 Task: Submit your pick sheet for the "F1 Series".
Action: Mouse moved to (192, 410)
Screenshot: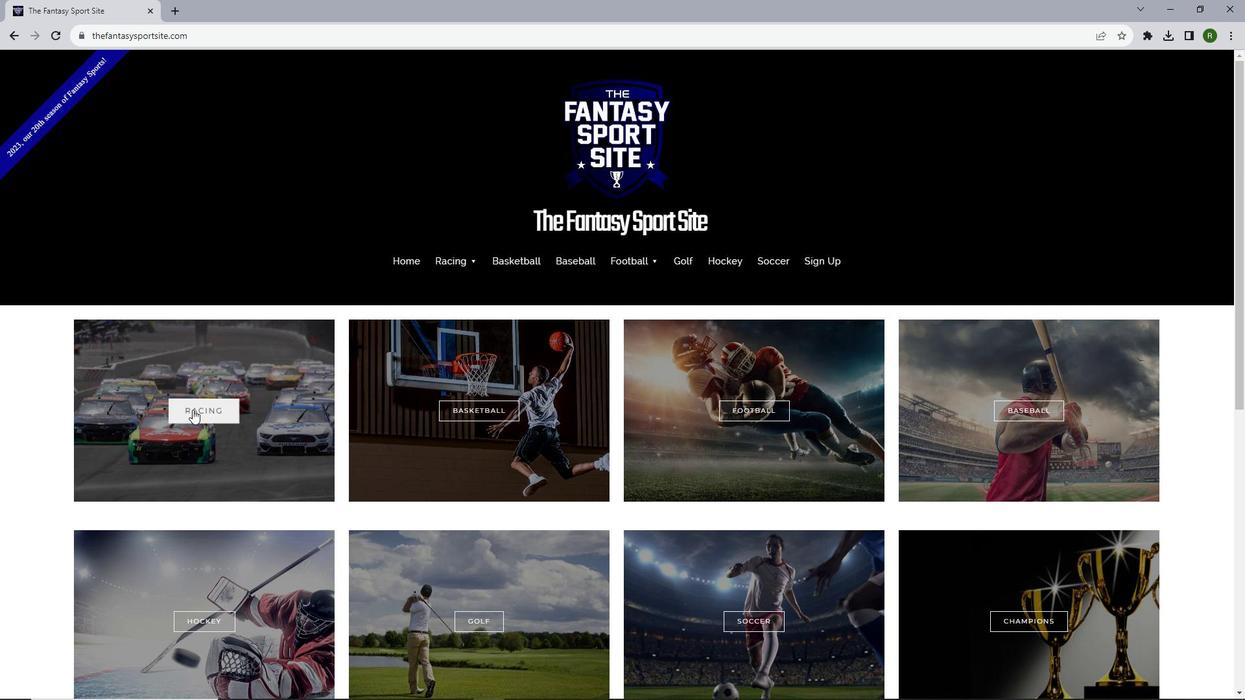 
Action: Mouse pressed left at (192, 410)
Screenshot: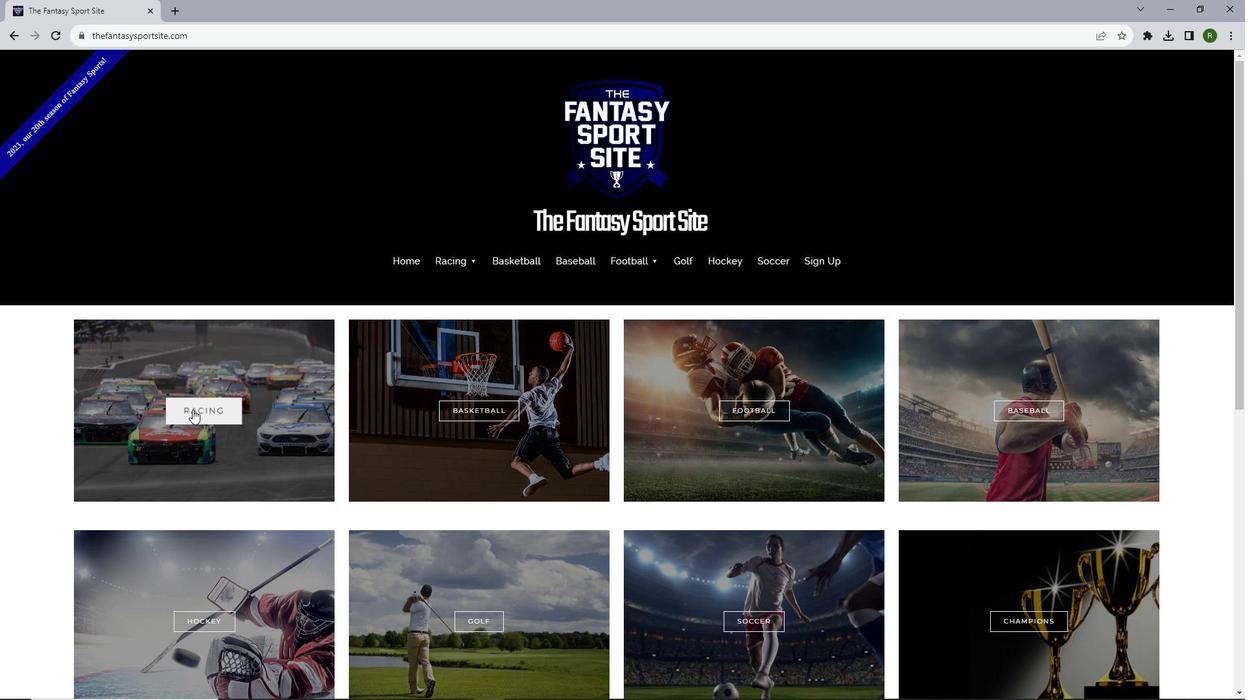 
Action: Mouse moved to (604, 412)
Screenshot: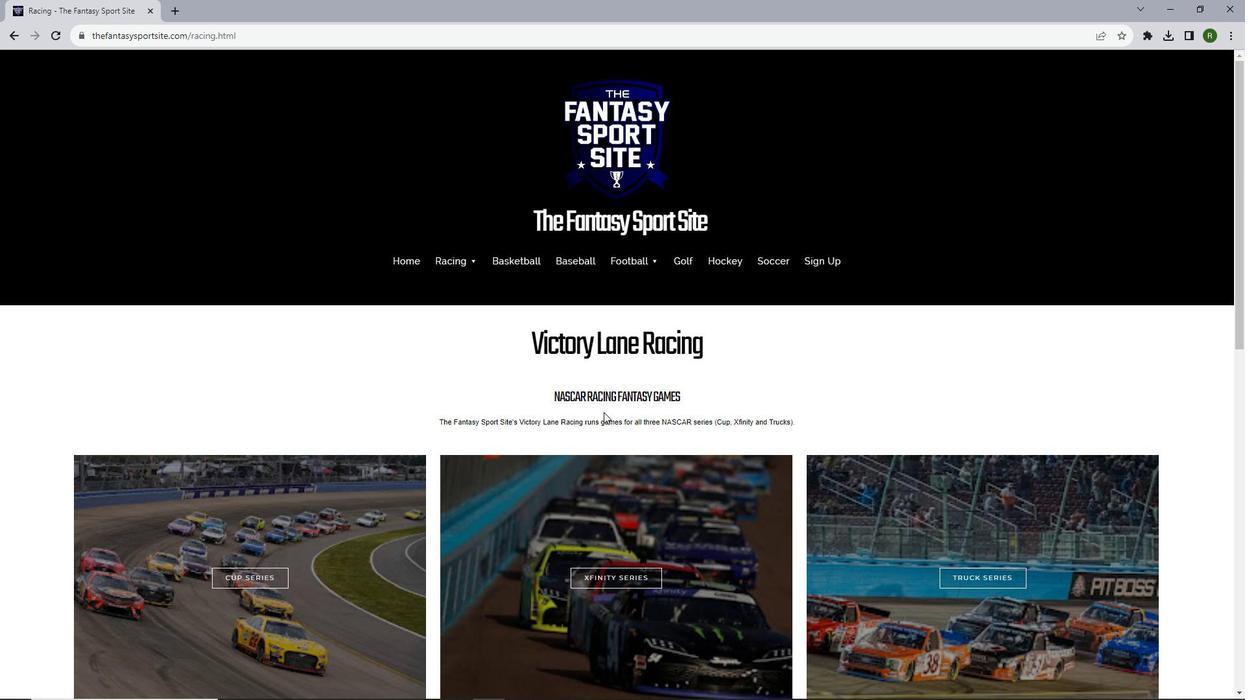 
Action: Mouse scrolled (604, 412) with delta (0, 0)
Screenshot: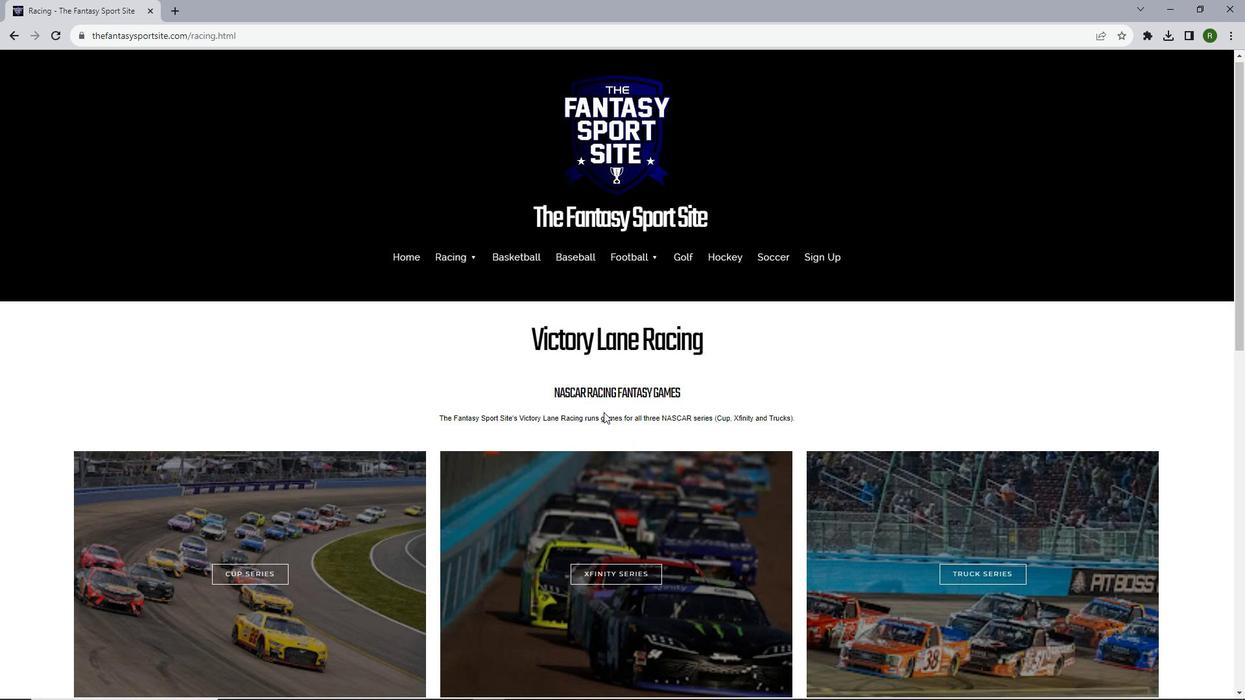 
Action: Mouse scrolled (604, 412) with delta (0, 0)
Screenshot: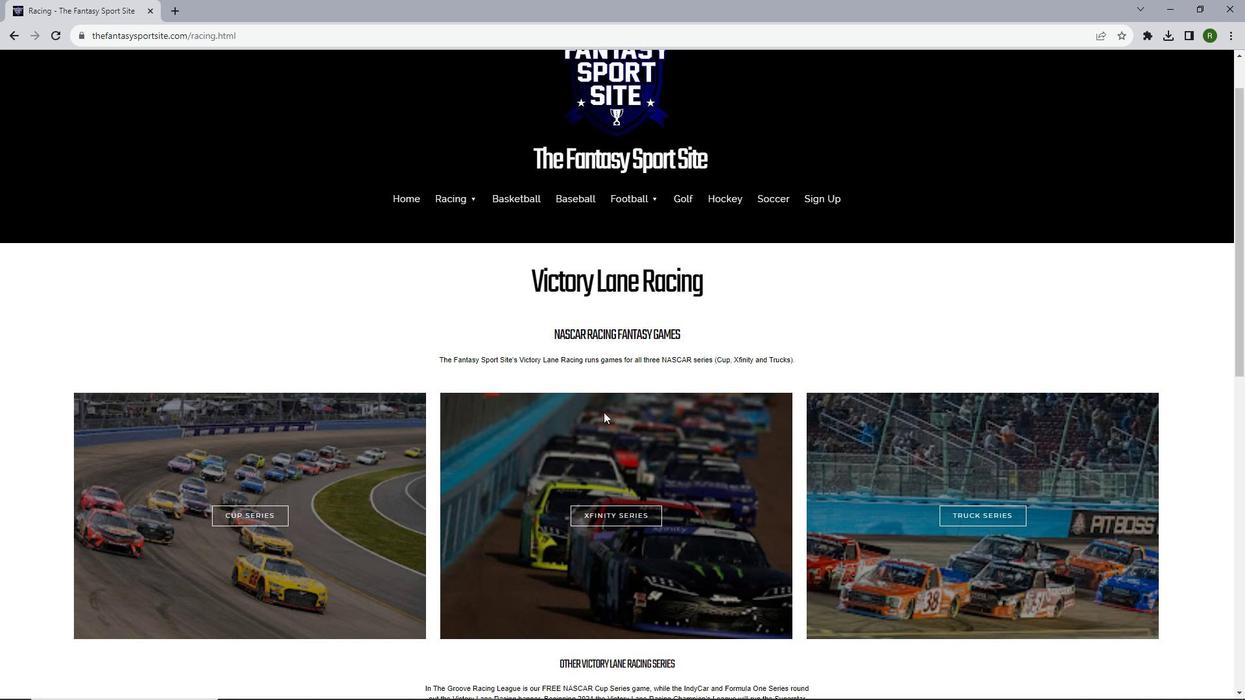 
Action: Mouse scrolled (604, 412) with delta (0, 0)
Screenshot: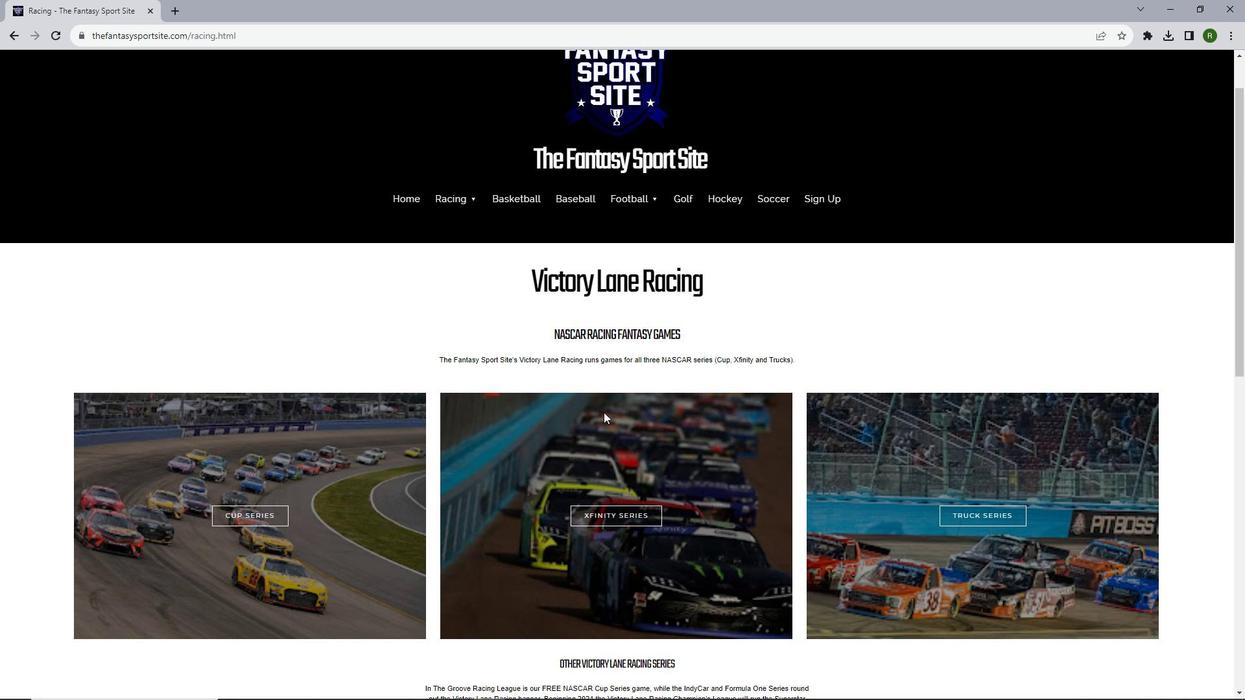 
Action: Mouse scrolled (604, 412) with delta (0, 0)
Screenshot: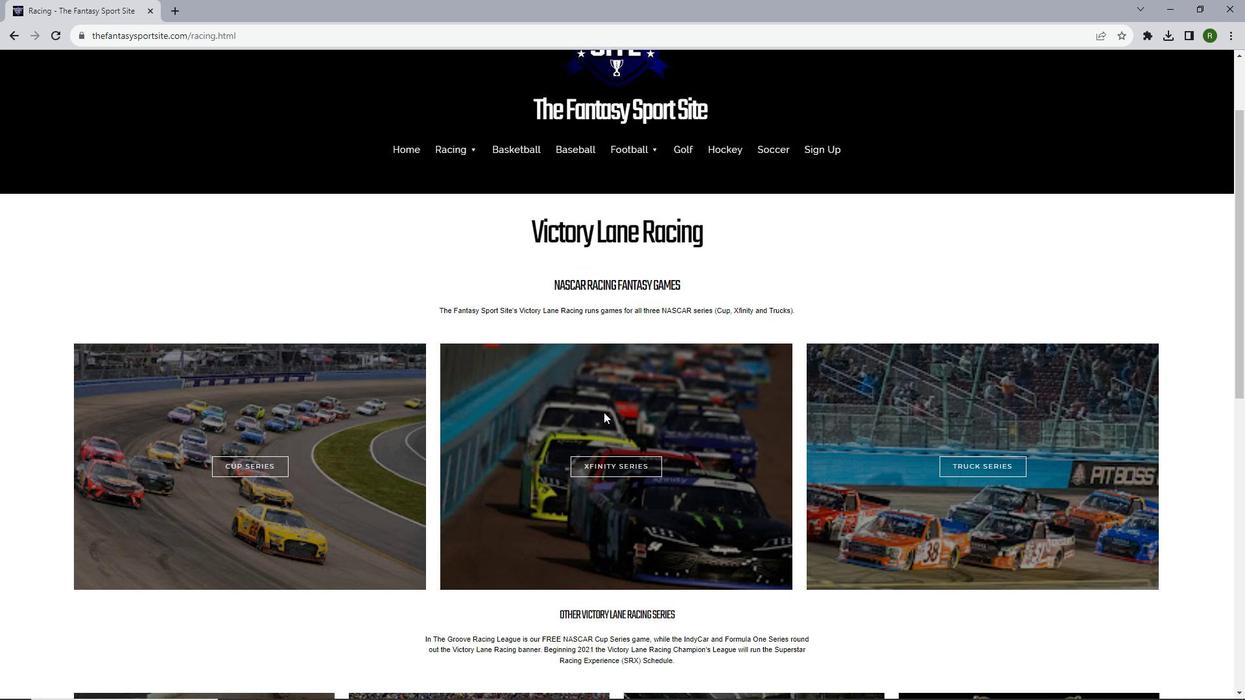 
Action: Mouse scrolled (604, 412) with delta (0, 0)
Screenshot: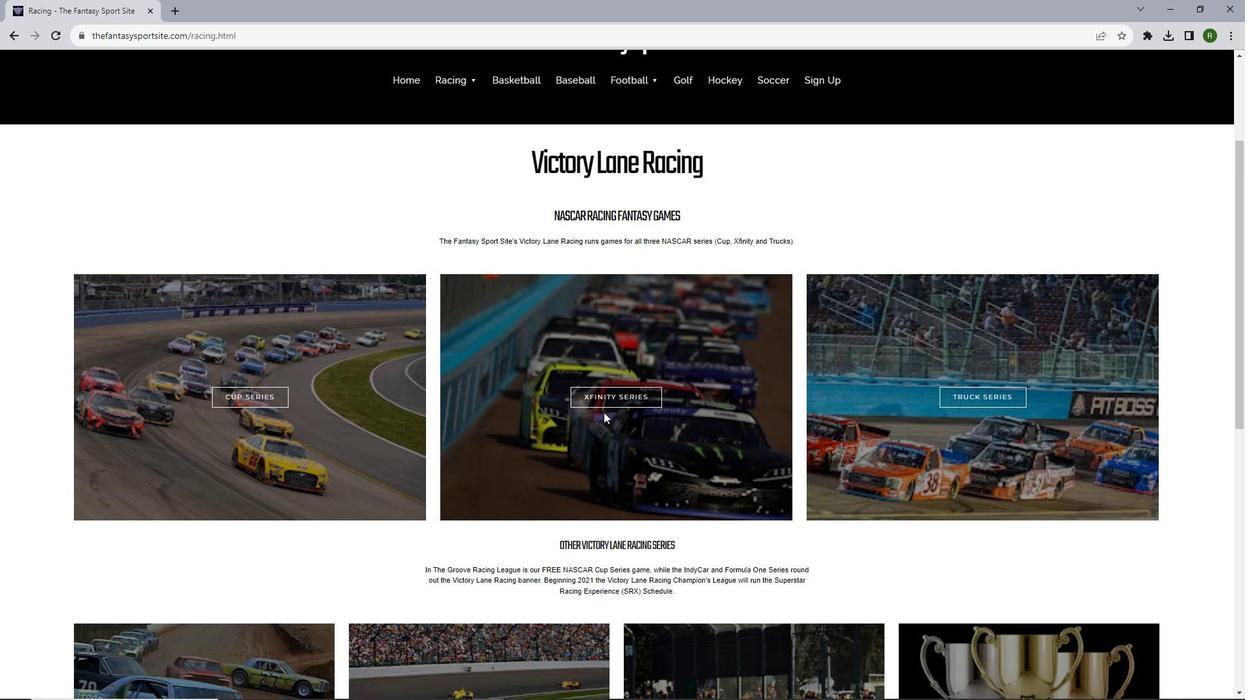 
Action: Mouse scrolled (604, 412) with delta (0, 0)
Screenshot: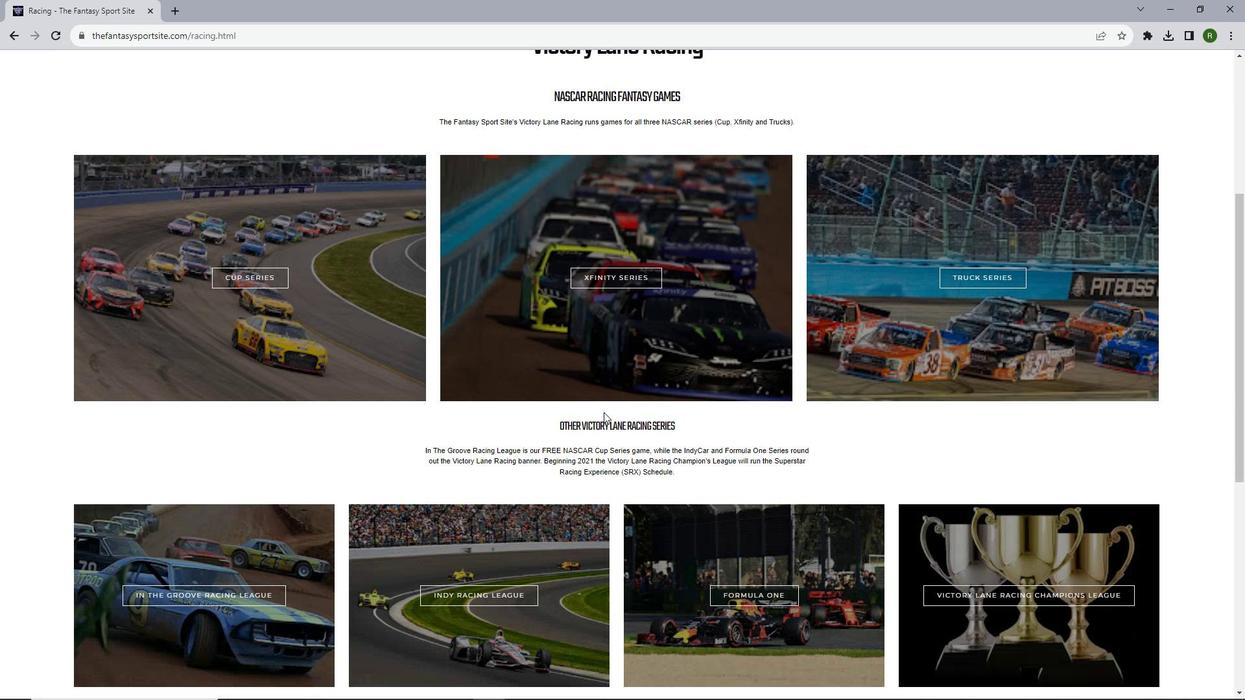 
Action: Mouse scrolled (604, 412) with delta (0, 0)
Screenshot: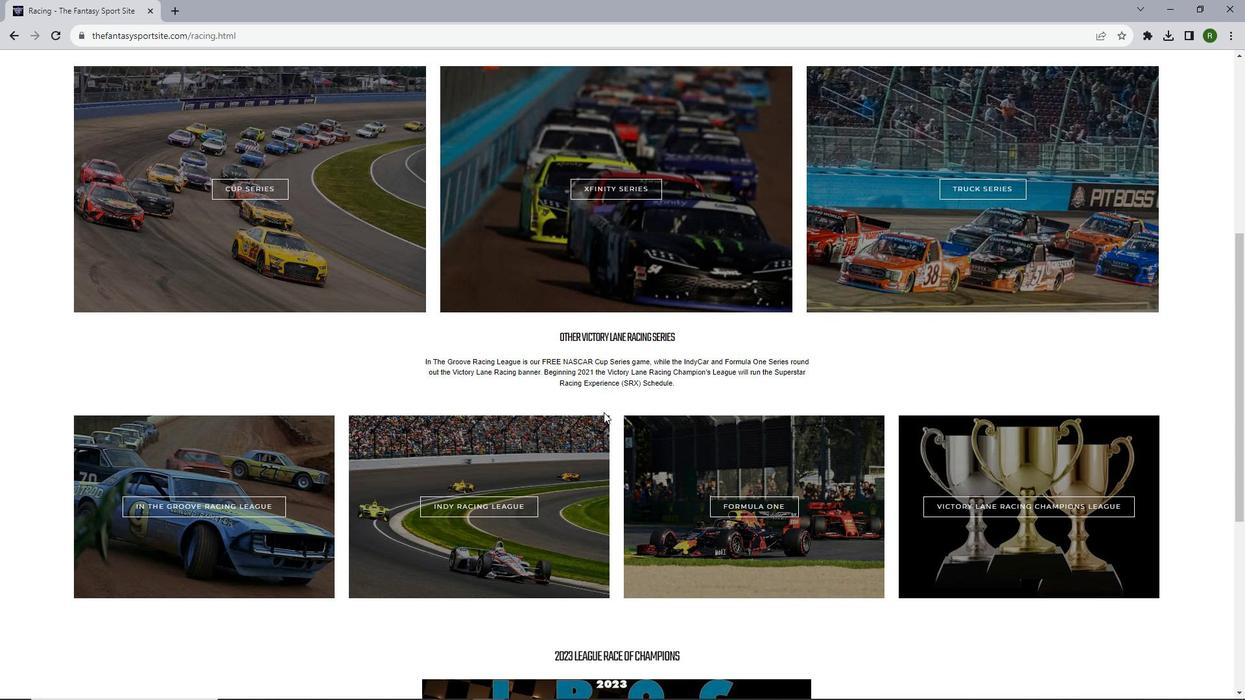 
Action: Mouse moved to (749, 432)
Screenshot: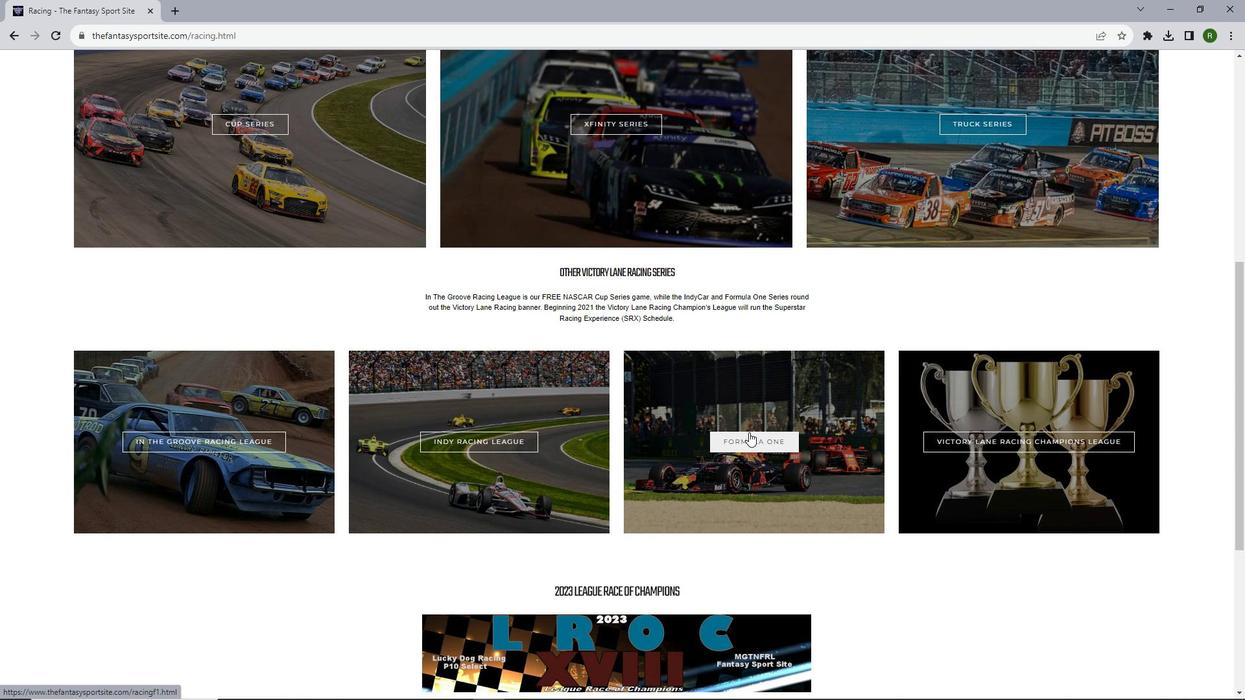 
Action: Mouse pressed left at (749, 432)
Screenshot: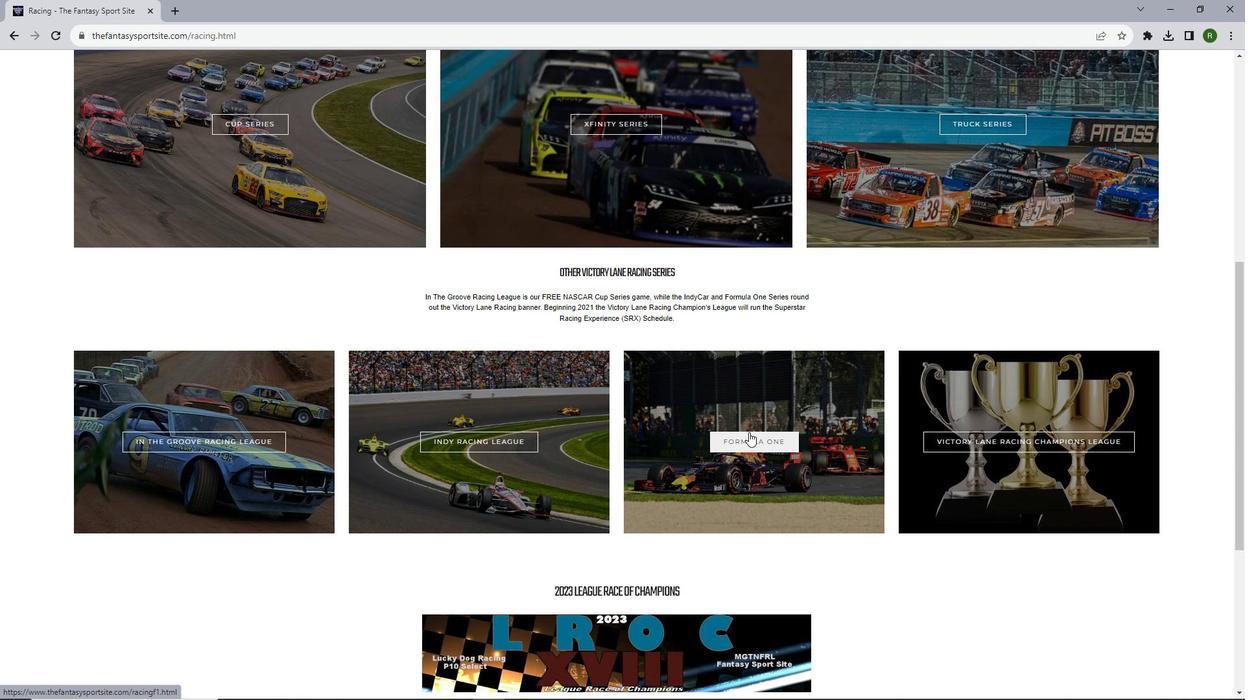 
Action: Mouse moved to (596, 348)
Screenshot: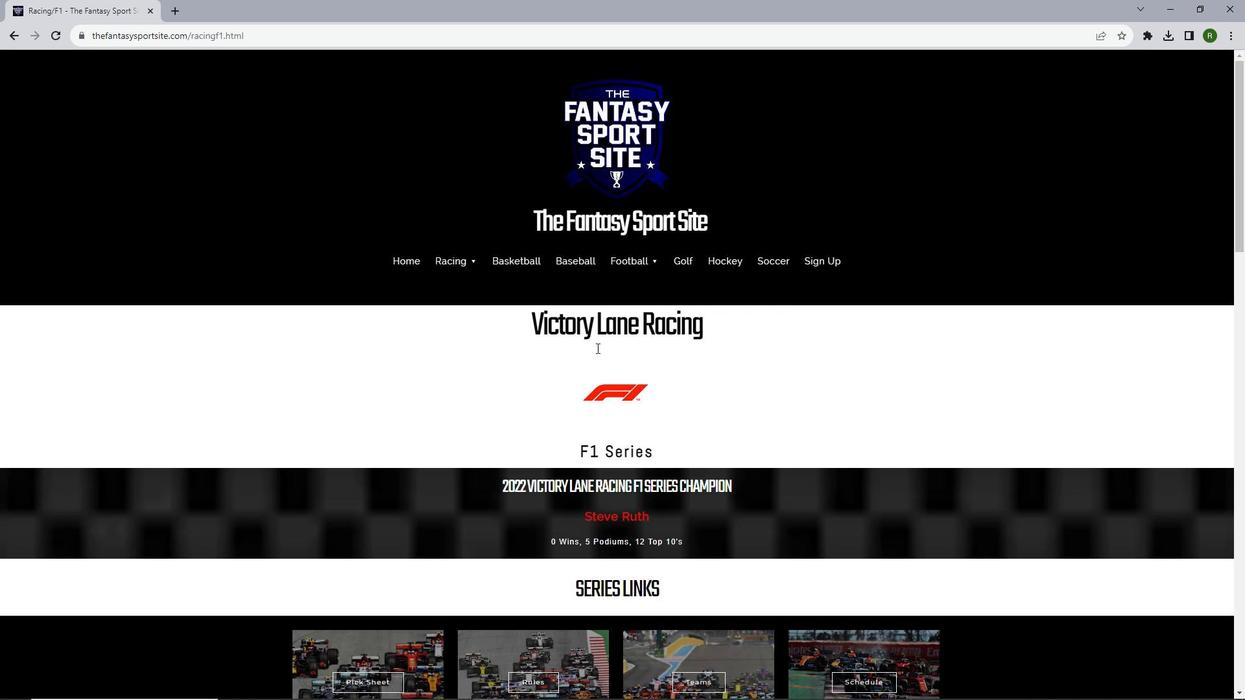 
Action: Mouse scrolled (596, 347) with delta (0, 0)
Screenshot: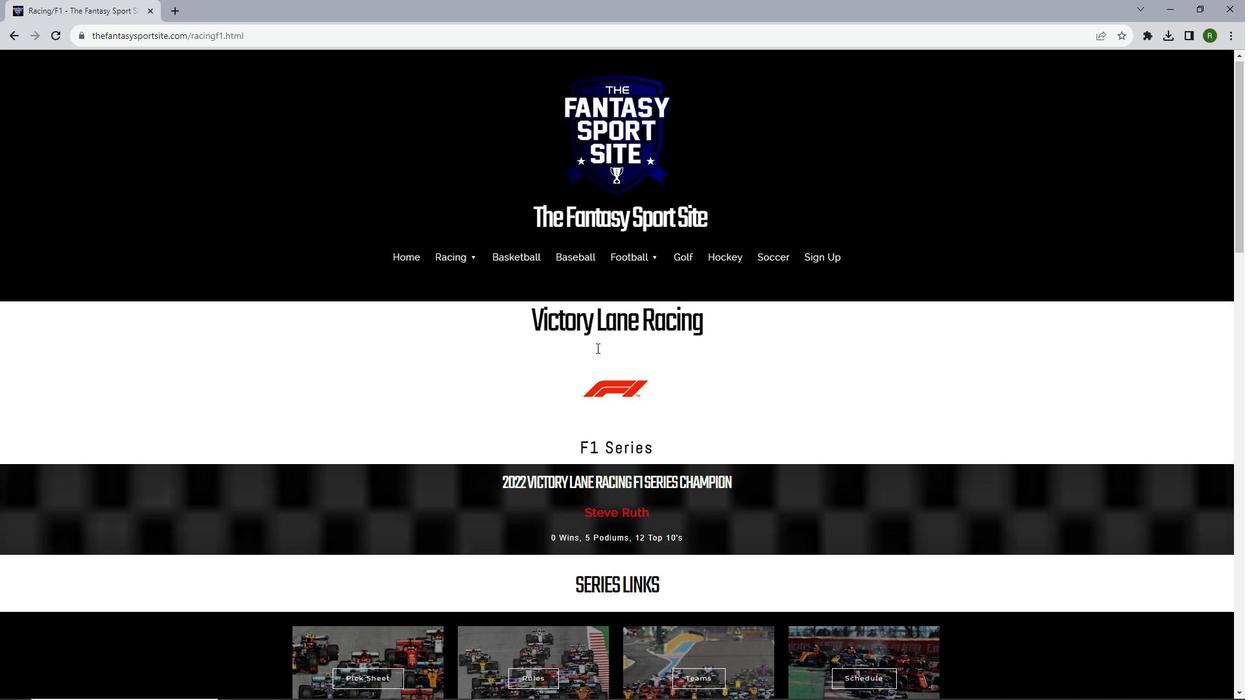 
Action: Mouse scrolled (596, 347) with delta (0, 0)
Screenshot: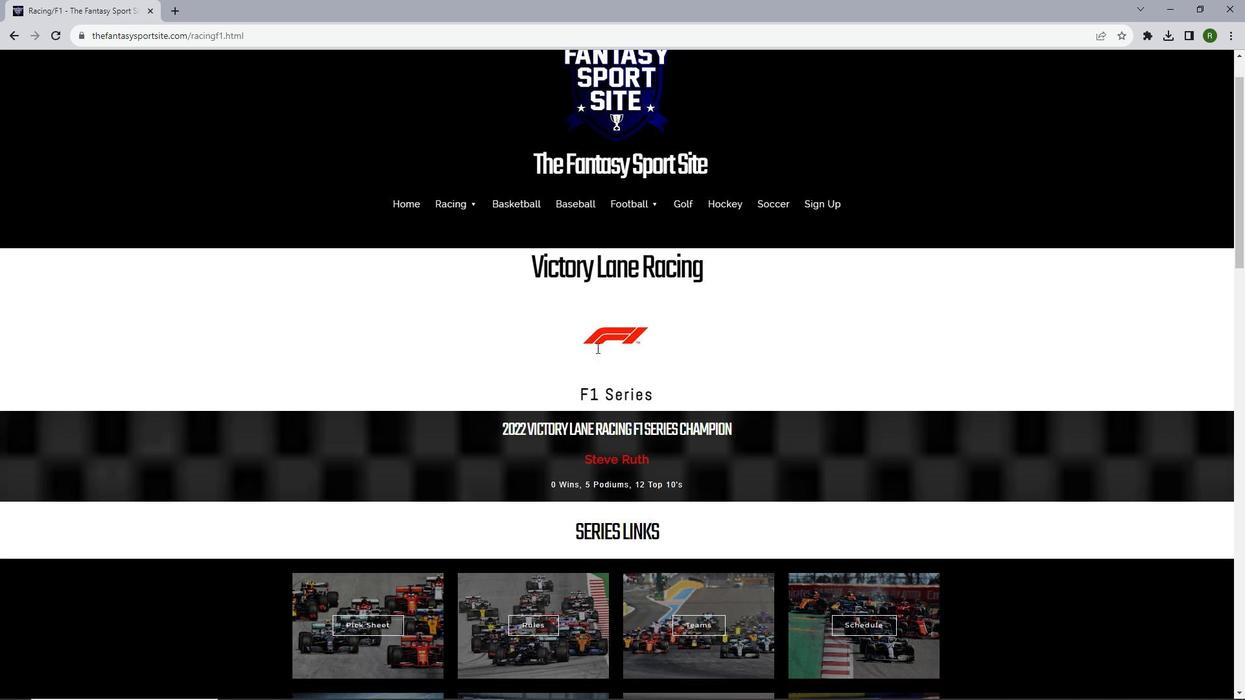 
Action: Mouse scrolled (596, 347) with delta (0, 0)
Screenshot: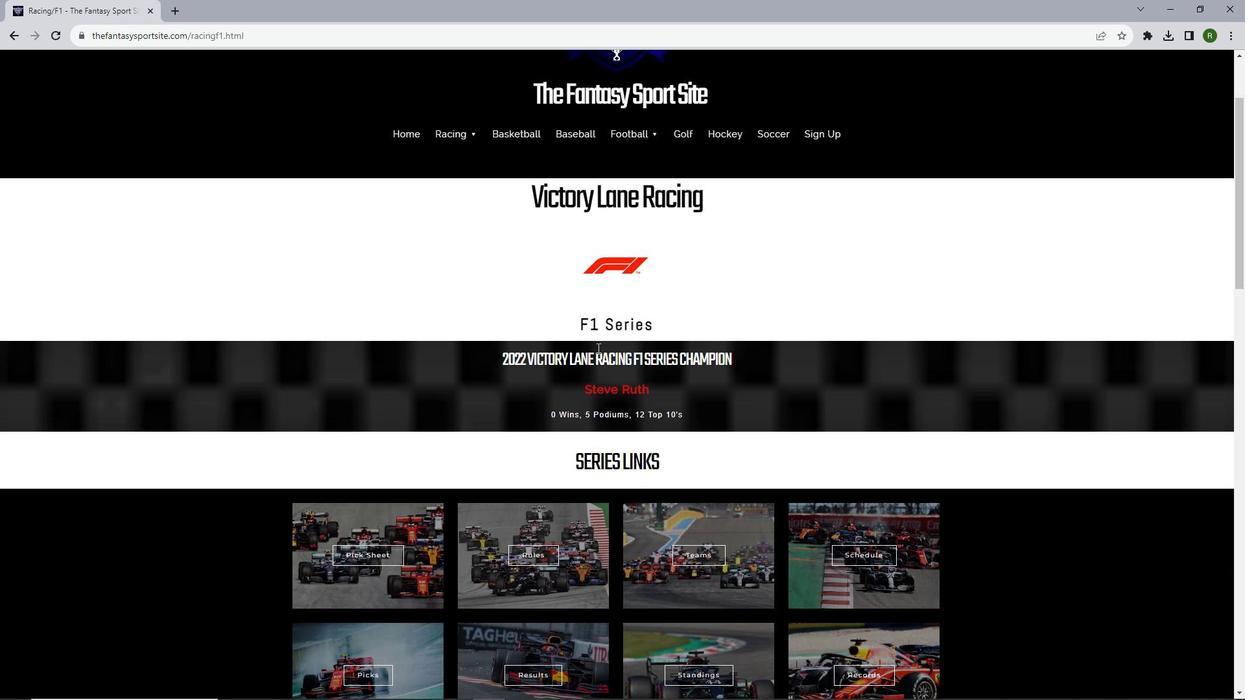 
Action: Mouse moved to (536, 487)
Screenshot: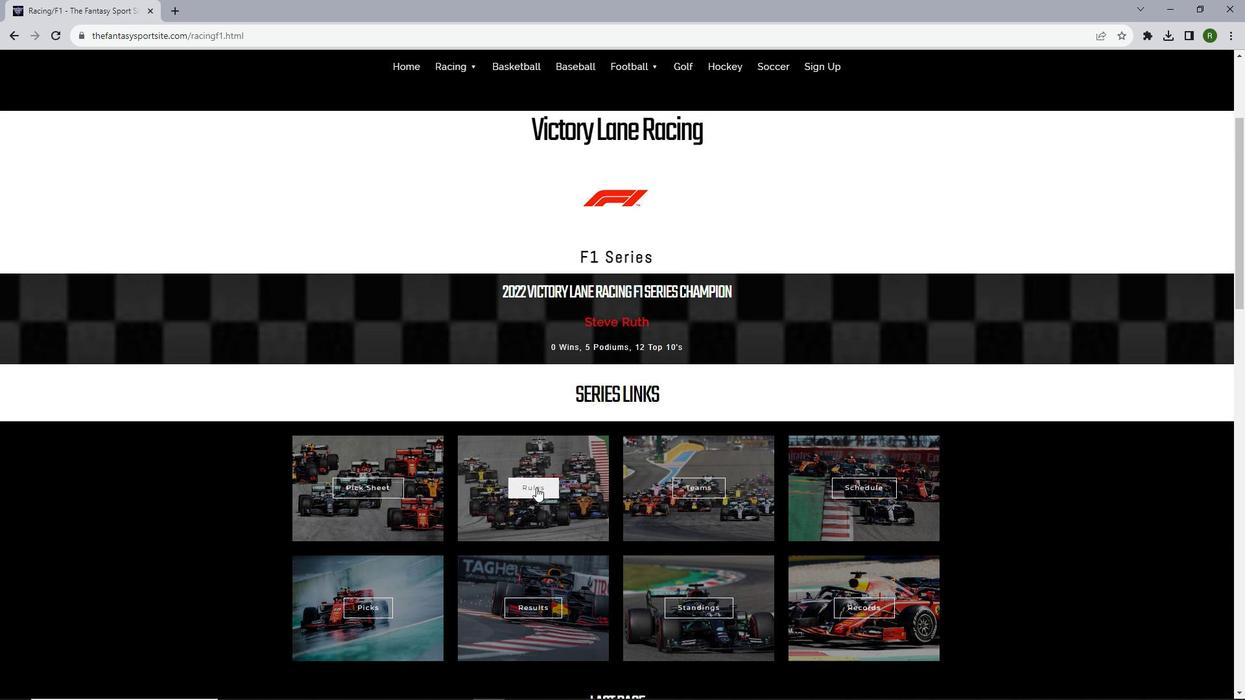 
Action: Mouse pressed left at (536, 487)
Screenshot: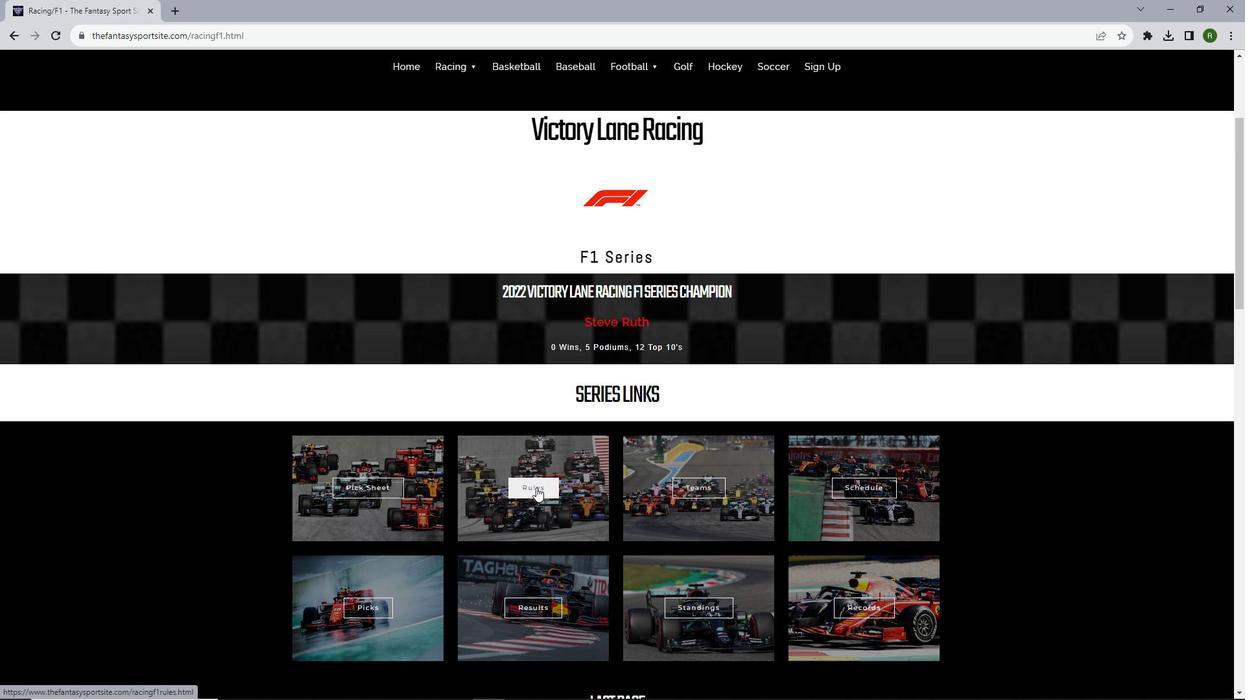 
Action: Mouse moved to (578, 403)
Screenshot: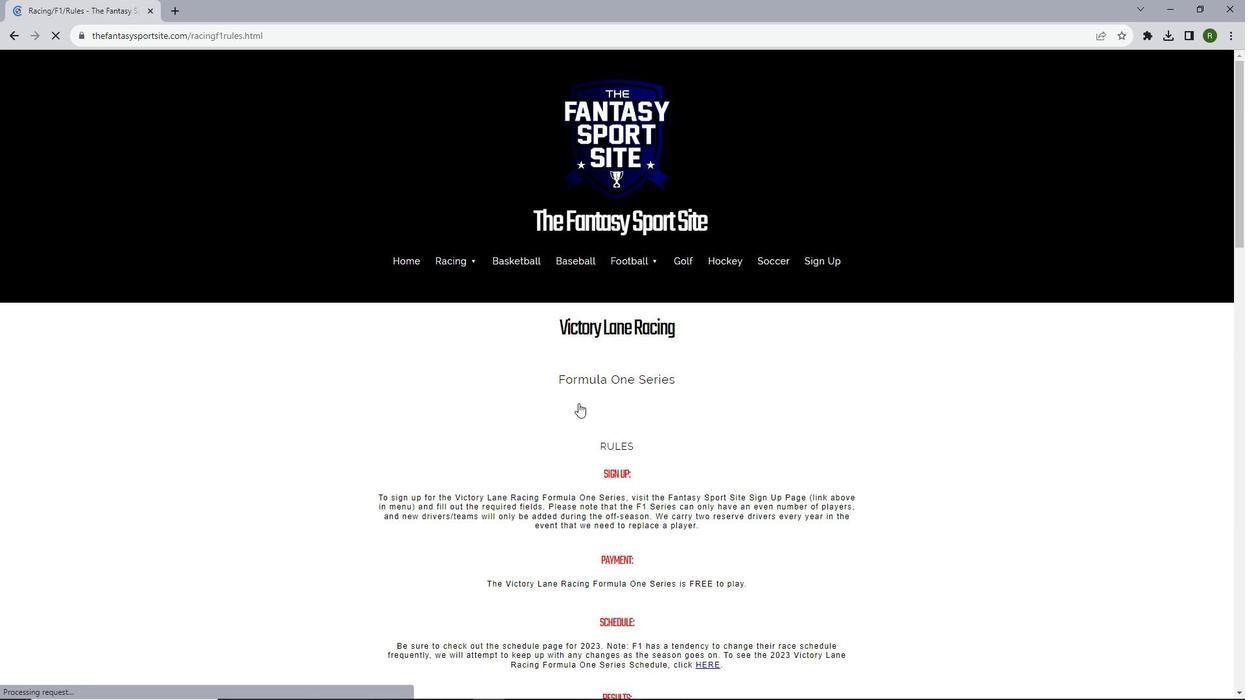 
Action: Mouse scrolled (578, 402) with delta (0, 0)
Screenshot: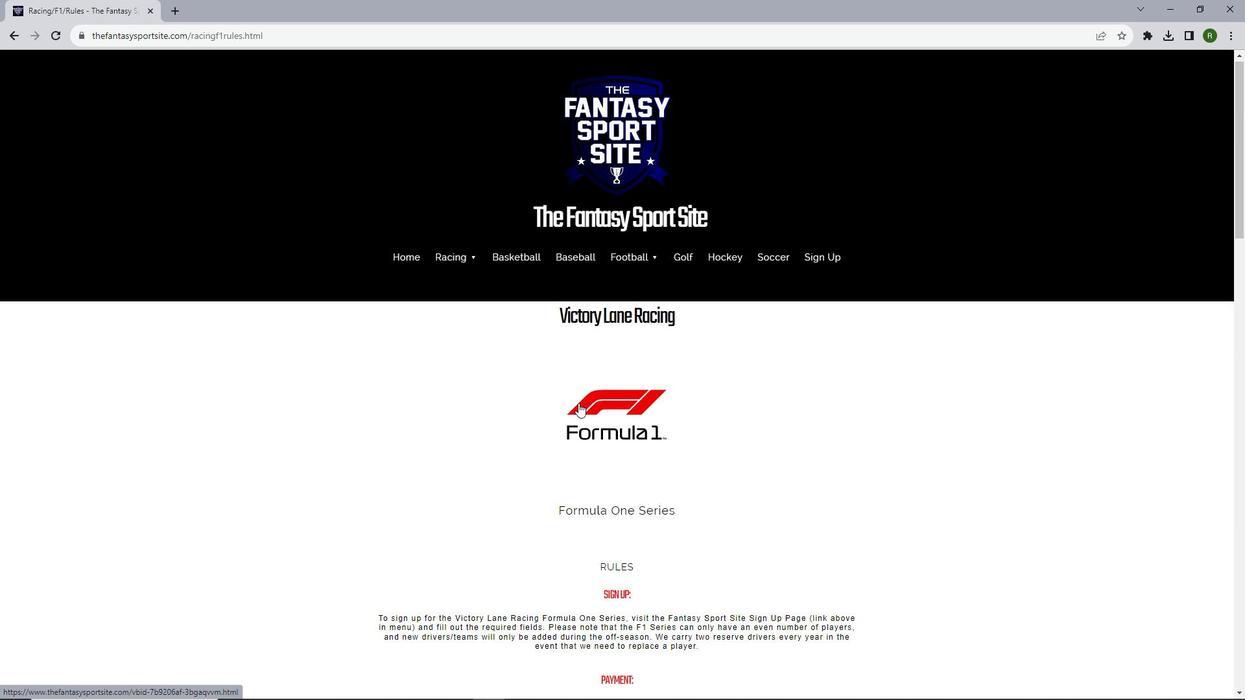 
Action: Mouse scrolled (578, 402) with delta (0, 0)
Screenshot: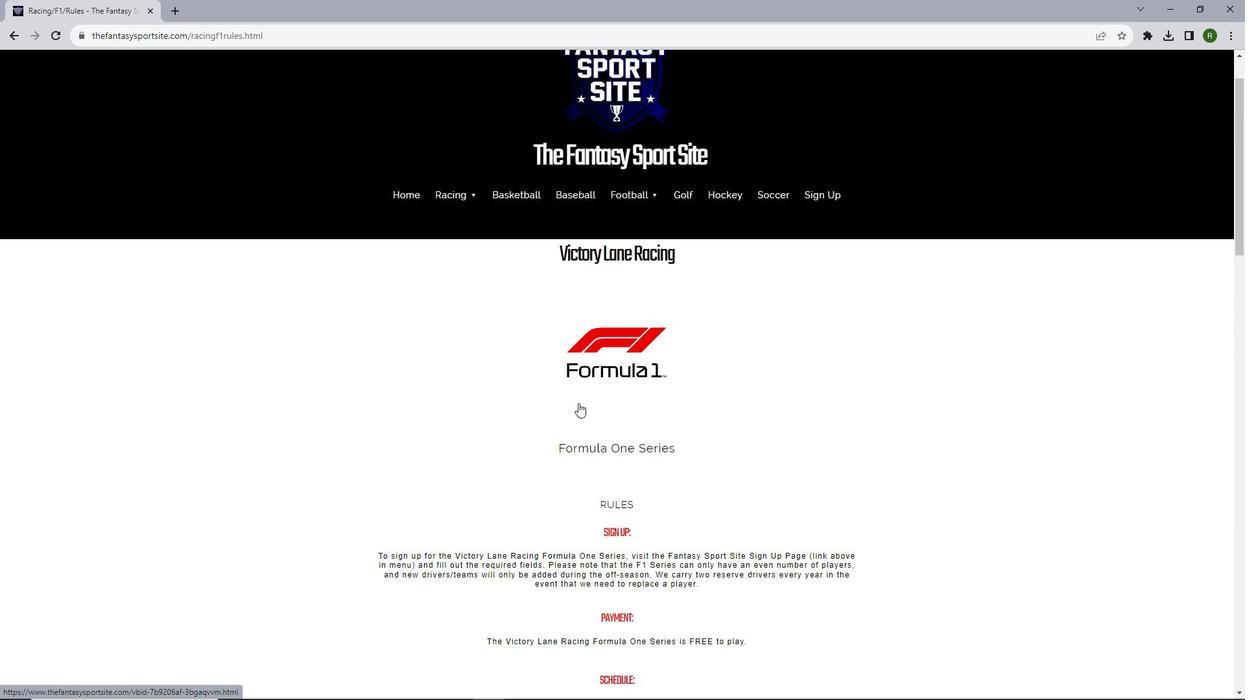 
Action: Mouse scrolled (578, 402) with delta (0, 0)
Screenshot: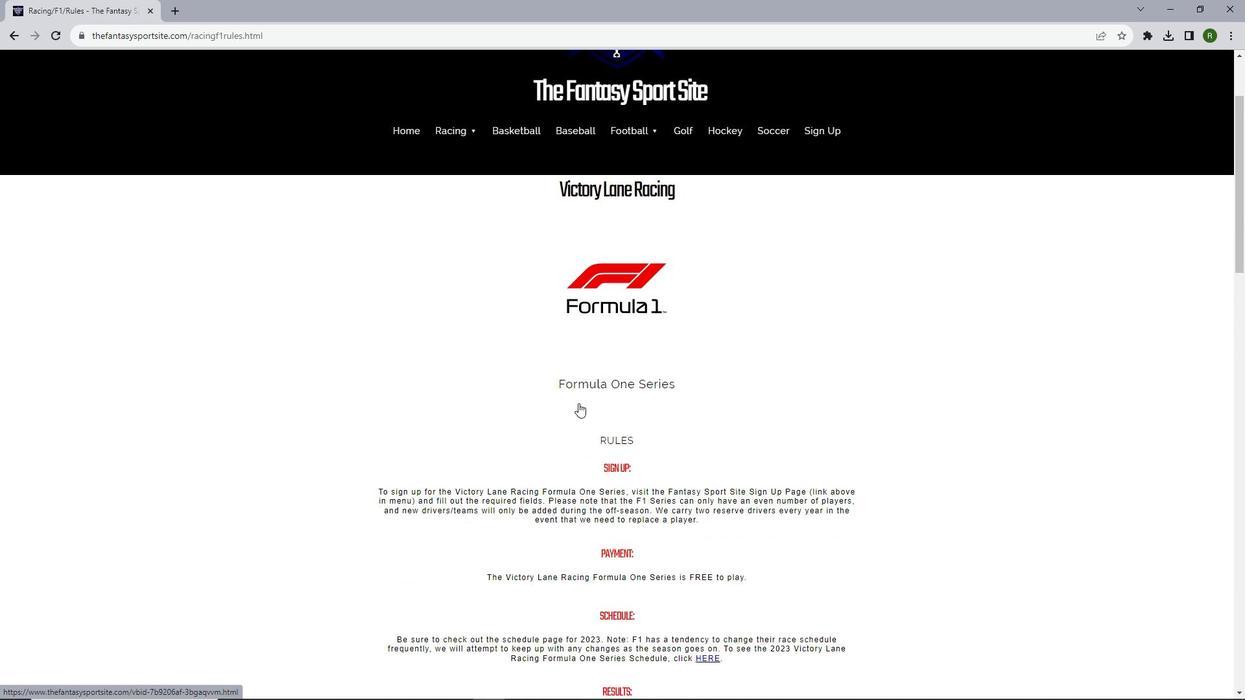 
Action: Mouse scrolled (578, 402) with delta (0, 0)
Screenshot: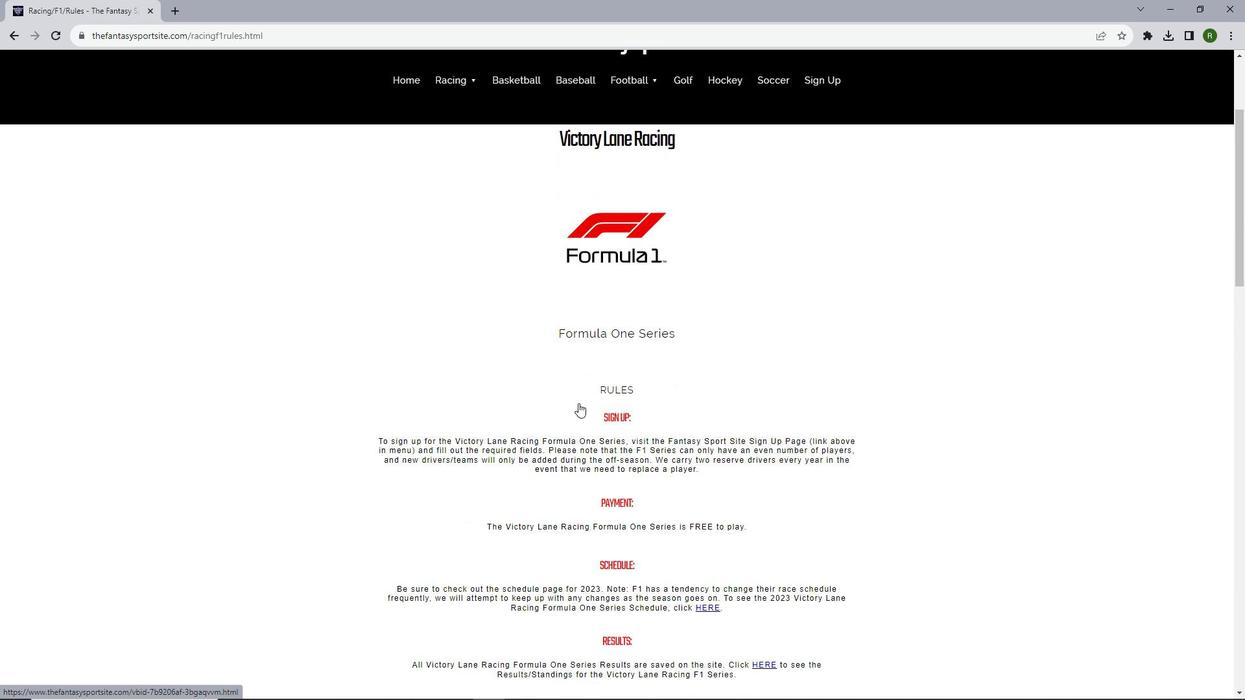 
Action: Mouse scrolled (578, 402) with delta (0, 0)
Screenshot: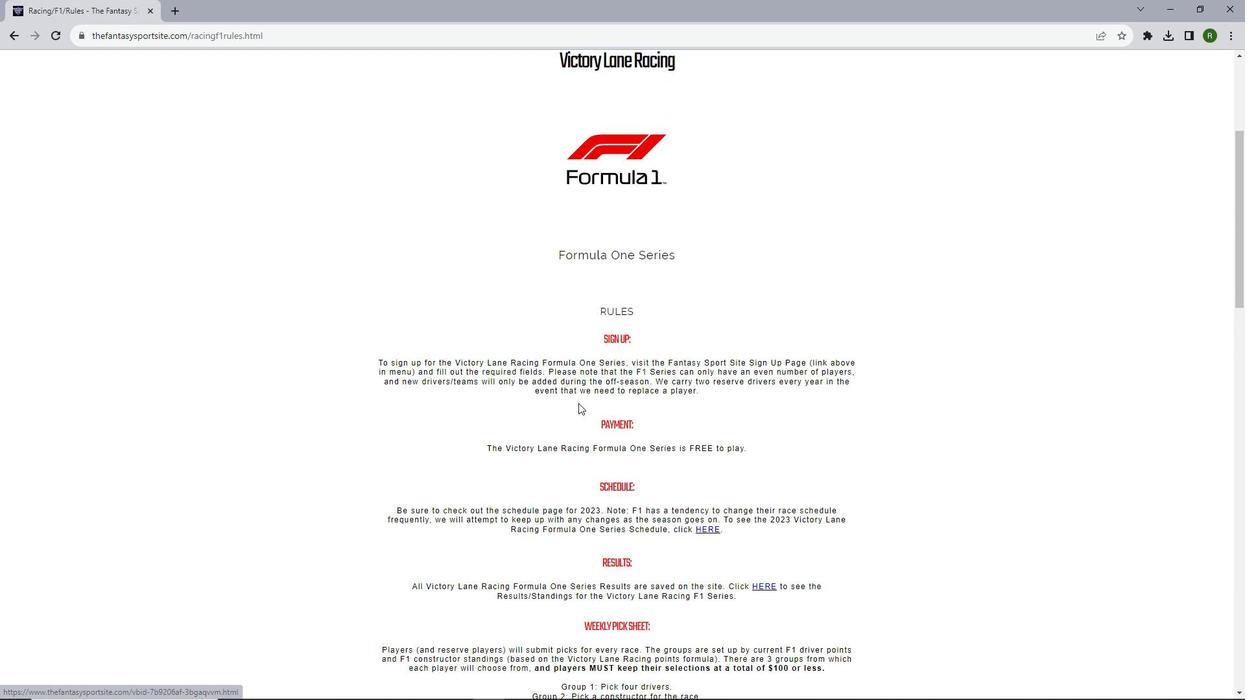 
Action: Mouse scrolled (578, 402) with delta (0, 0)
Screenshot: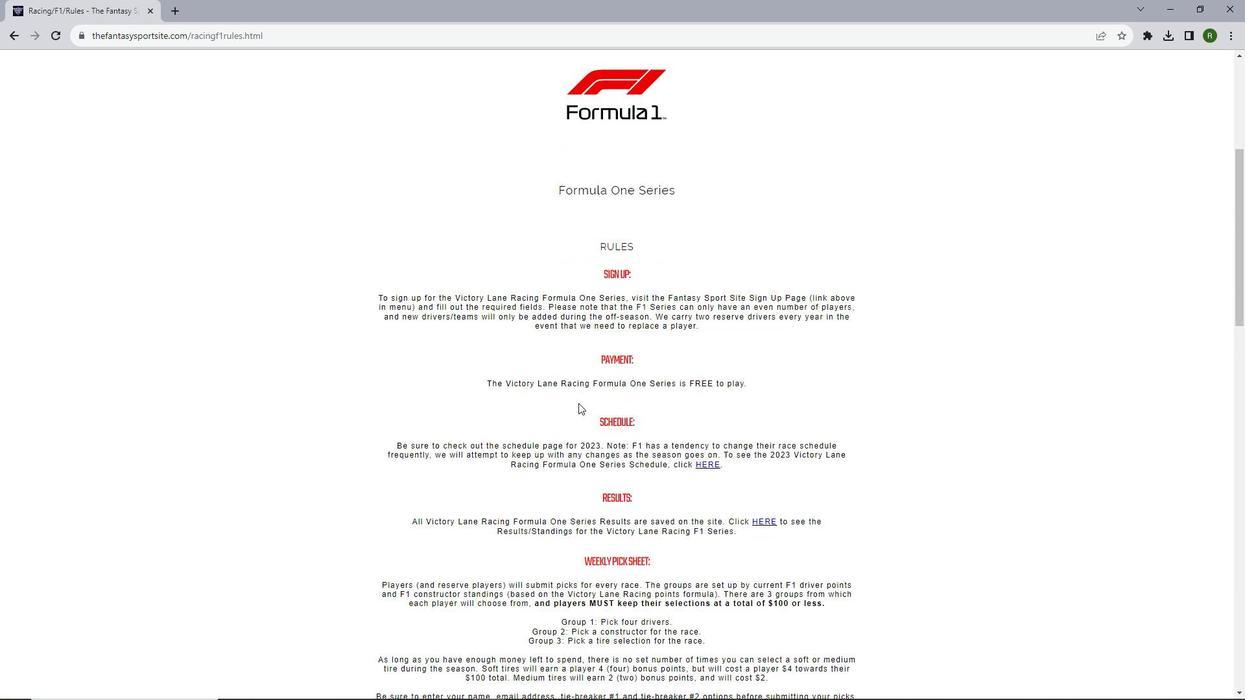 
Action: Mouse scrolled (578, 402) with delta (0, 0)
Screenshot: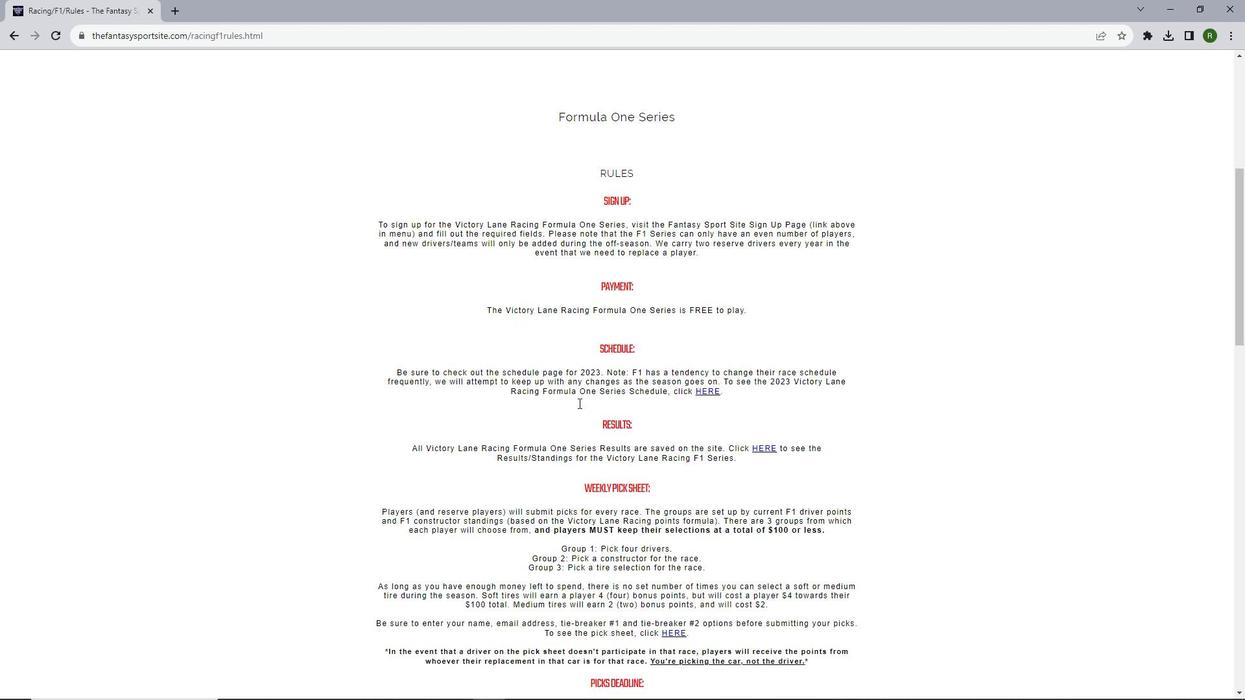 
Action: Mouse moved to (479, 483)
Screenshot: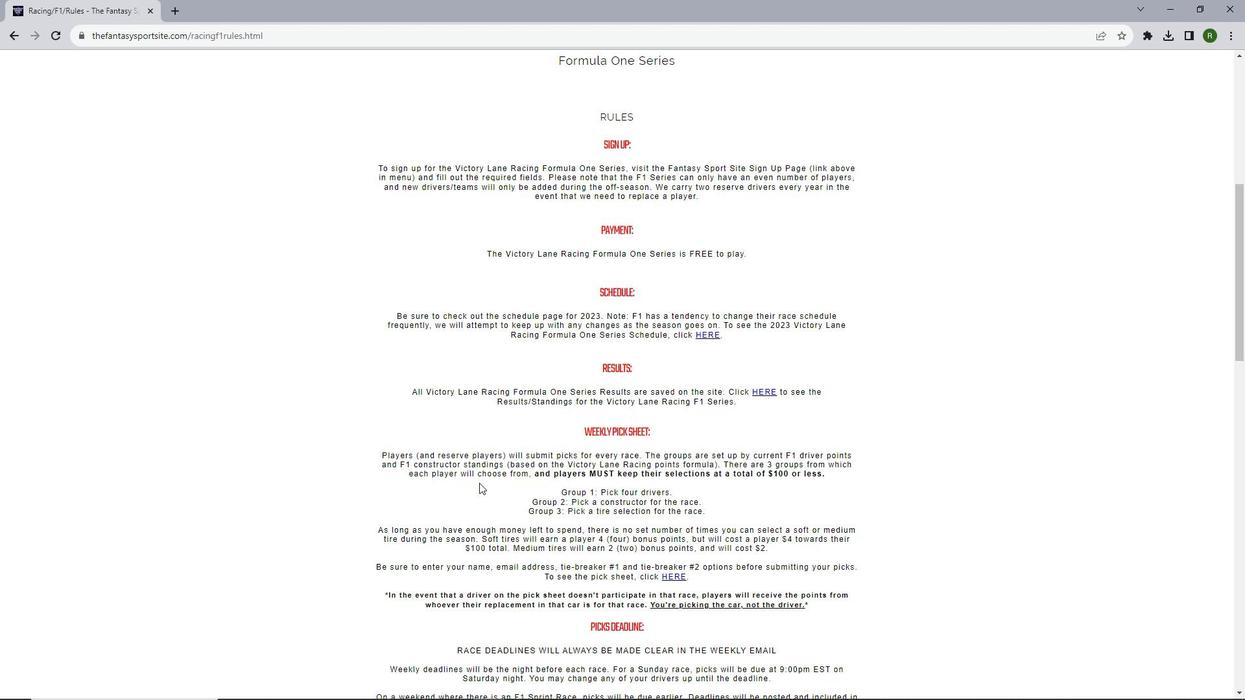 
Action: Mouse scrolled (479, 482) with delta (0, 0)
Screenshot: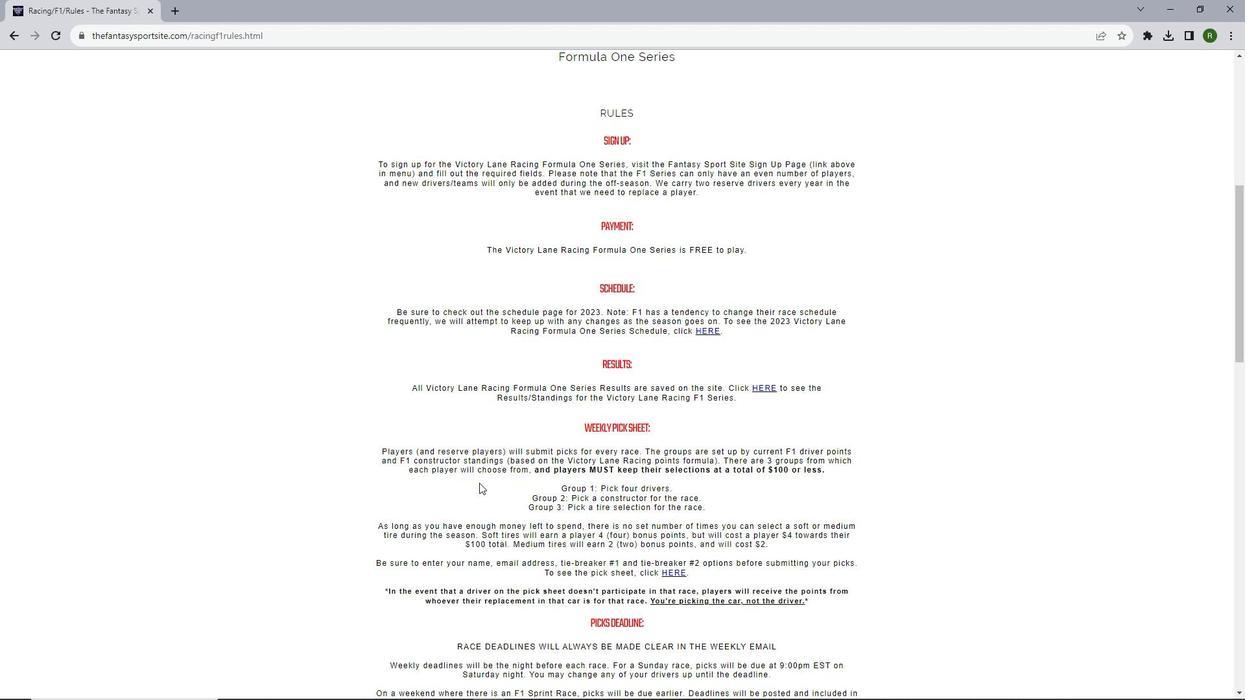 
Action: Mouse moved to (480, 483)
Screenshot: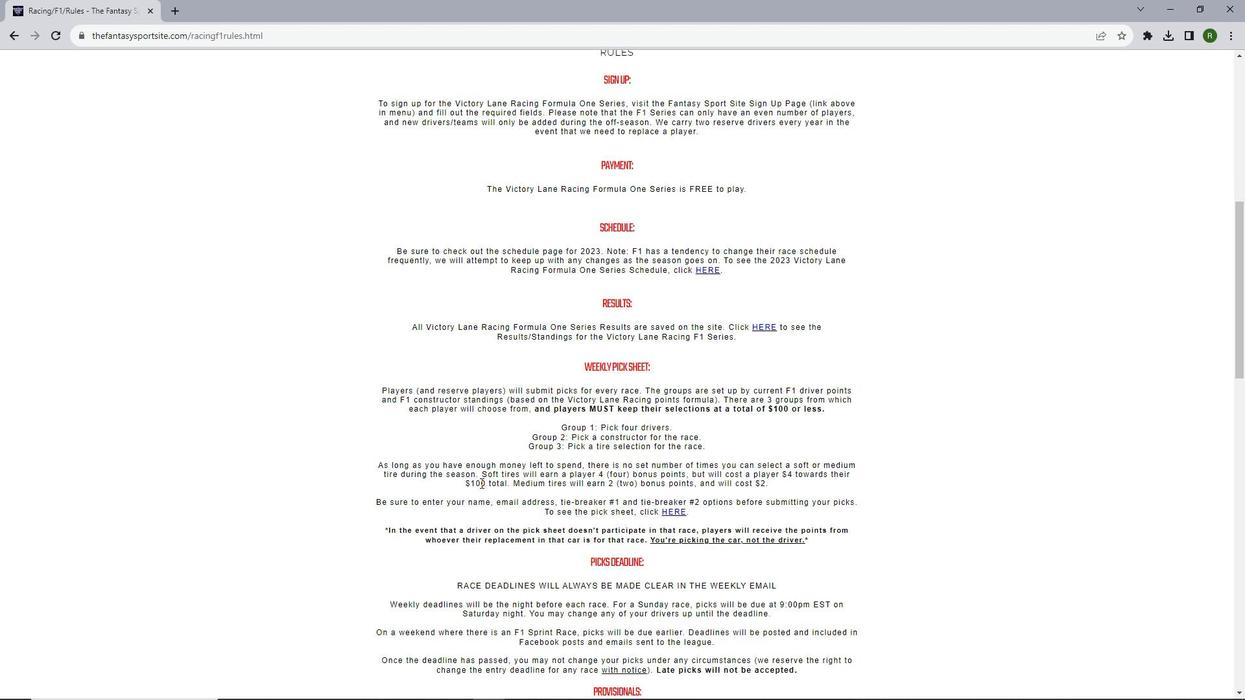 
Action: Mouse scrolled (480, 482) with delta (0, 0)
Screenshot: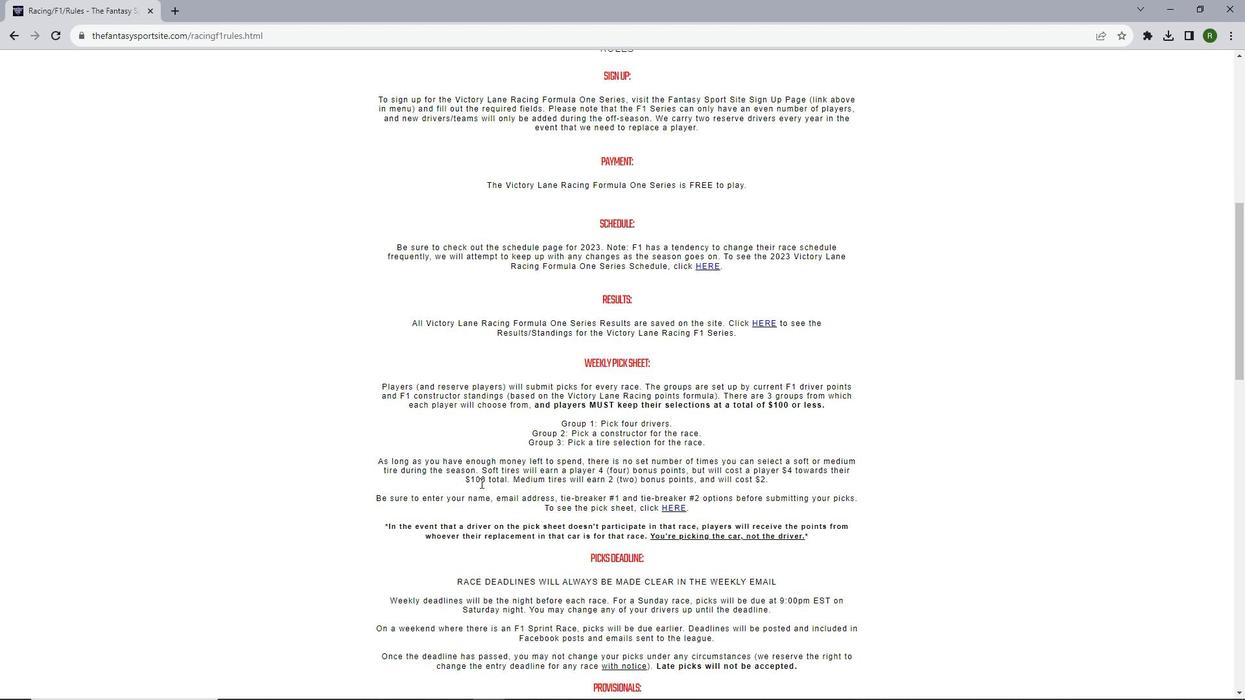 
Action: Mouse moved to (640, 382)
Screenshot: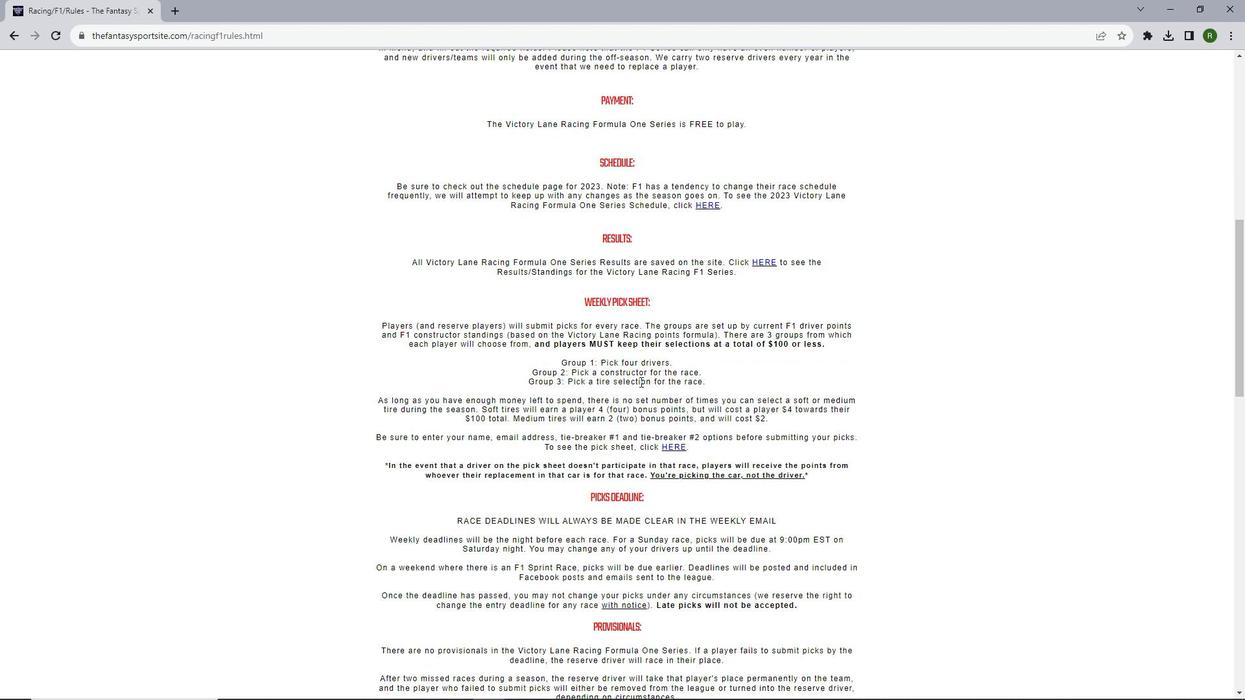 
Action: Mouse scrolled (640, 381) with delta (0, 0)
Screenshot: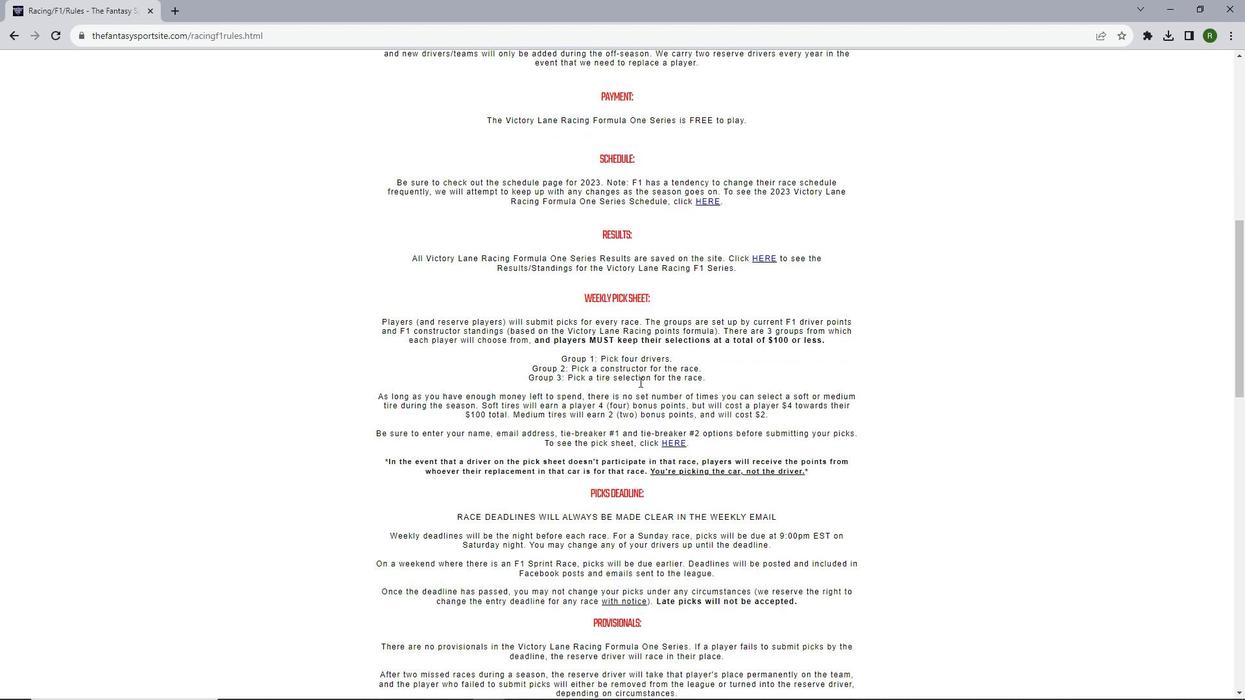 
Action: Mouse moved to (639, 382)
Screenshot: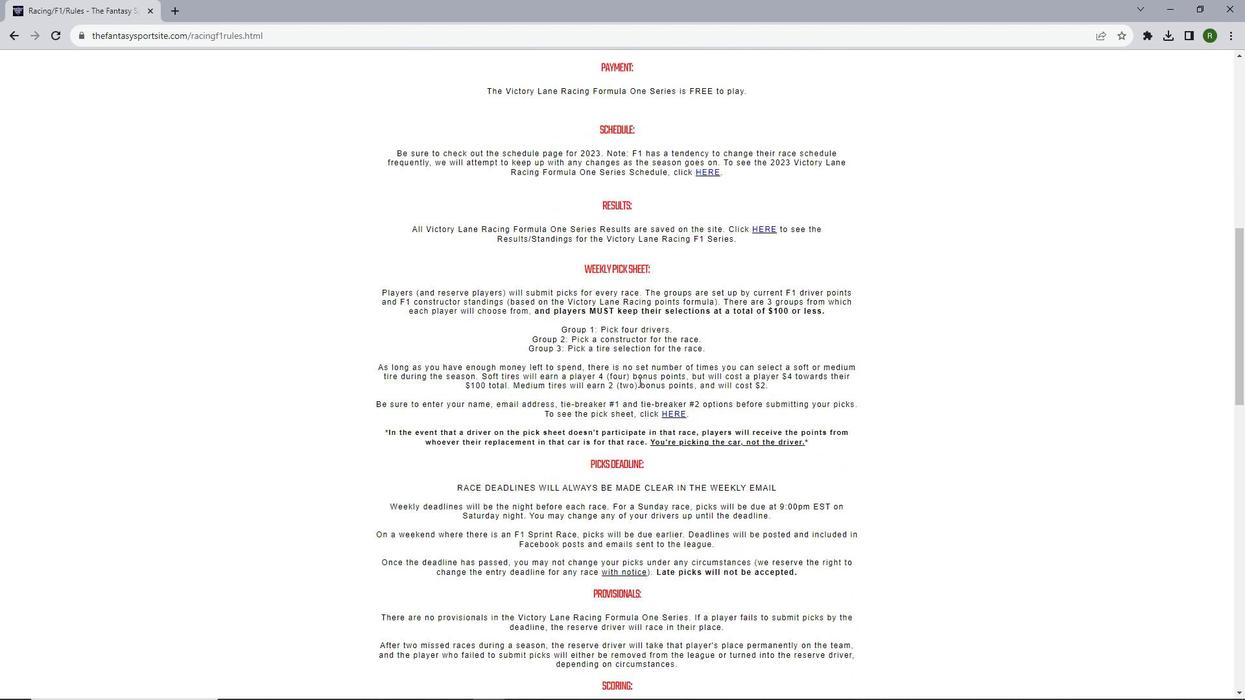 
Action: Mouse scrolled (639, 381) with delta (0, 0)
Screenshot: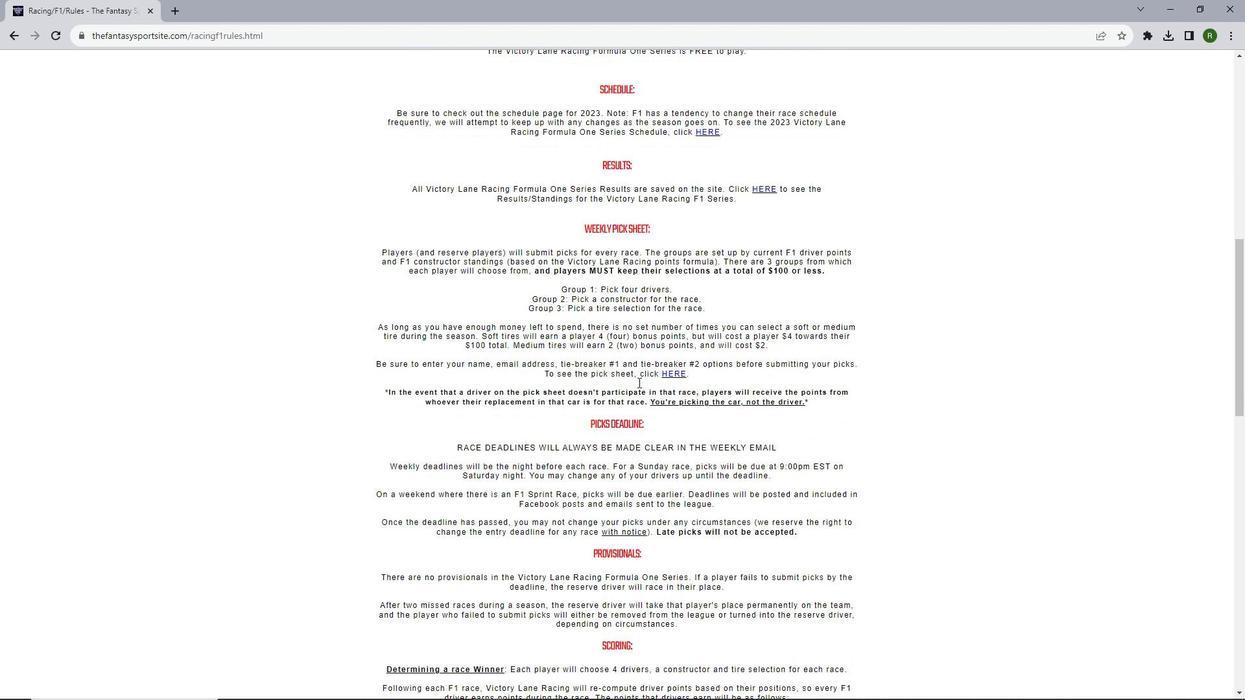 
Action: Mouse moved to (638, 382)
Screenshot: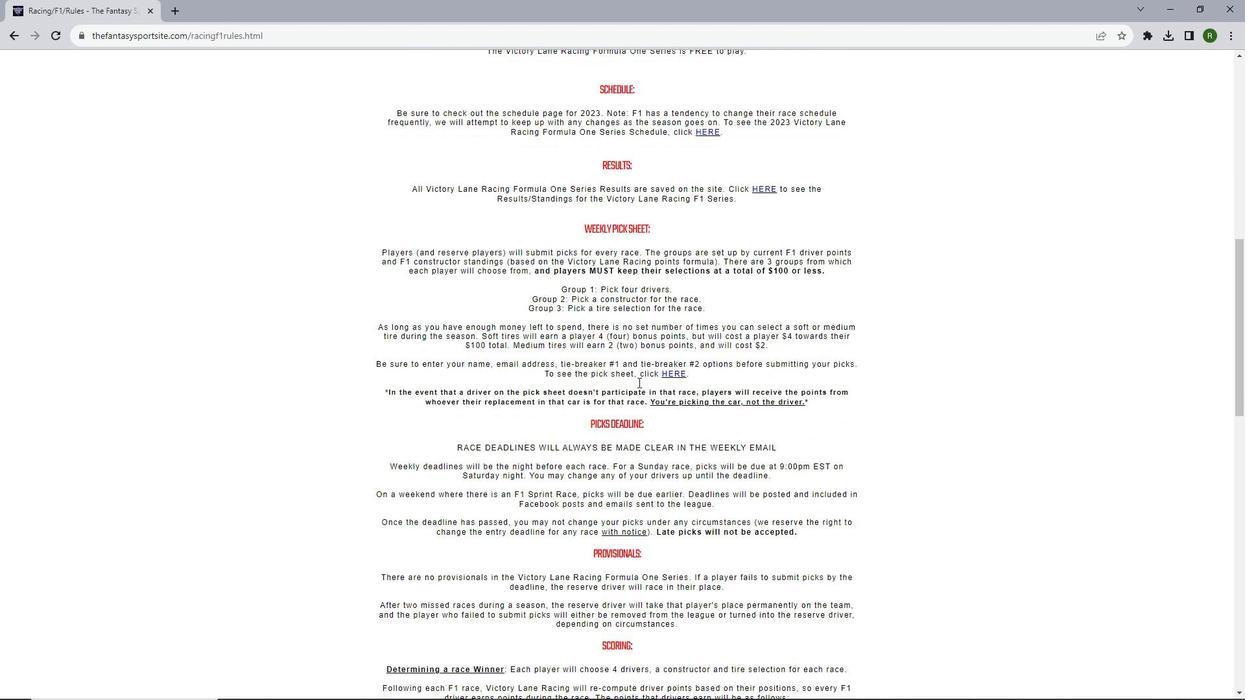 
Action: Mouse scrolled (638, 382) with delta (0, 0)
Screenshot: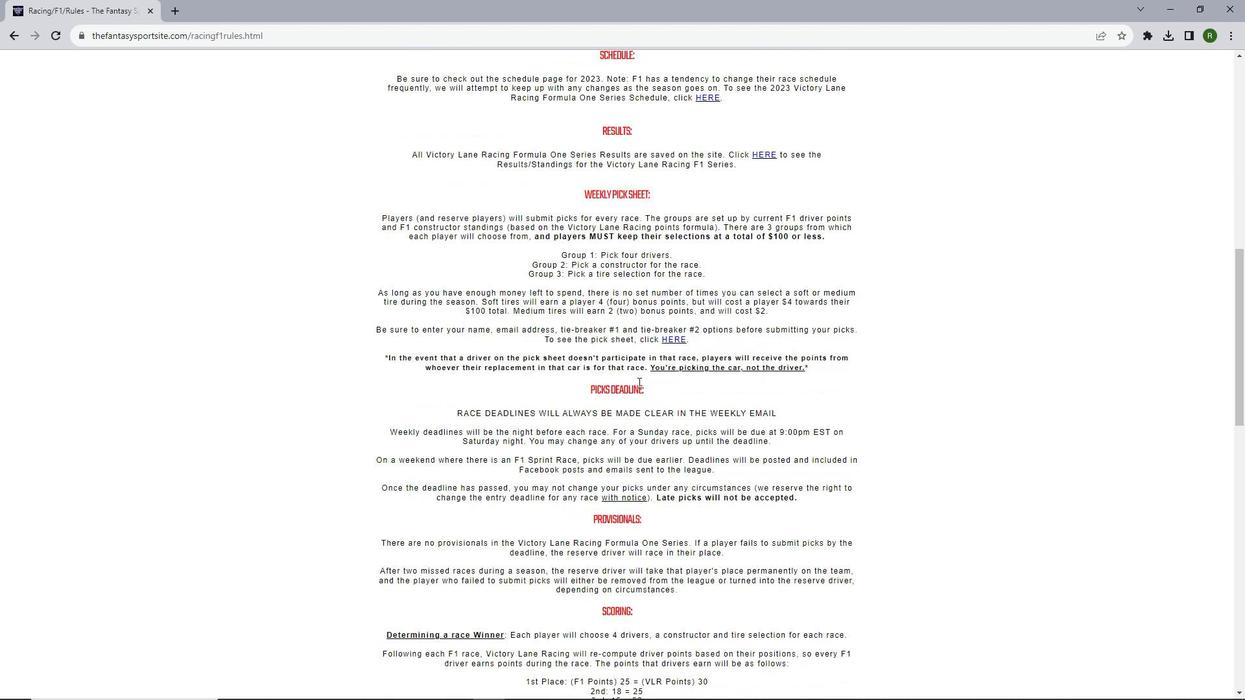 
Action: Mouse moved to (637, 383)
Screenshot: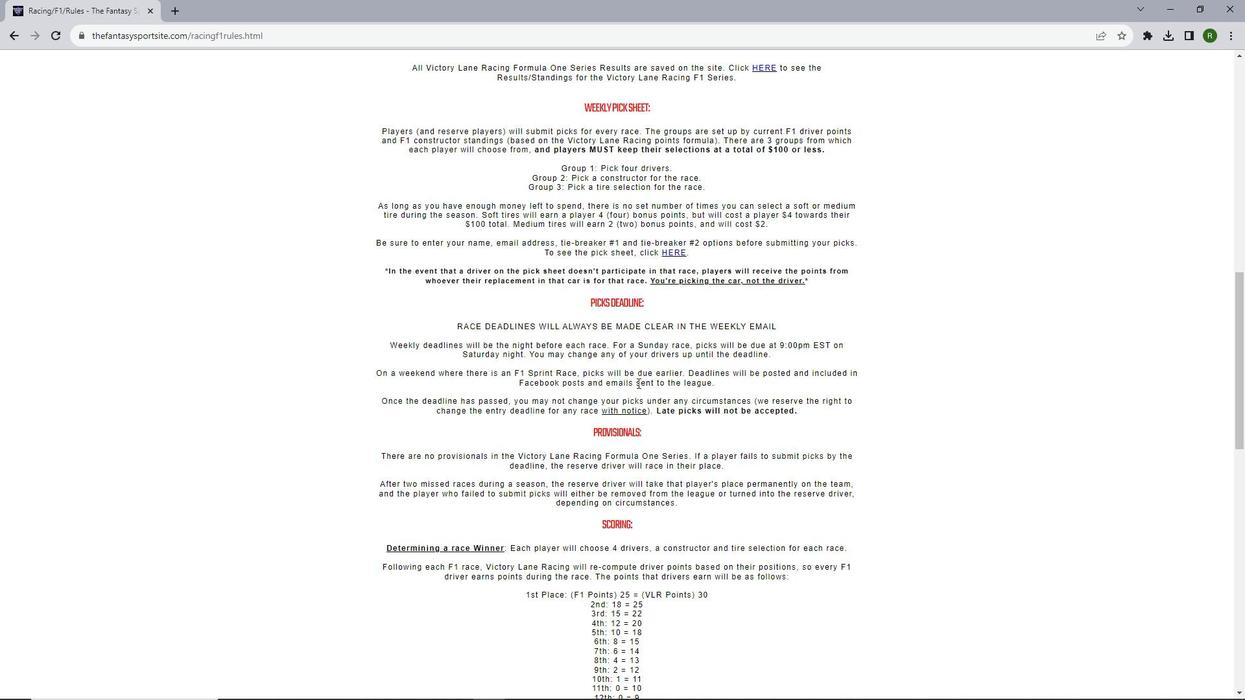 
Action: Mouse scrolled (637, 382) with delta (0, 0)
Screenshot: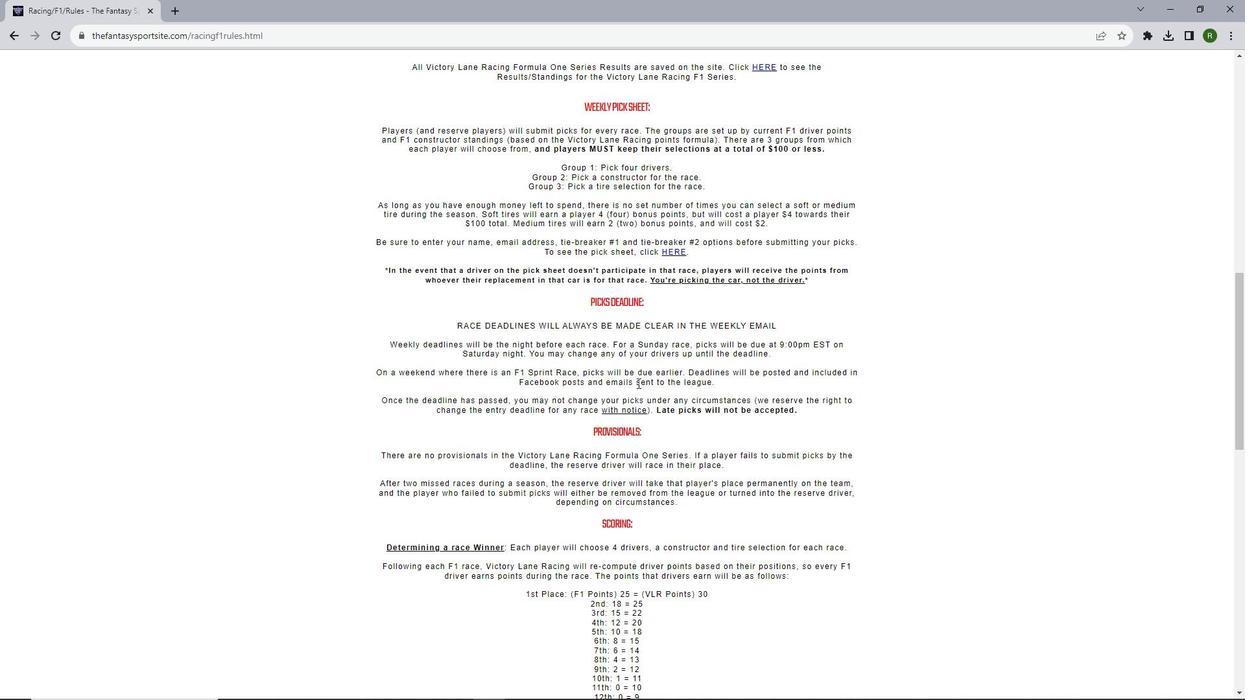 
Action: Mouse moved to (637, 383)
Screenshot: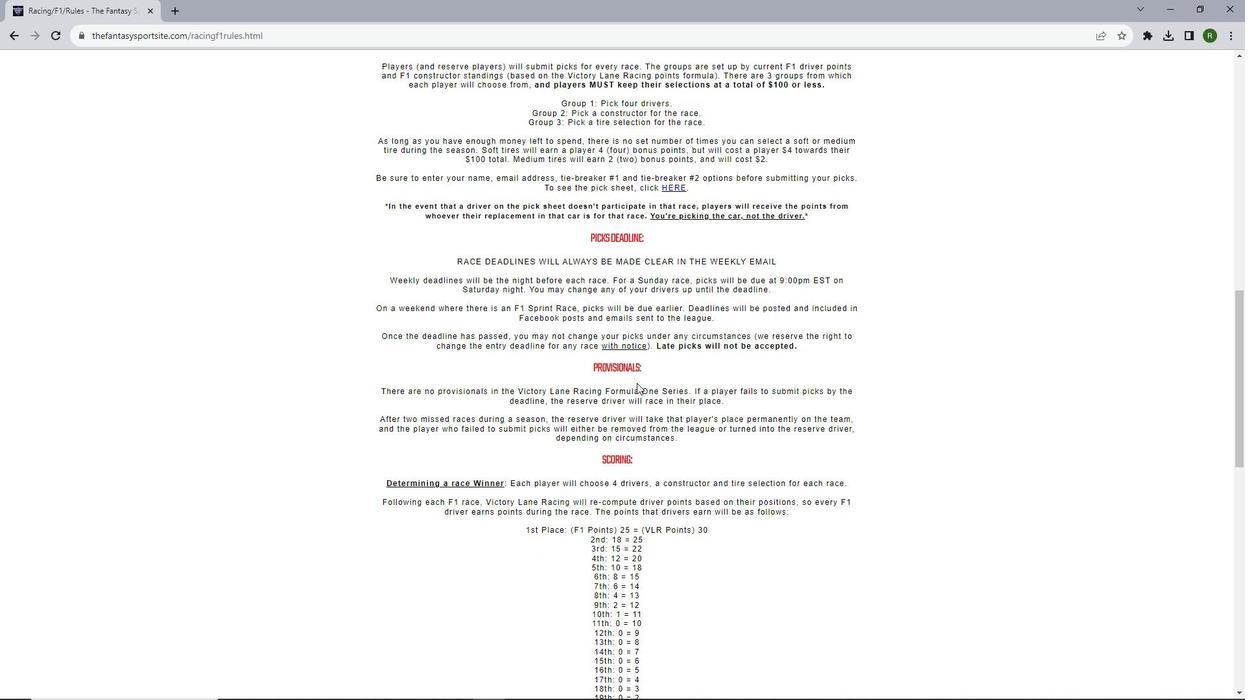 
Action: Mouse scrolled (637, 382) with delta (0, 0)
Screenshot: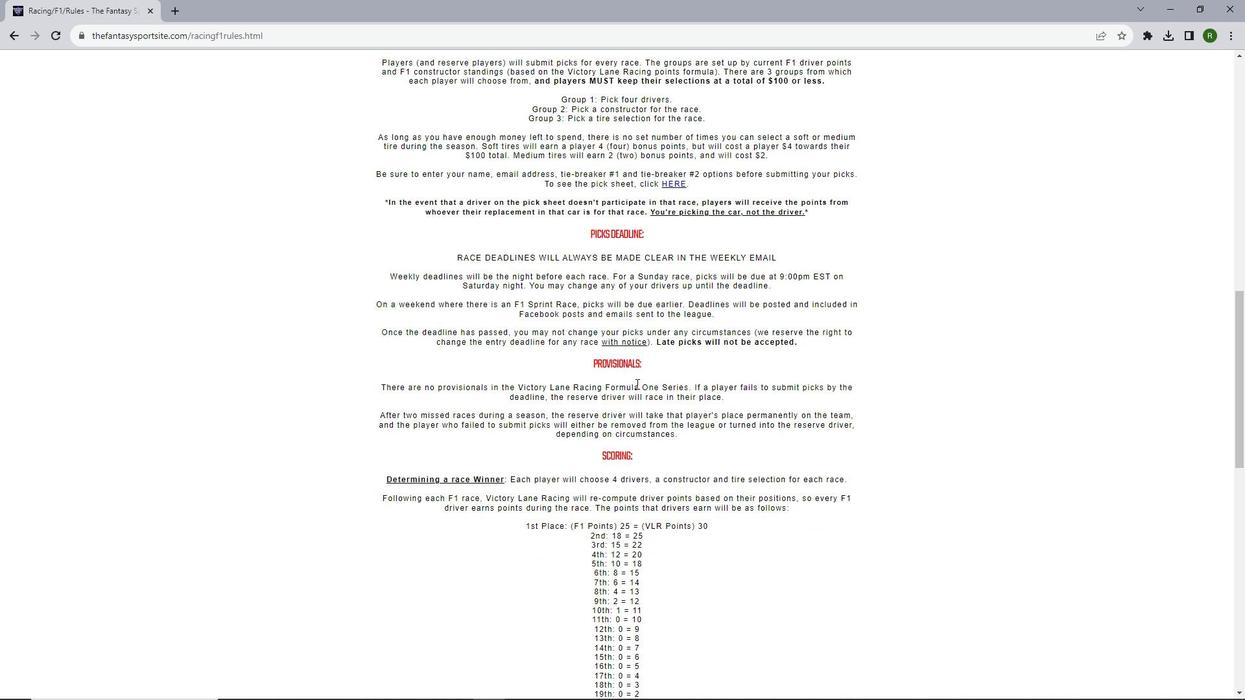 
Action: Mouse moved to (636, 384)
Screenshot: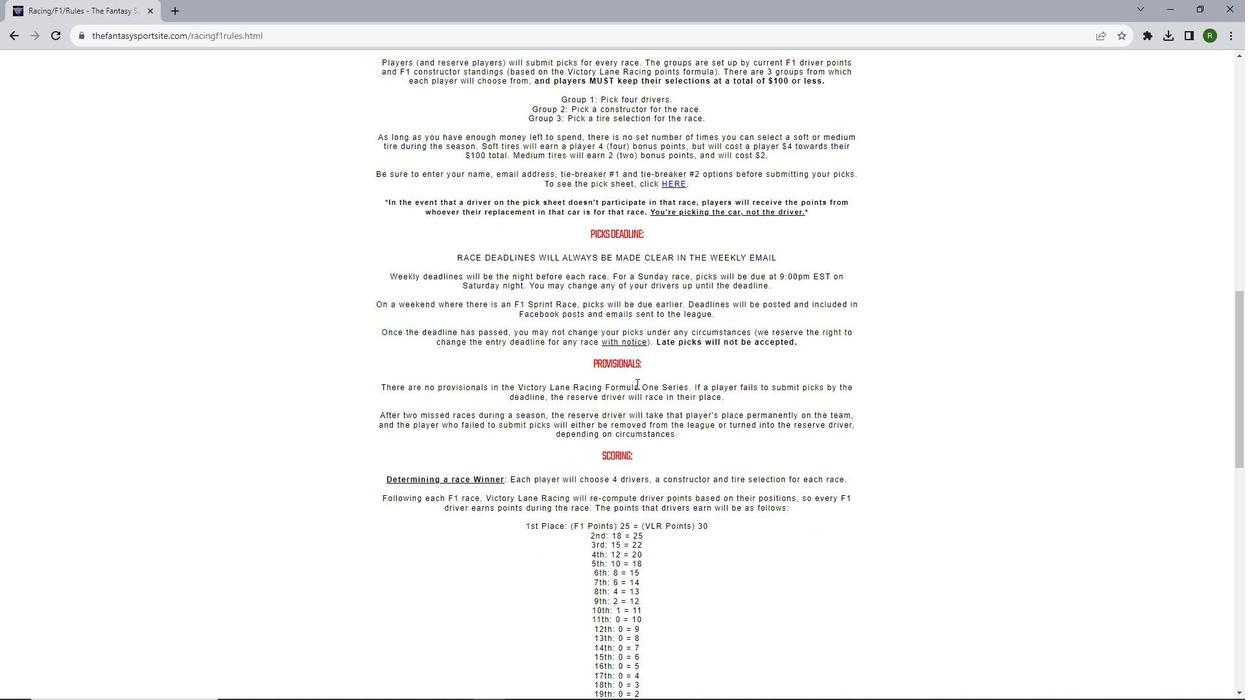 
Action: Mouse scrolled (636, 383) with delta (0, 0)
Screenshot: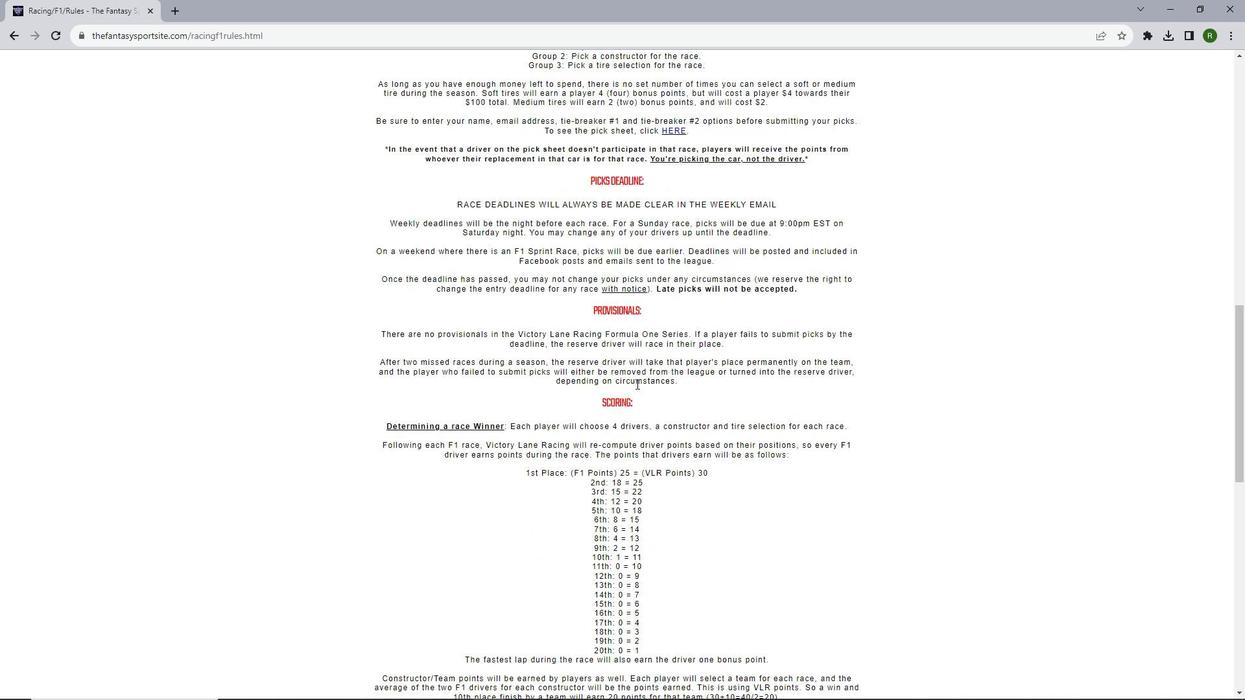 
Action: Mouse scrolled (636, 383) with delta (0, 0)
Screenshot: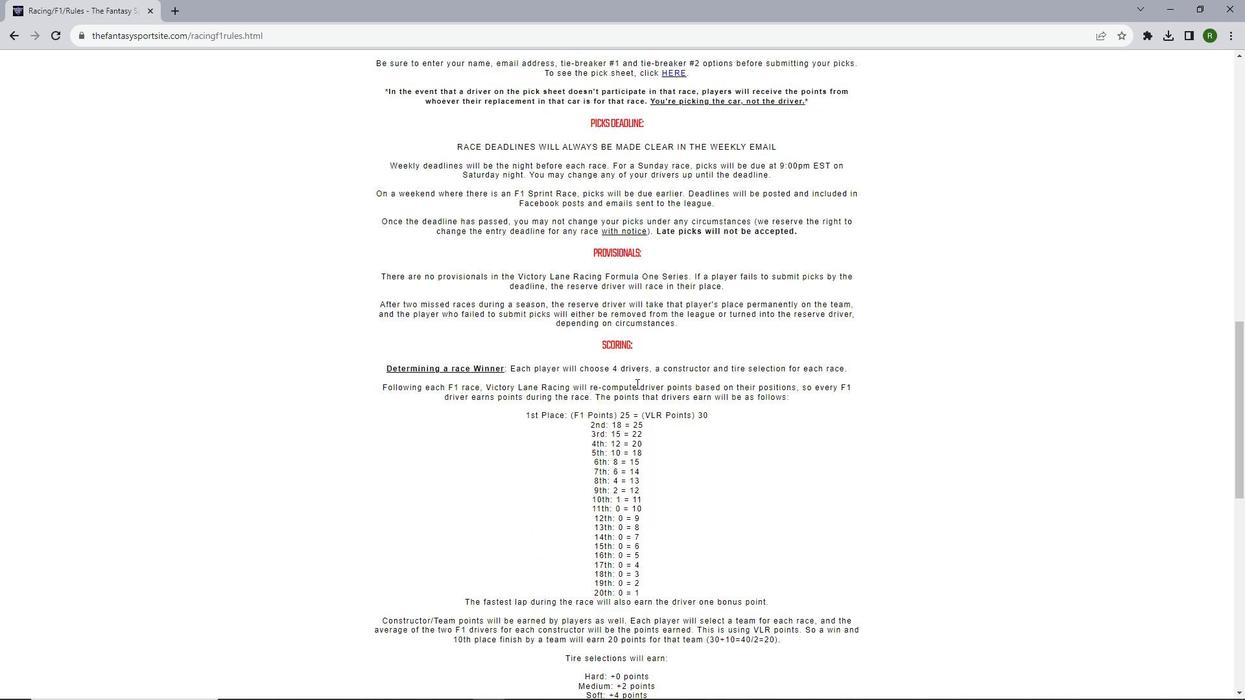 
Action: Mouse moved to (609, 380)
Screenshot: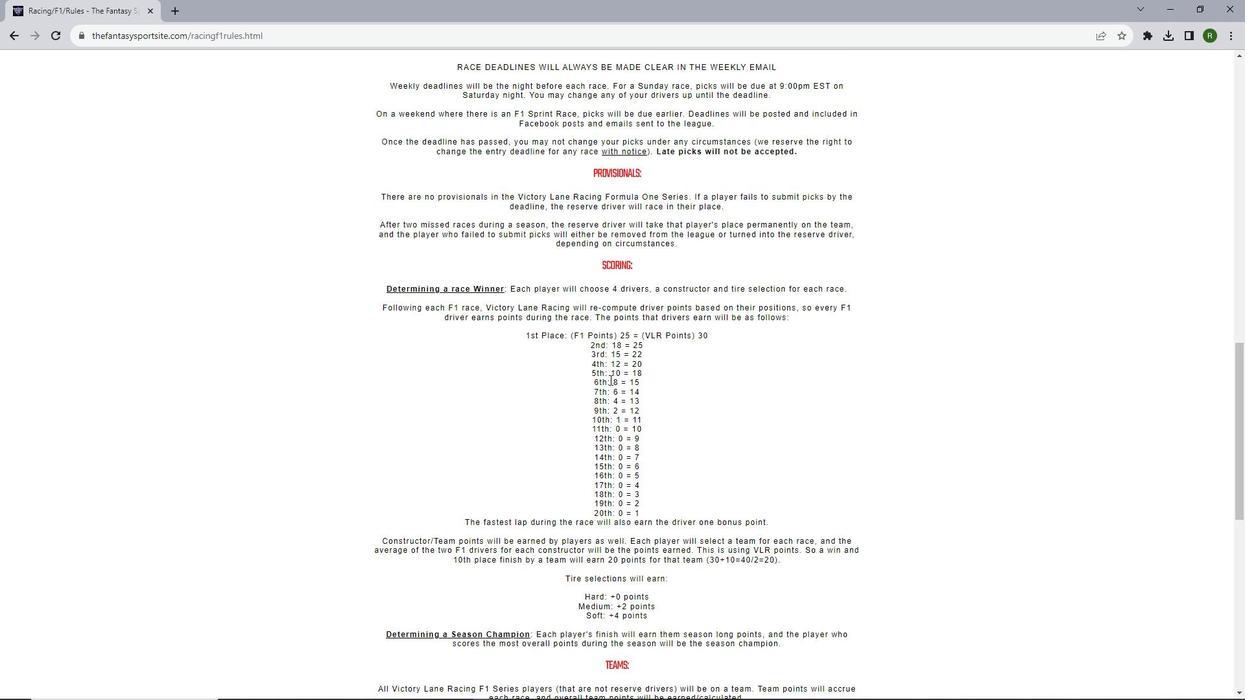 
Action: Mouse scrolled (609, 379) with delta (0, 0)
Screenshot: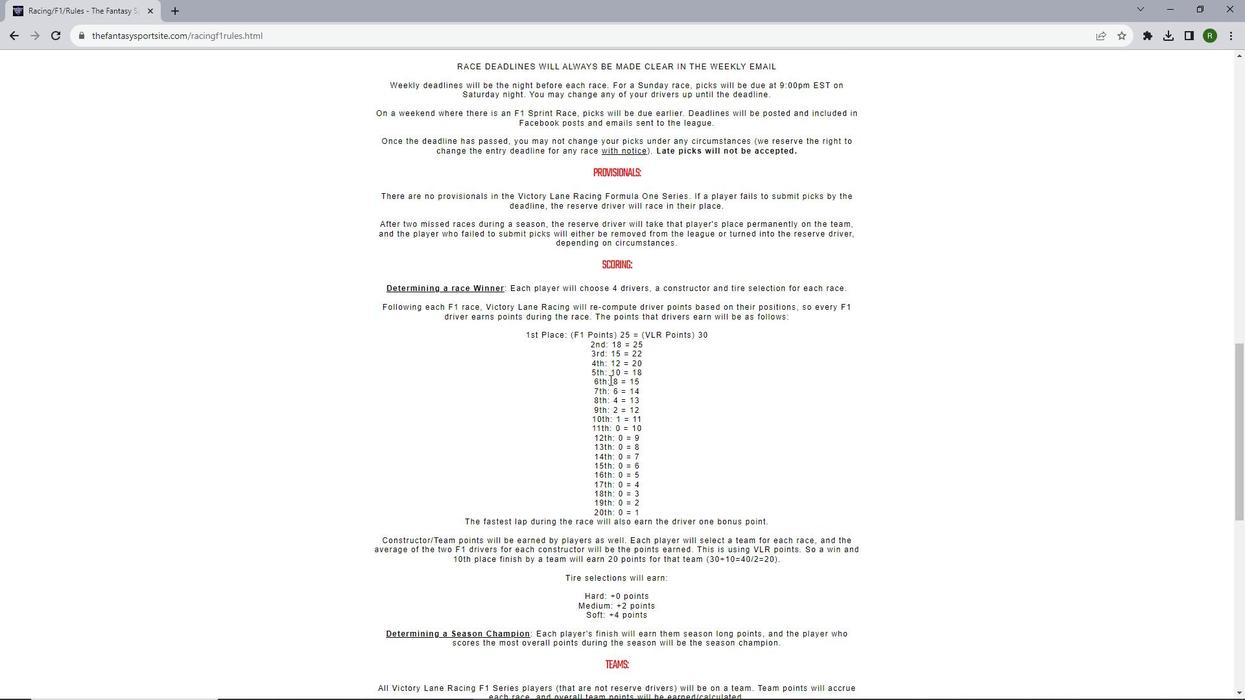 
Action: Mouse scrolled (609, 379) with delta (0, 0)
Screenshot: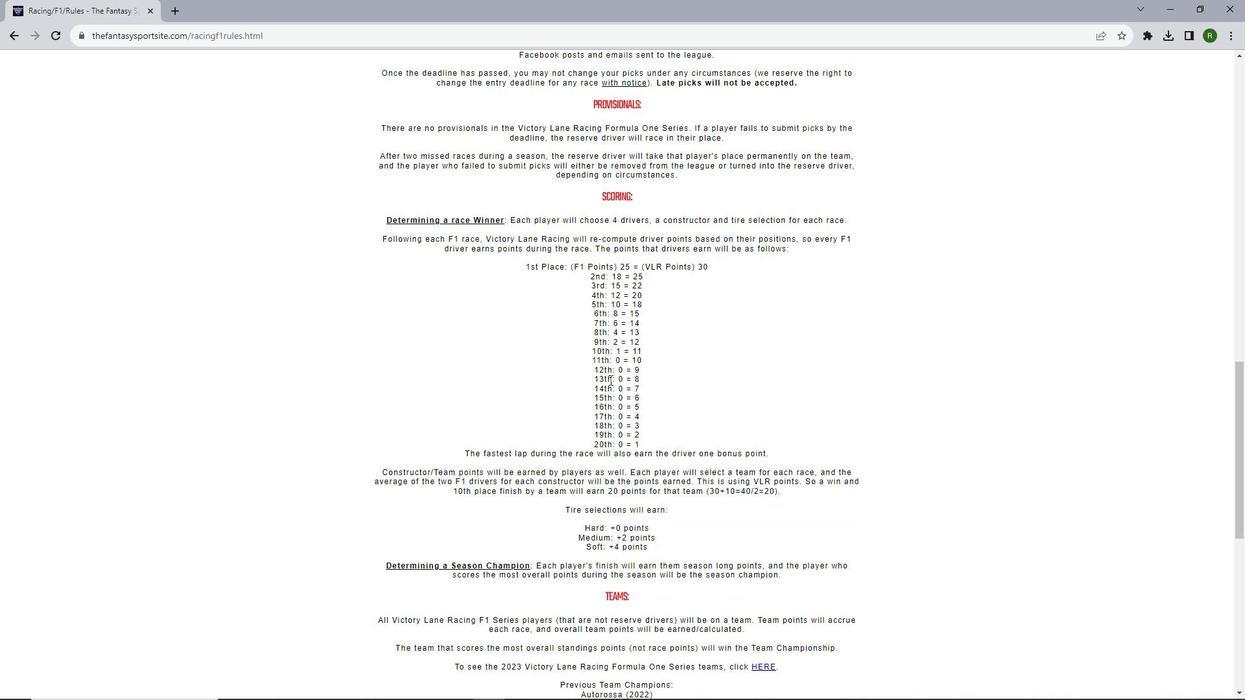 
Action: Mouse scrolled (609, 379) with delta (0, 0)
Screenshot: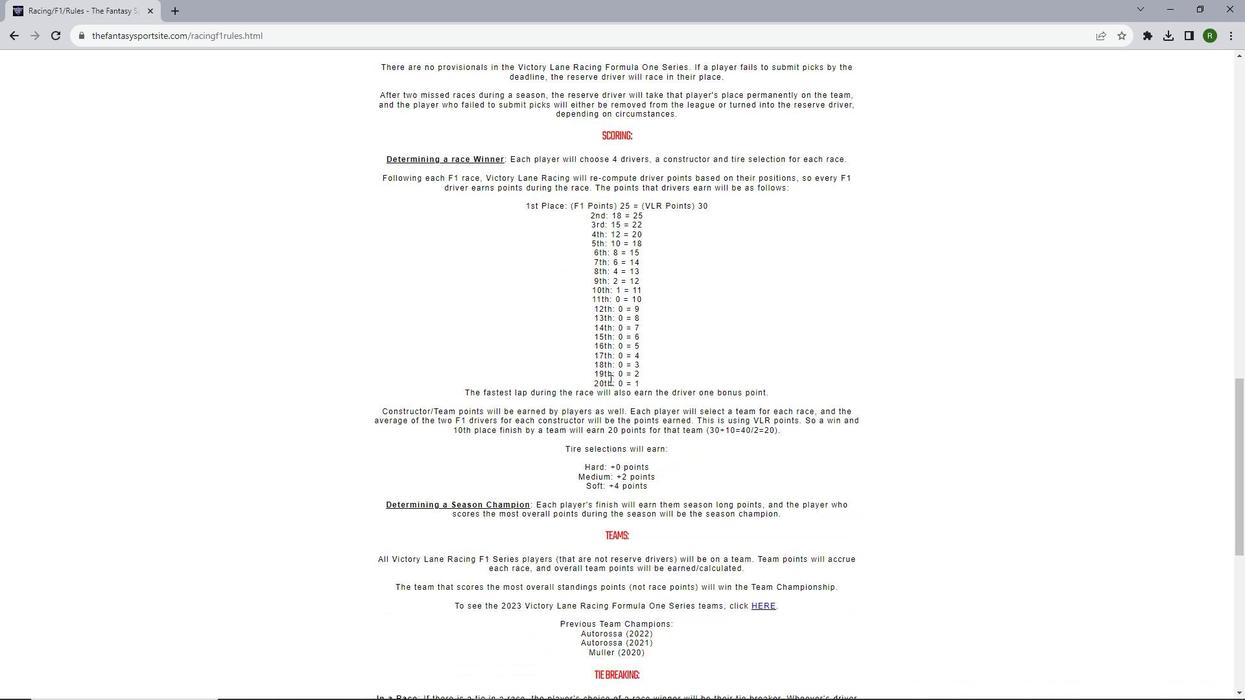 
Action: Mouse moved to (608, 381)
Screenshot: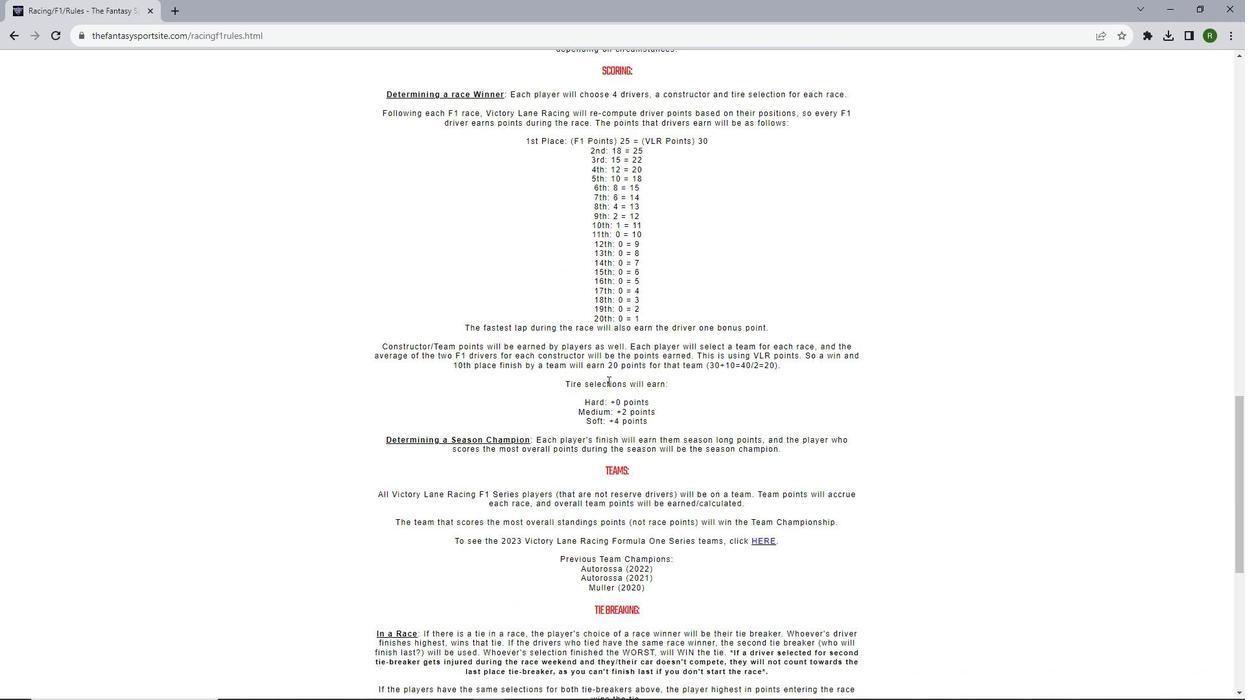 
Action: Mouse scrolled (608, 380) with delta (0, 0)
Screenshot: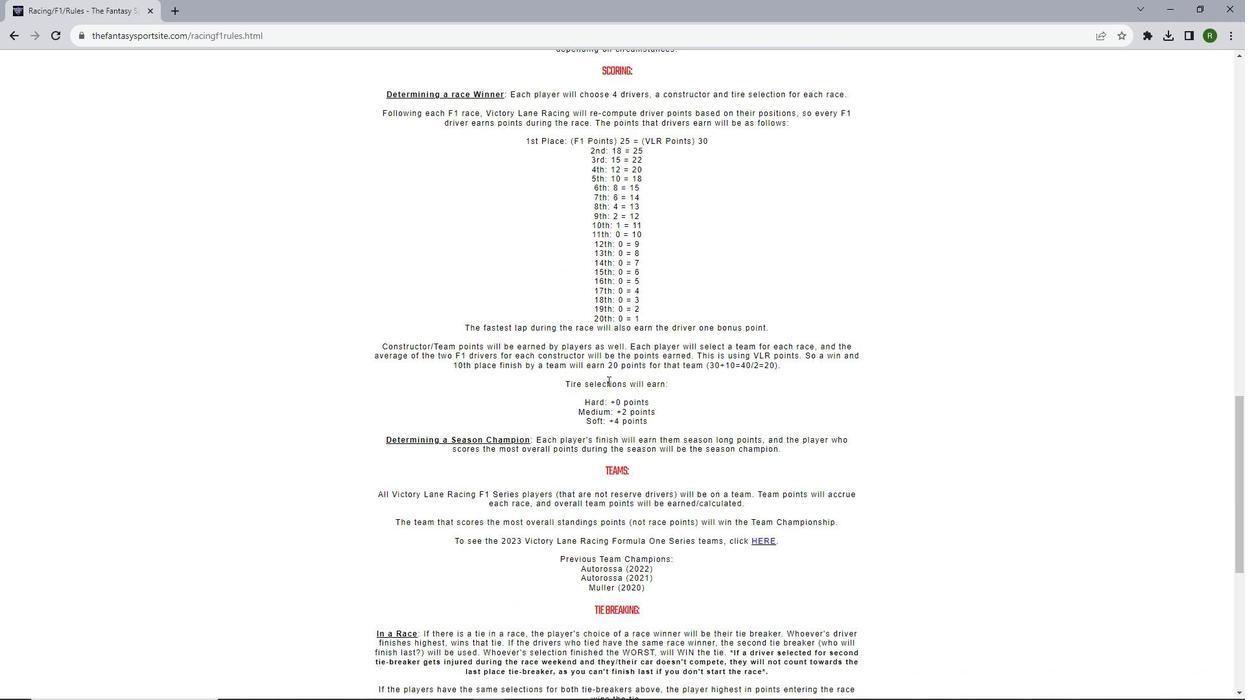 
Action: Mouse moved to (607, 381)
Screenshot: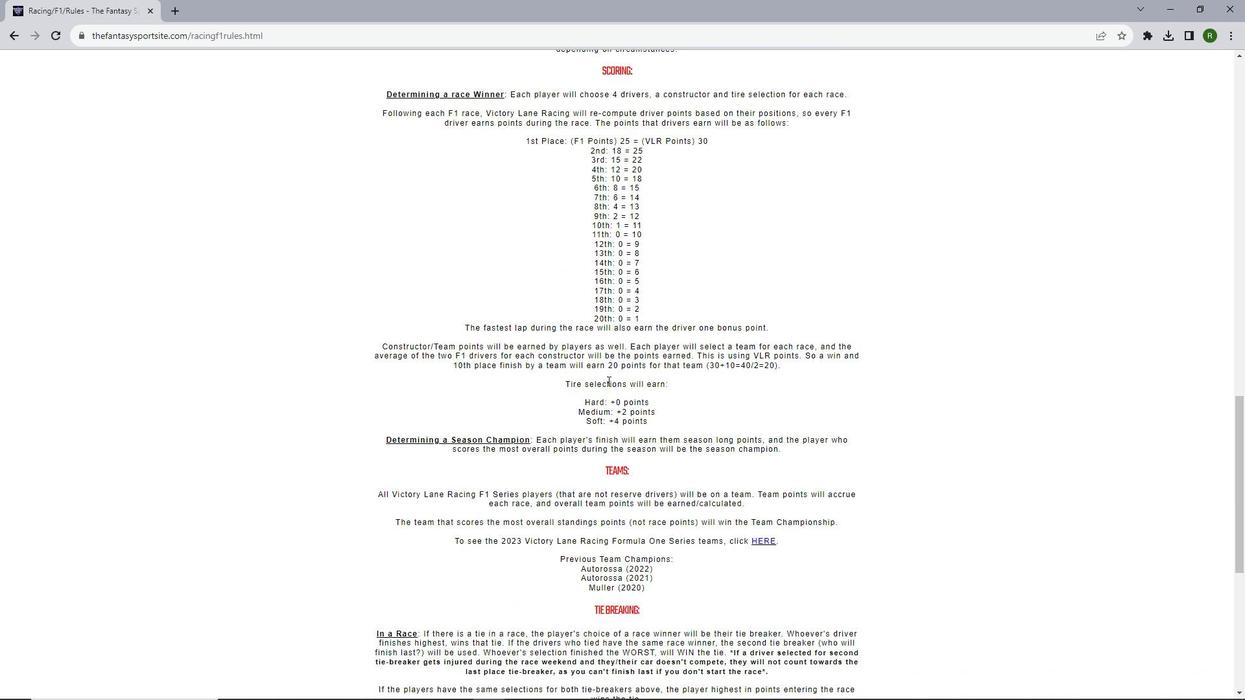 
Action: Mouse scrolled (607, 380) with delta (0, 0)
Screenshot: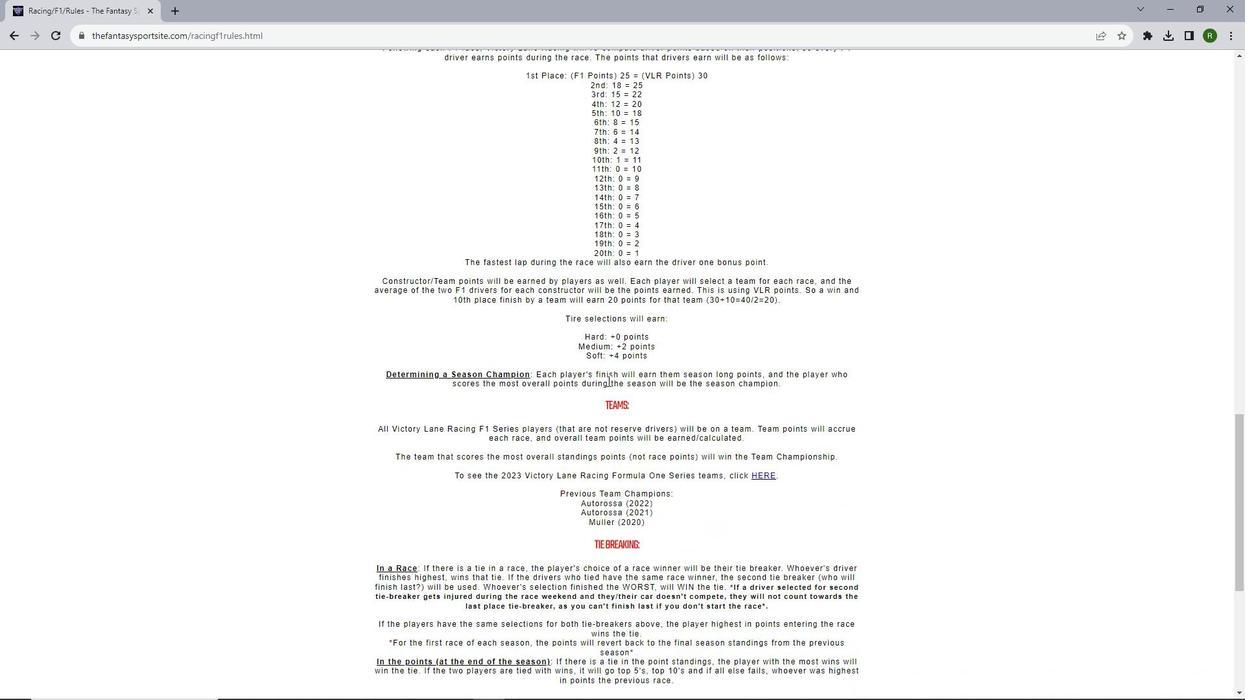 
Action: Mouse scrolled (607, 380) with delta (0, 0)
Screenshot: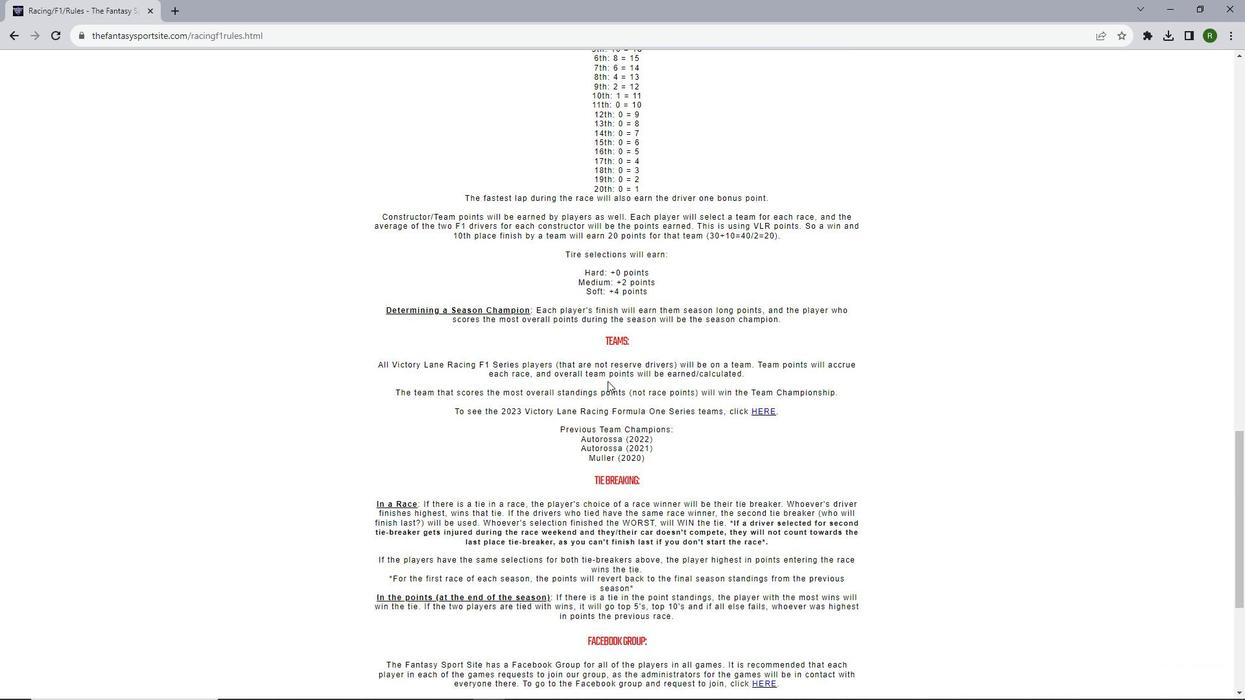 
Action: Mouse scrolled (607, 380) with delta (0, 0)
Screenshot: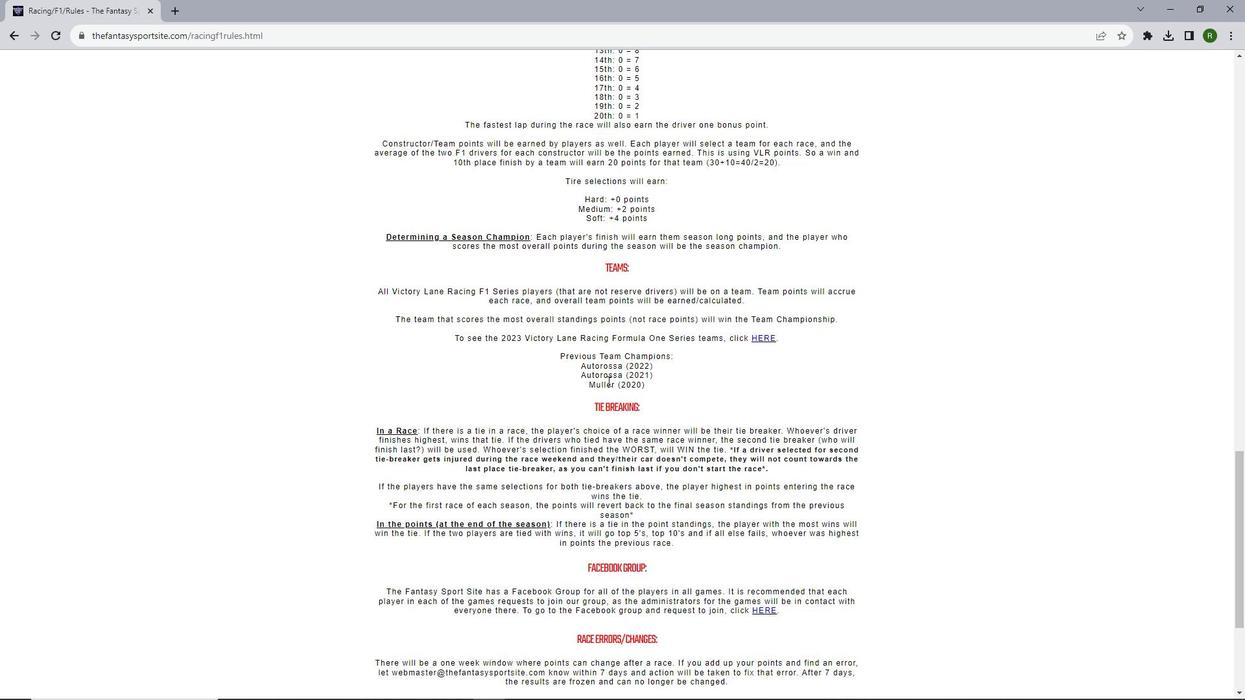
Action: Mouse scrolled (607, 380) with delta (0, 0)
Screenshot: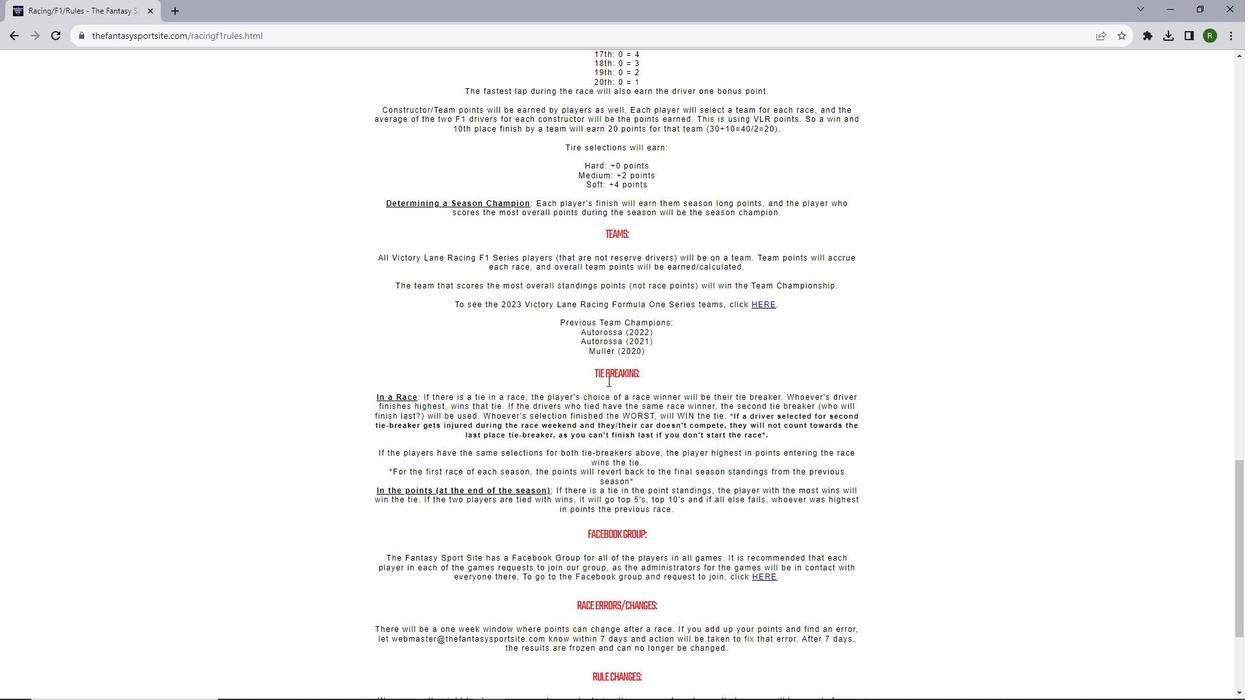 
Action: Mouse scrolled (607, 380) with delta (0, 0)
Screenshot: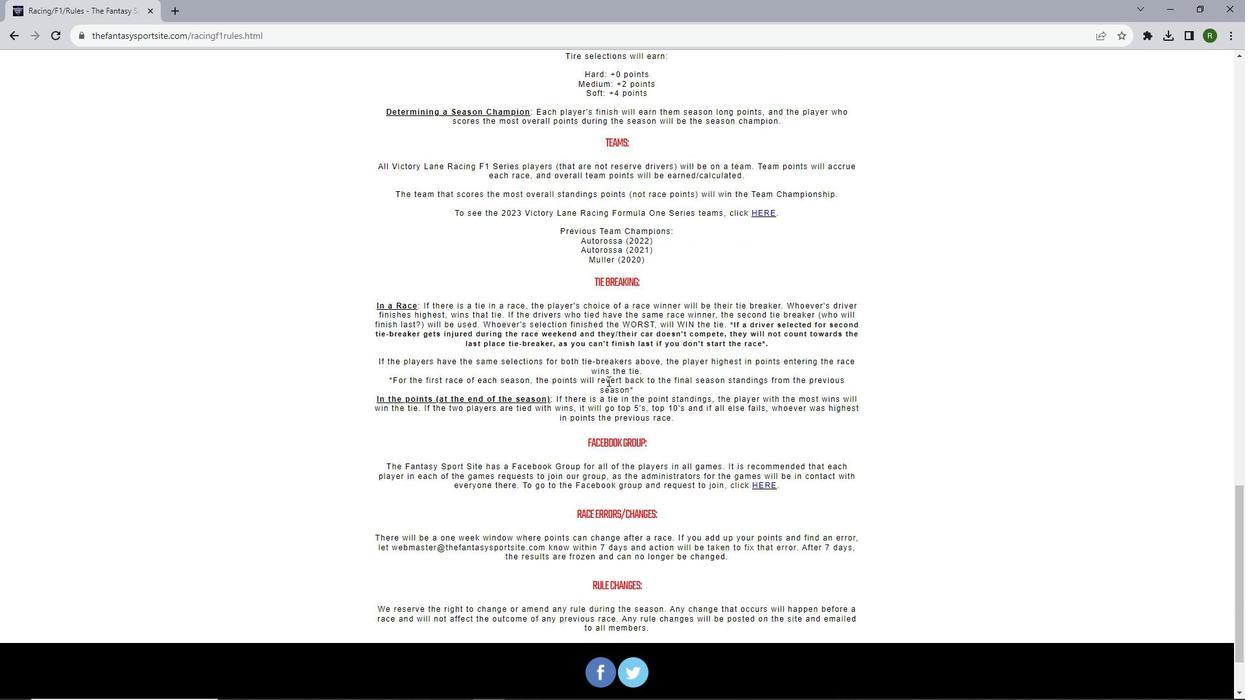
Action: Mouse moved to (9, 37)
Screenshot: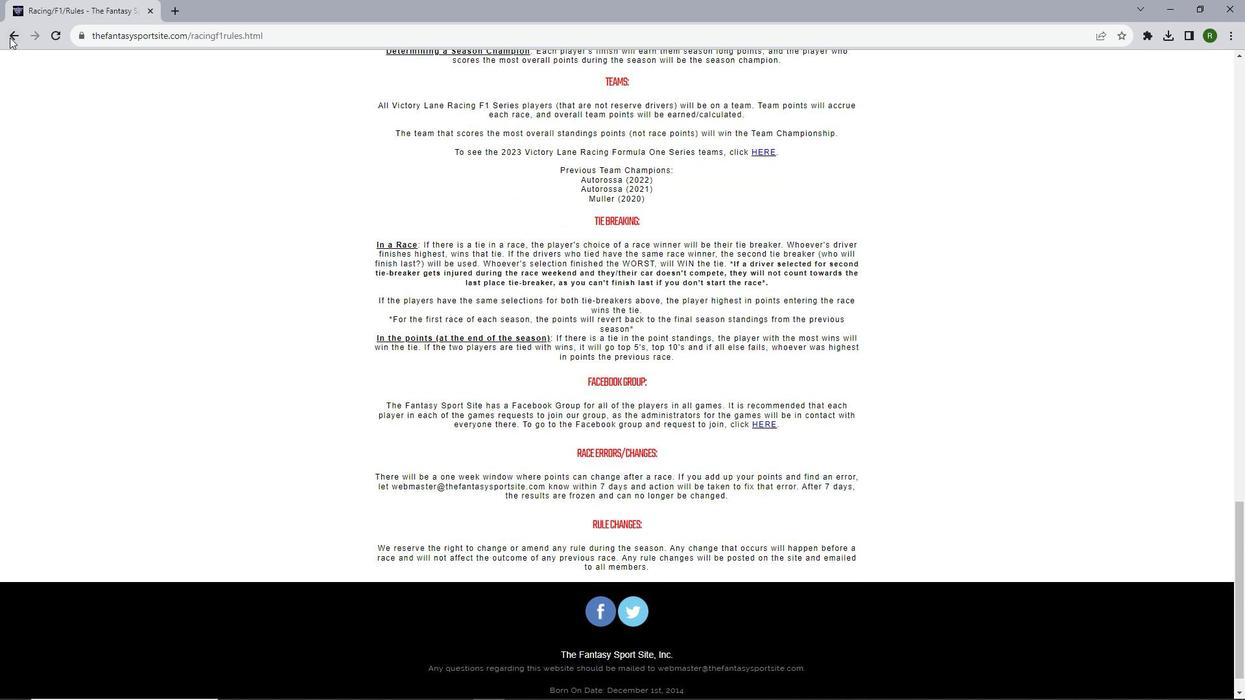 
Action: Mouse pressed left at (9, 37)
Screenshot: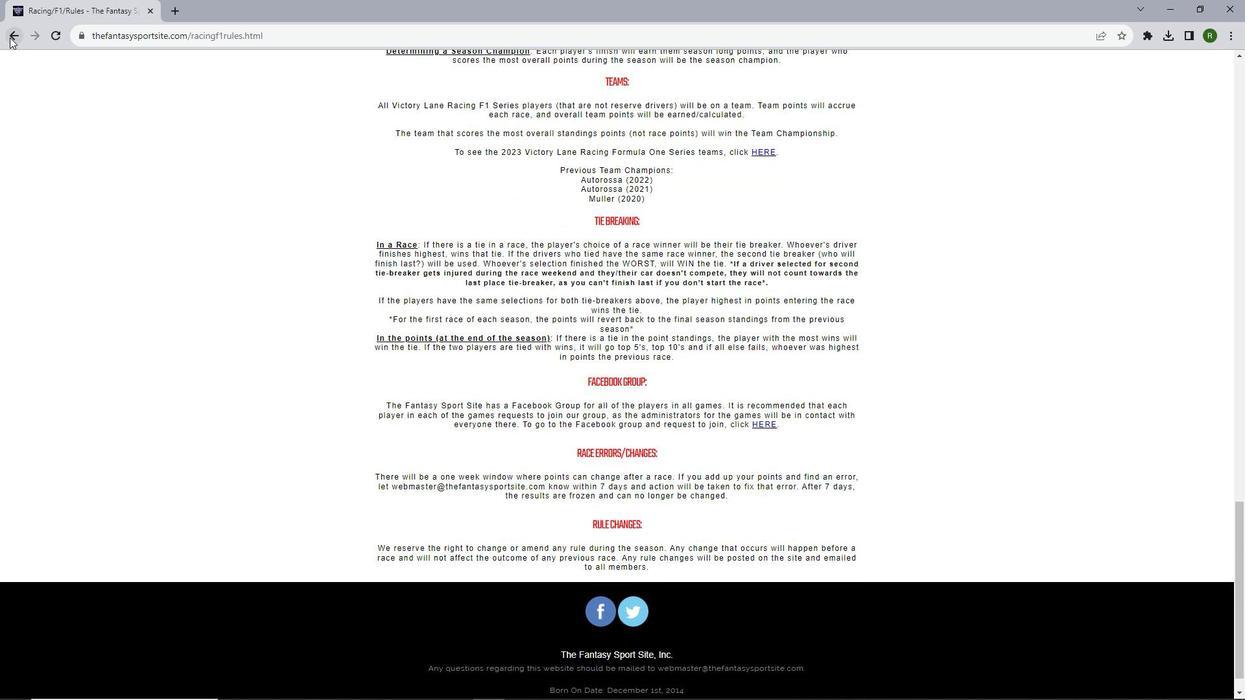 
Action: Mouse moved to (487, 338)
Screenshot: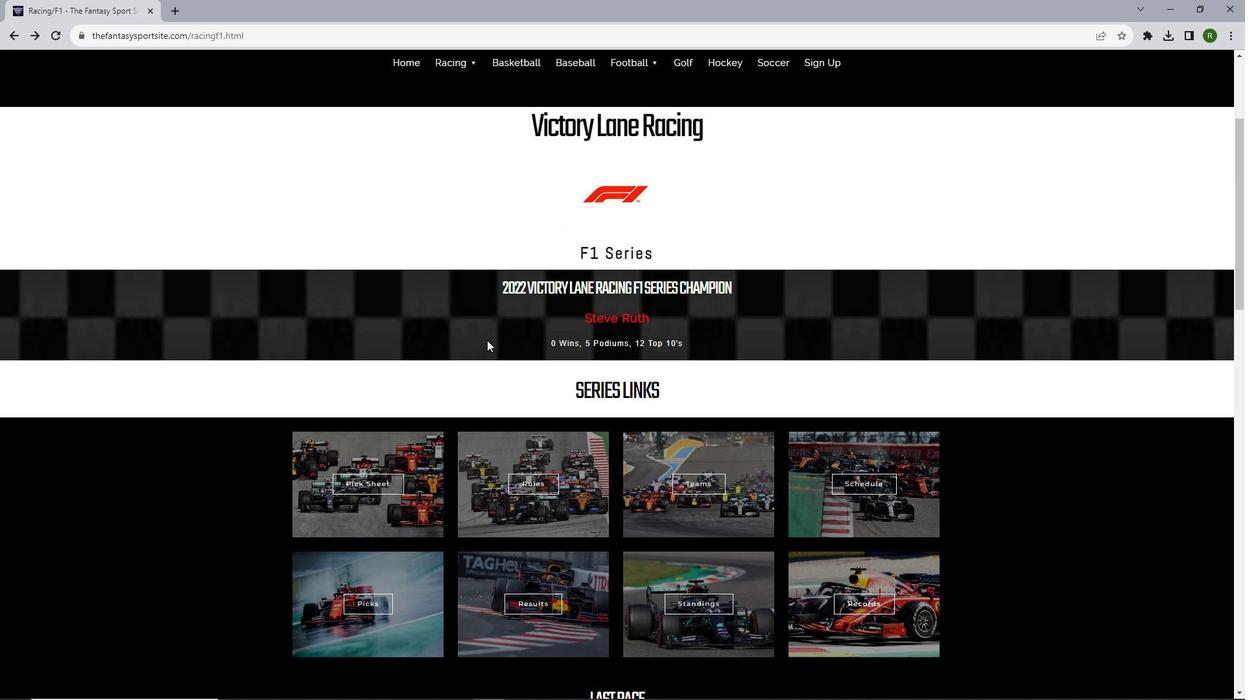 
Action: Mouse scrolled (487, 337) with delta (0, 0)
Screenshot: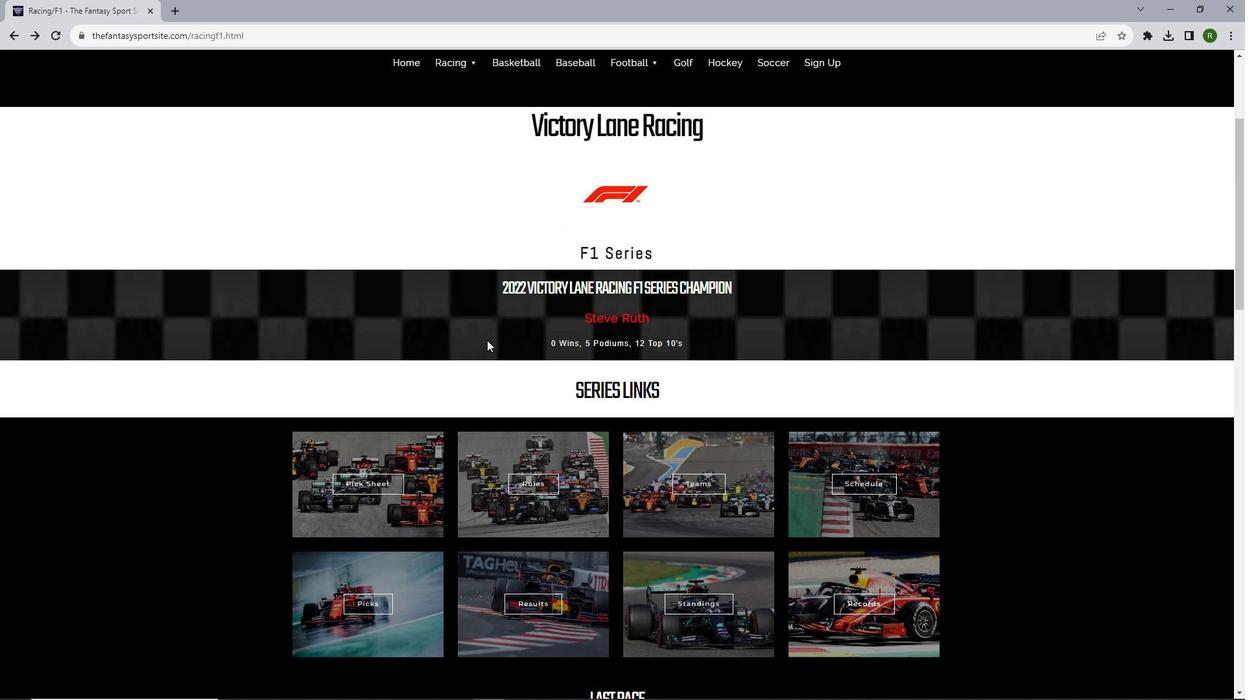 
Action: Mouse moved to (487, 349)
Screenshot: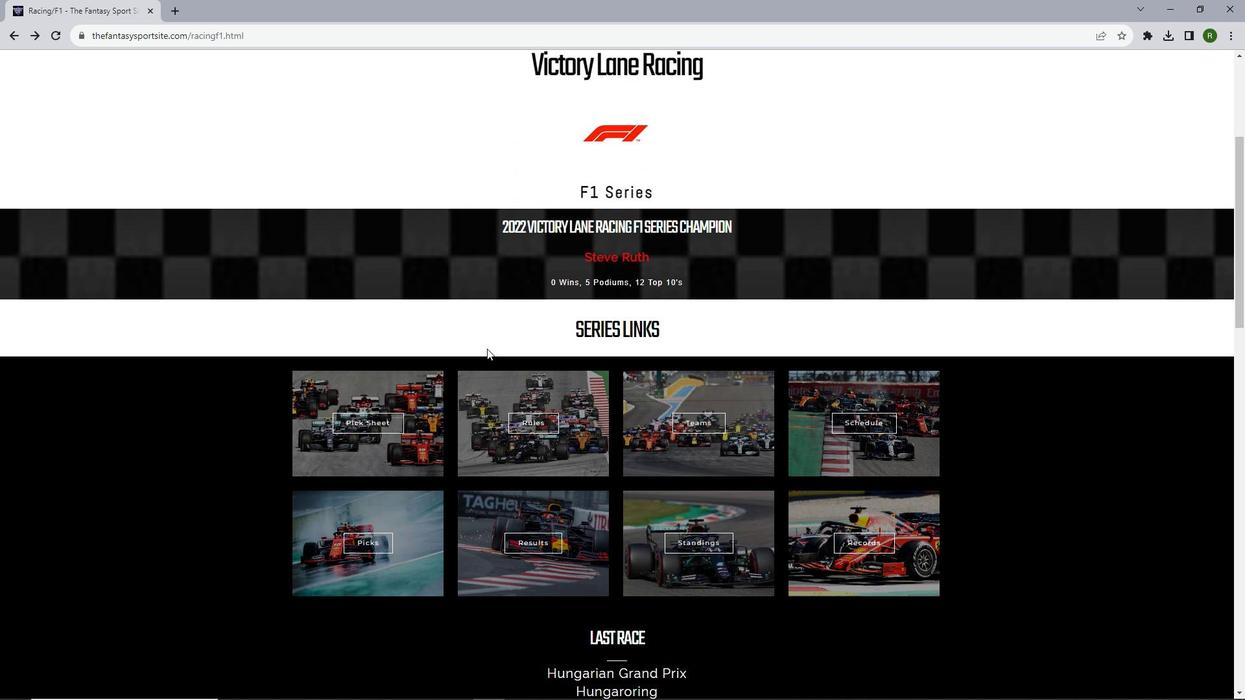 
Action: Mouse scrolled (487, 348) with delta (0, 0)
Screenshot: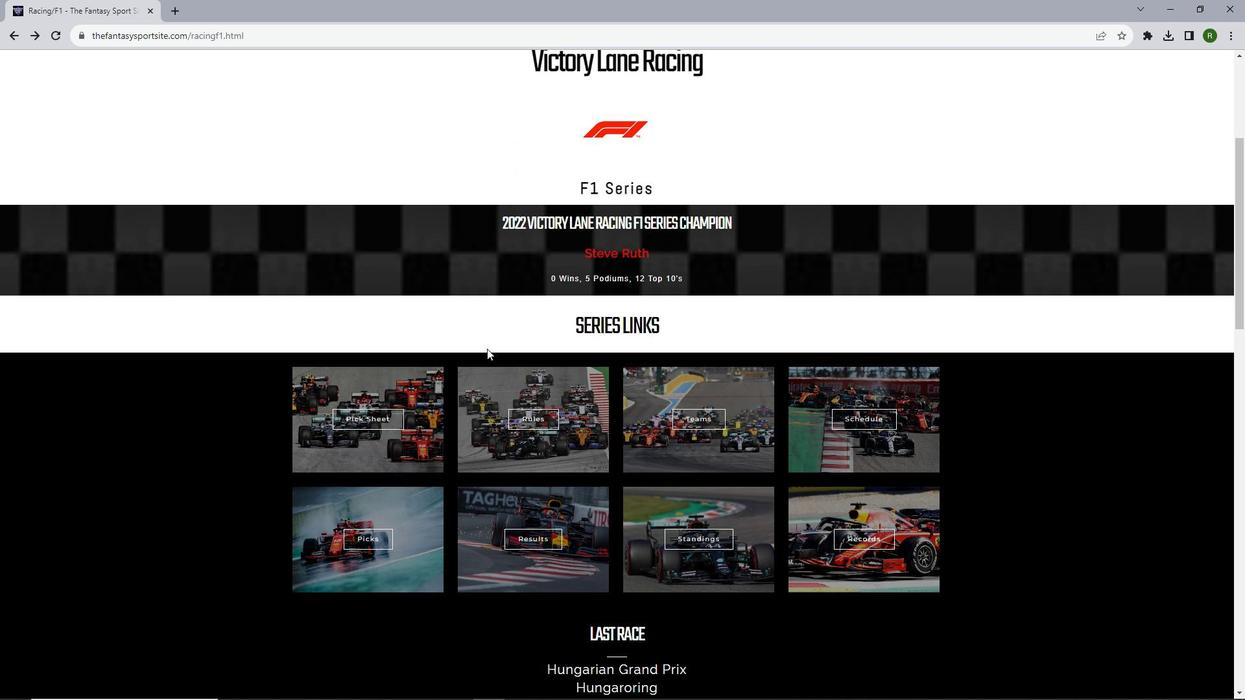 
Action: Mouse moved to (388, 364)
Screenshot: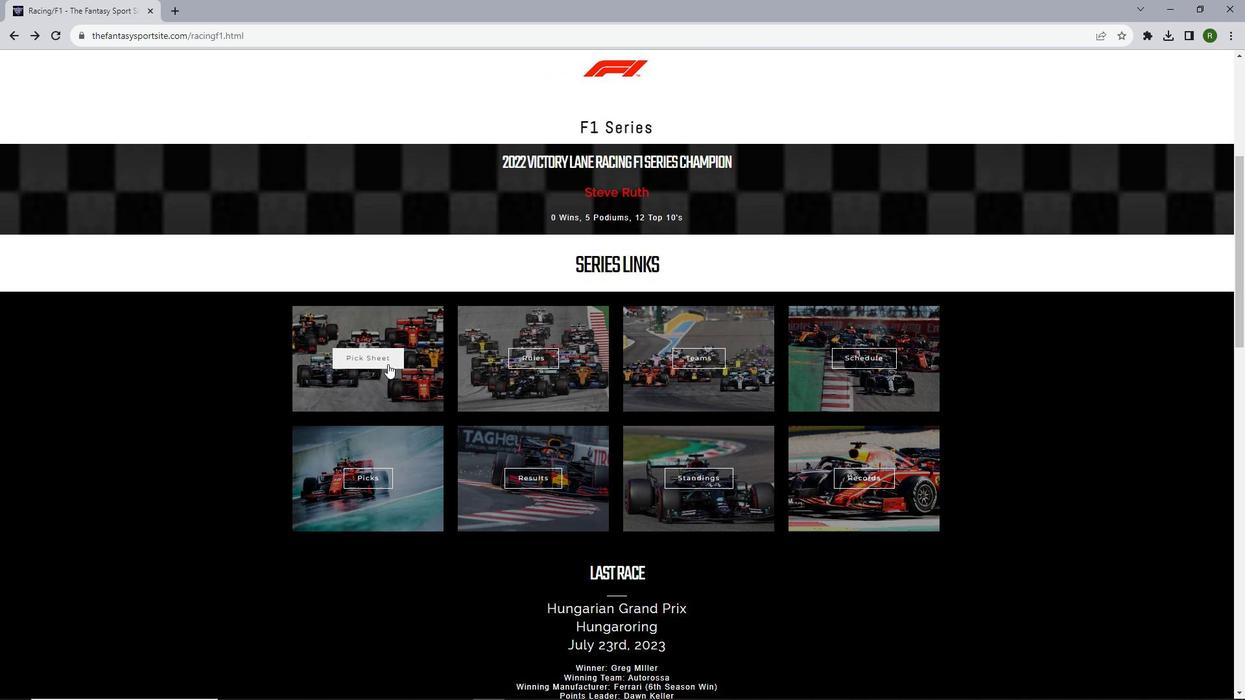 
Action: Mouse pressed left at (388, 364)
Screenshot: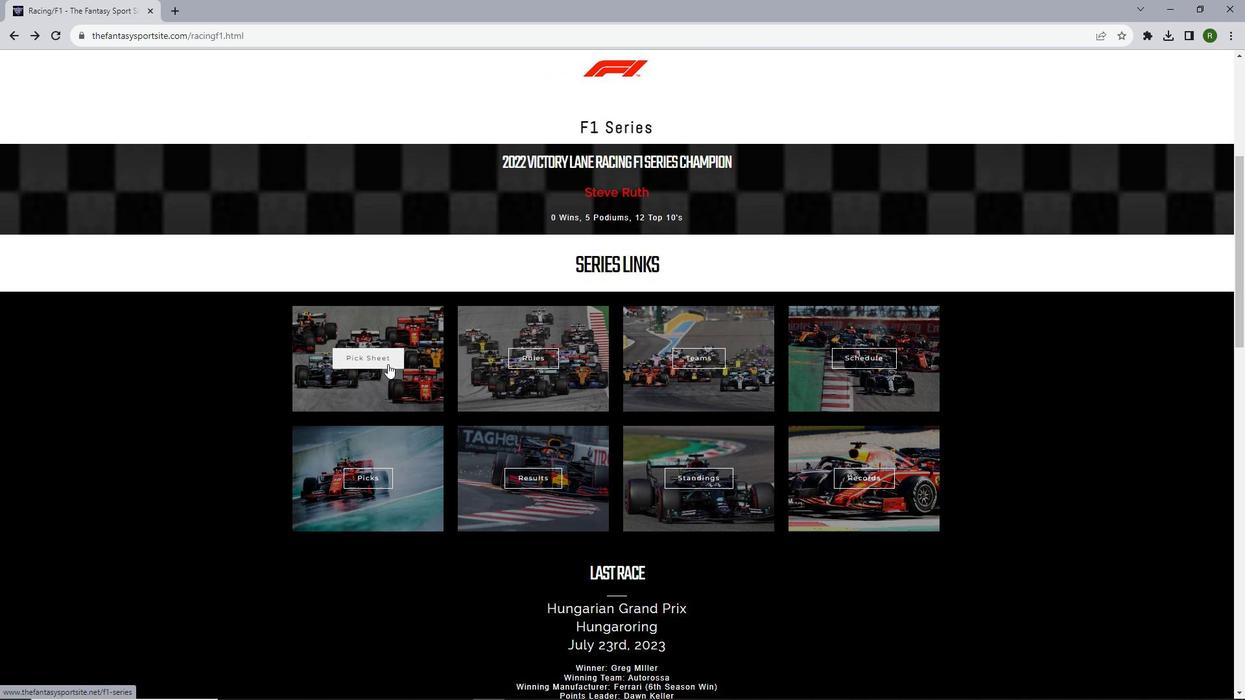 
Action: Mouse moved to (499, 308)
Screenshot: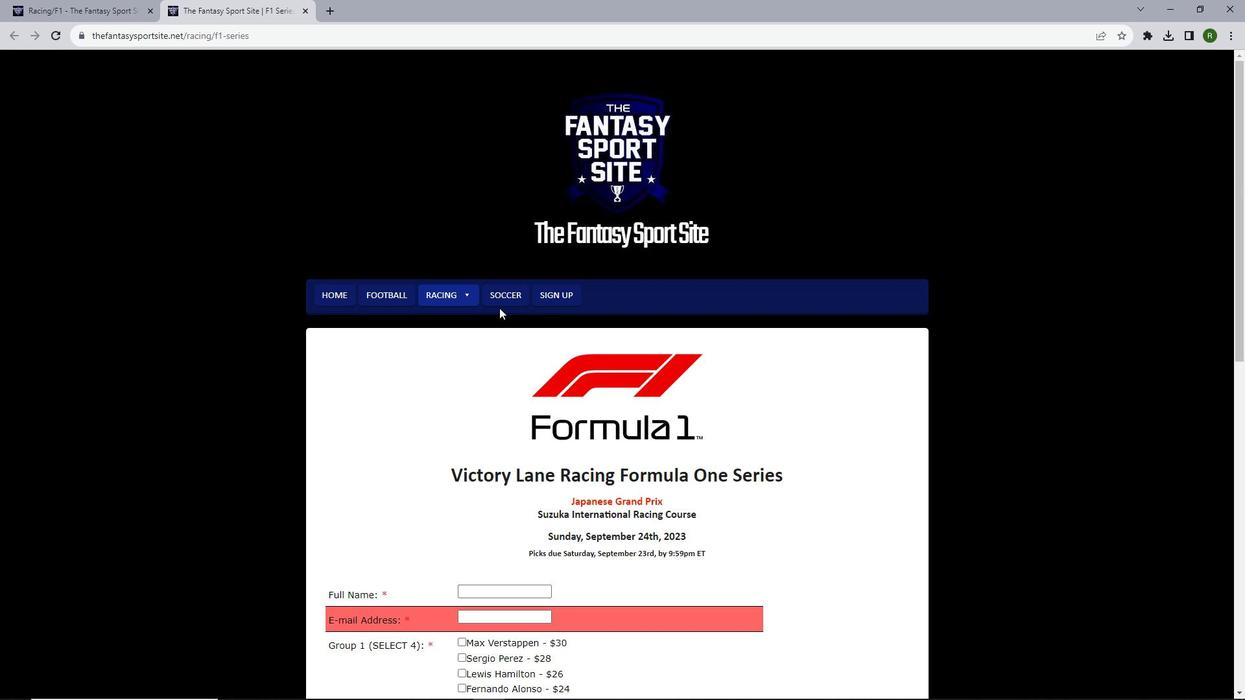 
Action: Mouse scrolled (499, 307) with delta (0, 0)
Screenshot: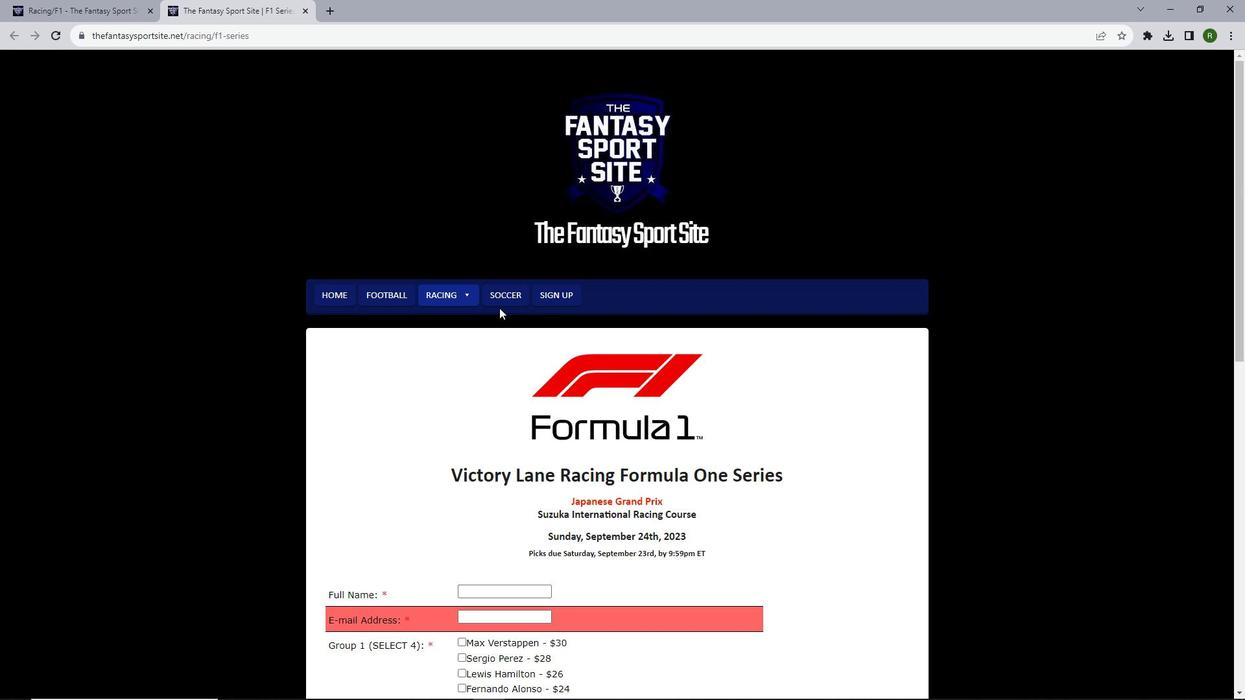 
Action: Mouse scrolled (499, 307) with delta (0, 0)
Screenshot: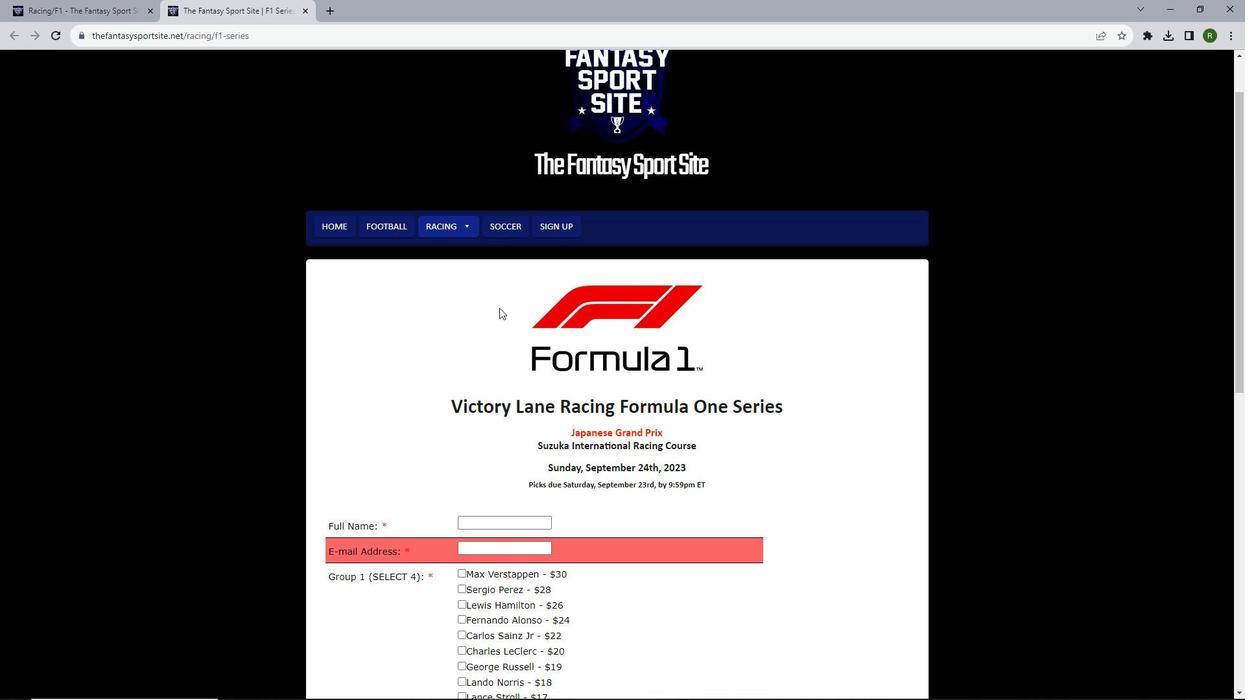 
Action: Mouse moved to (486, 461)
Screenshot: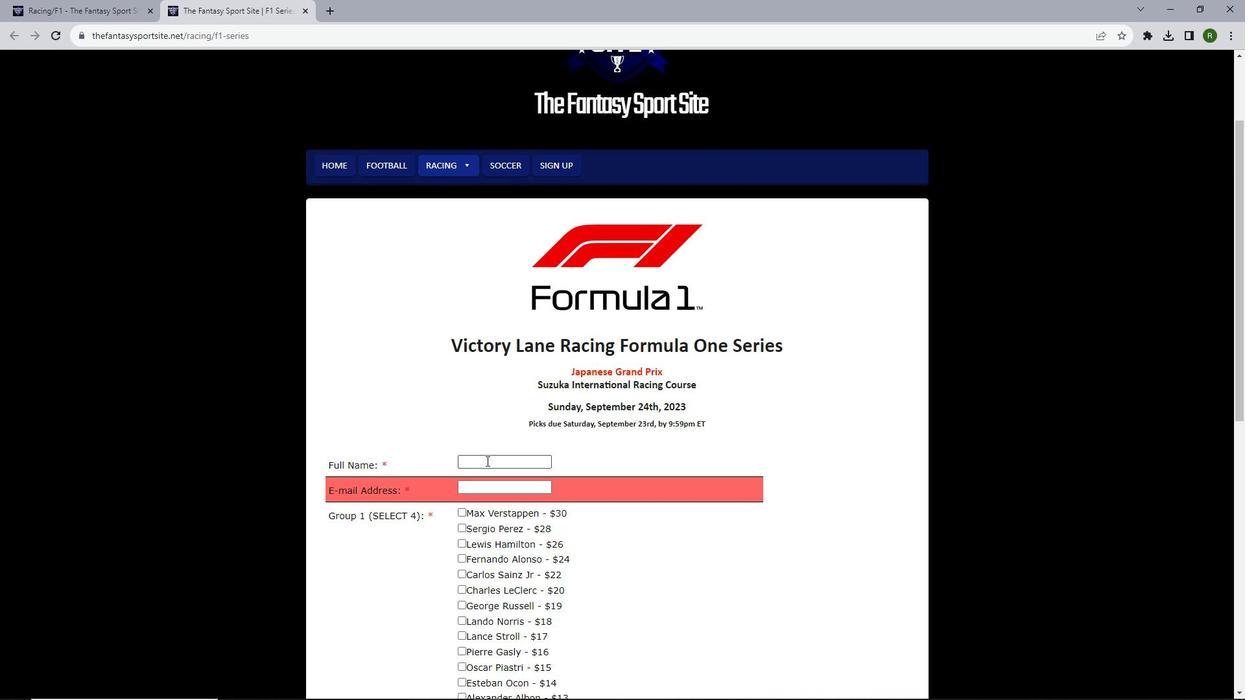 
Action: Mouse pressed left at (486, 461)
Screenshot: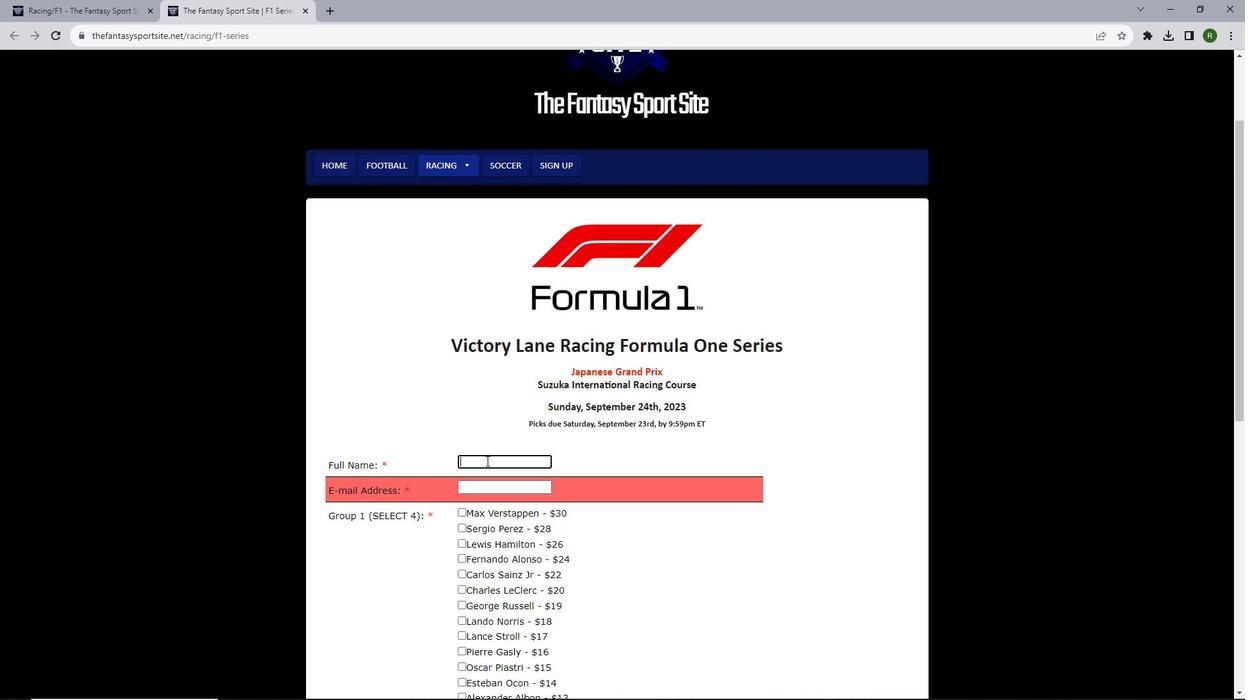 
Action: Mouse moved to (486, 459)
Screenshot: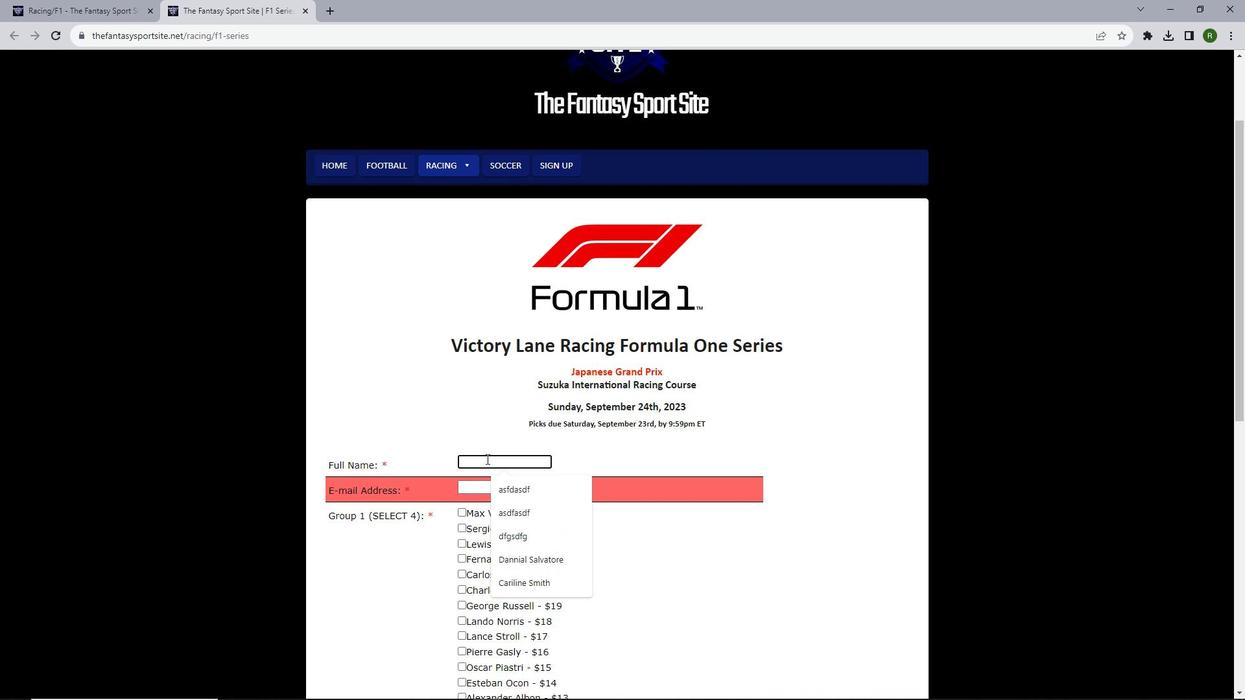 
Action: Key pressed <Key.shift>Yamaguchi<Key.space><Key.shift>Christian
Screenshot: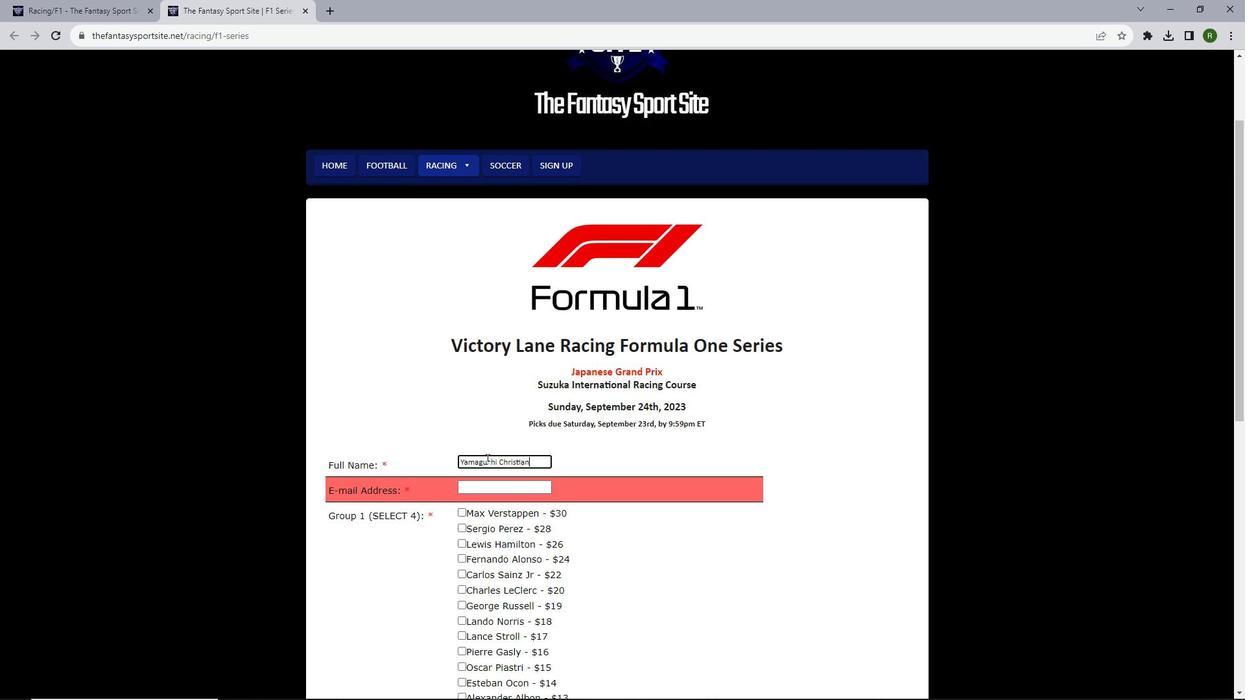 
Action: Mouse moved to (480, 487)
Screenshot: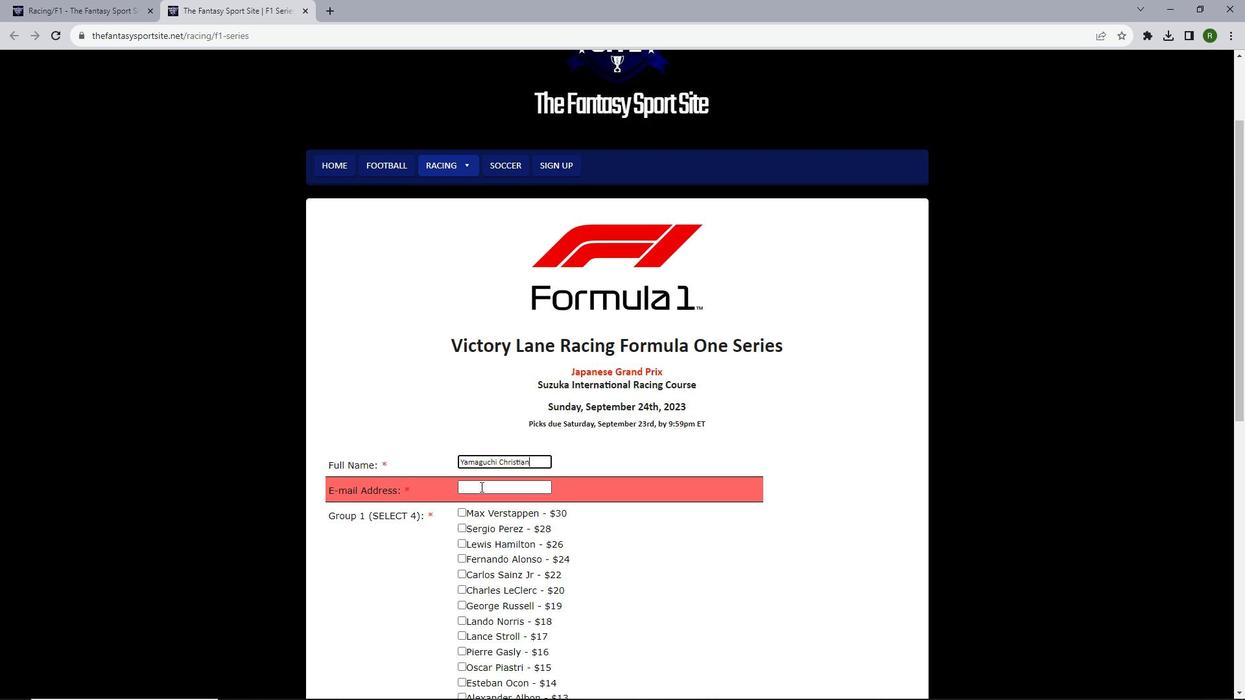 
Action: Mouse pressed left at (480, 487)
Screenshot: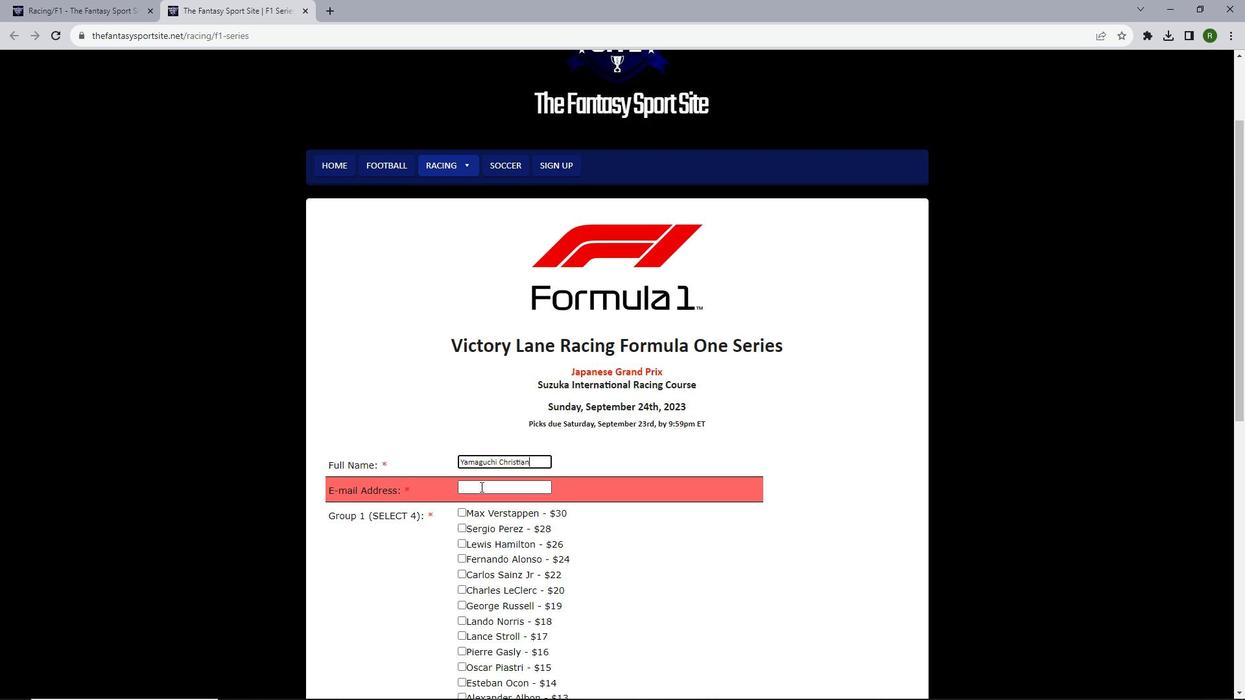 
Action: Mouse moved to (482, 487)
Screenshot: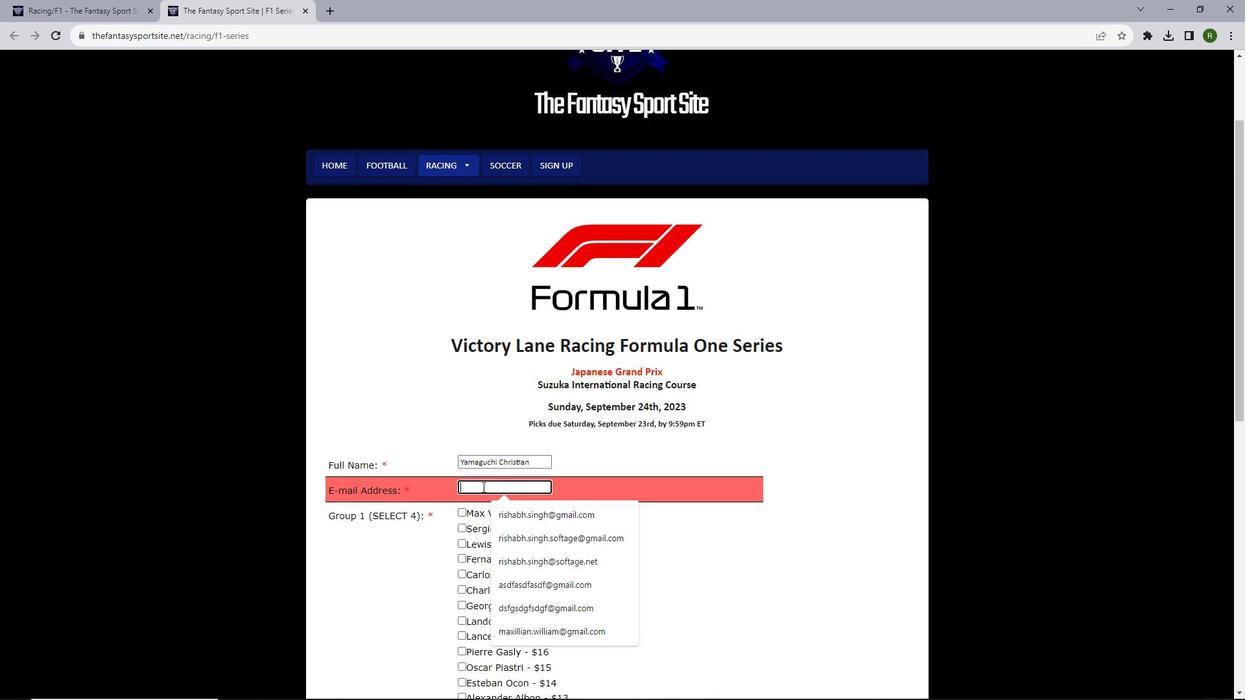 
Action: Key pressed yamaguchichristian92<Key.shift_r>@gmail.com
Screenshot: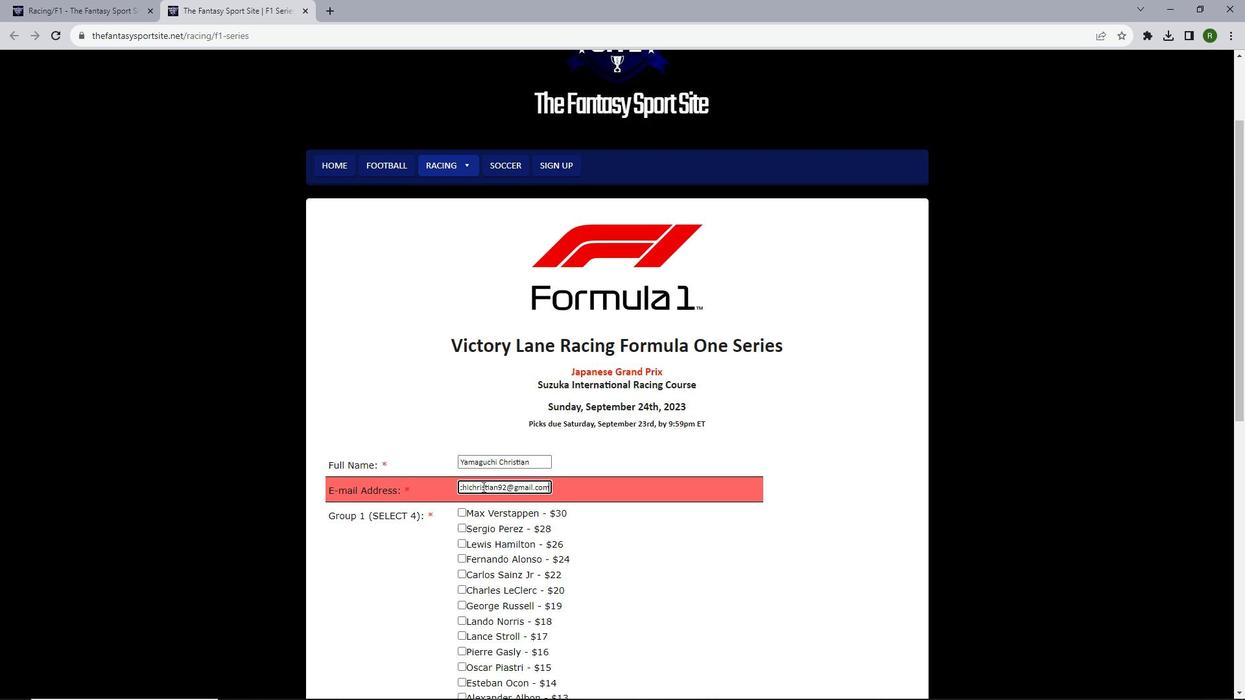 
Action: Mouse moved to (665, 533)
Screenshot: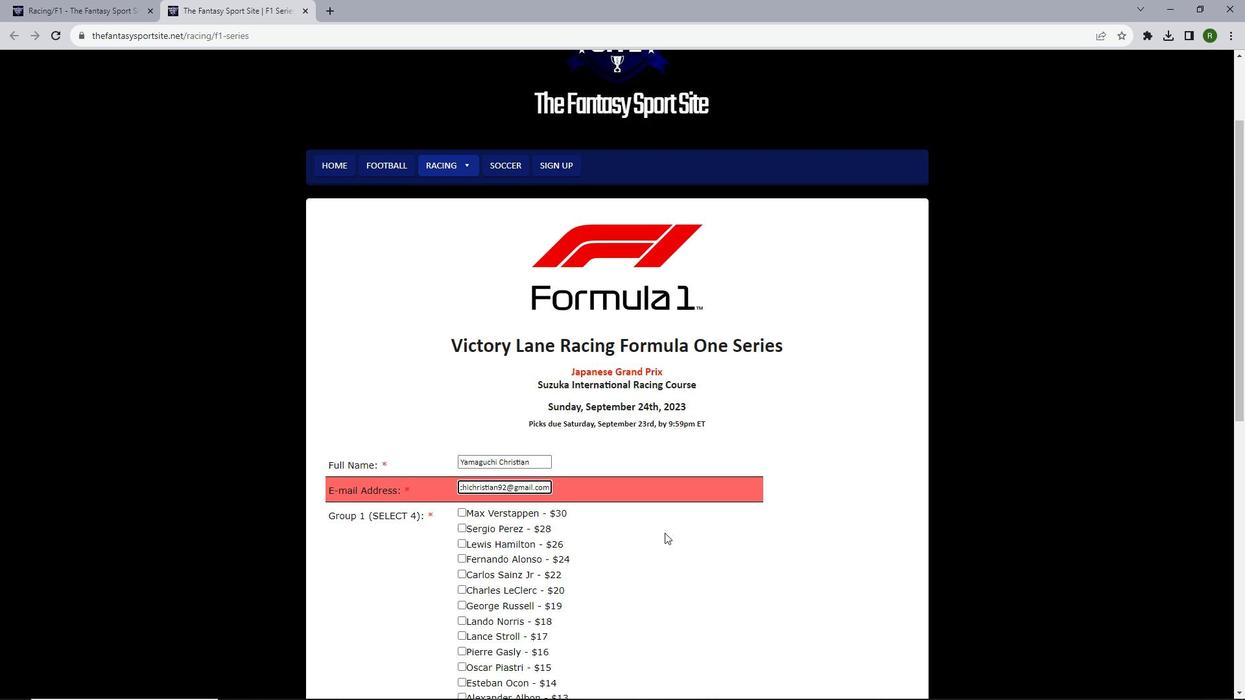 
Action: Mouse pressed left at (665, 533)
Screenshot: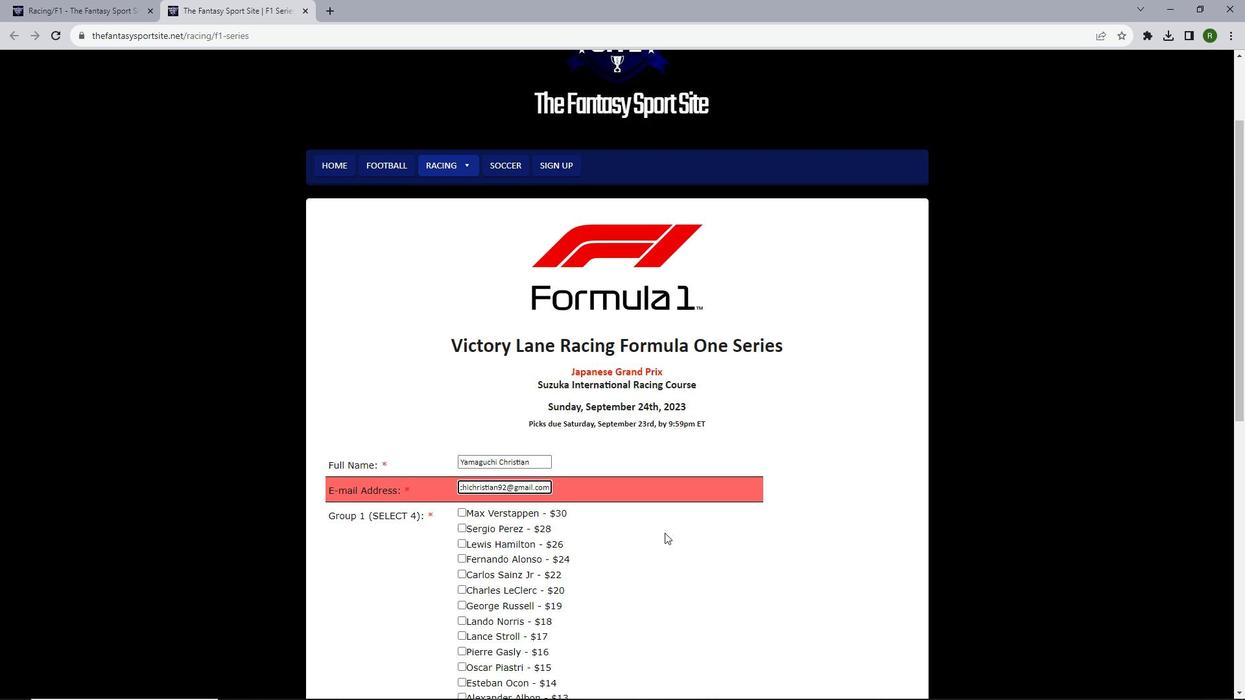 
Action: Mouse moved to (583, 490)
Screenshot: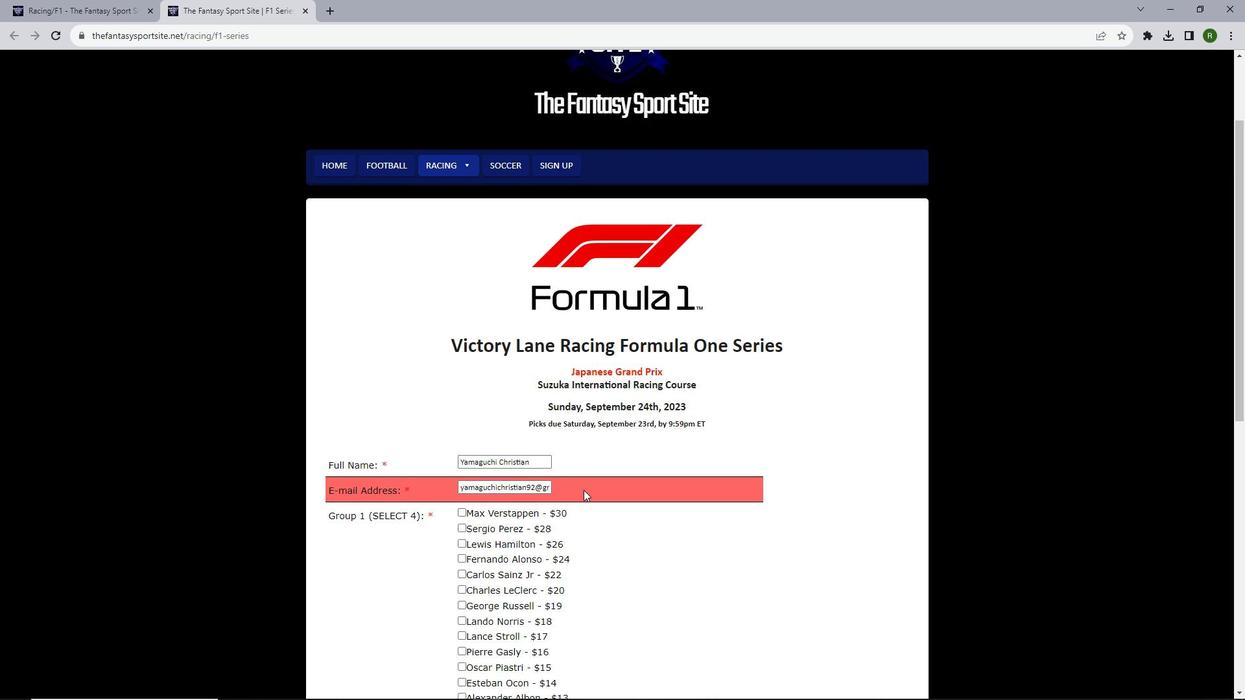 
Action: Mouse scrolled (583, 489) with delta (0, 0)
Screenshot: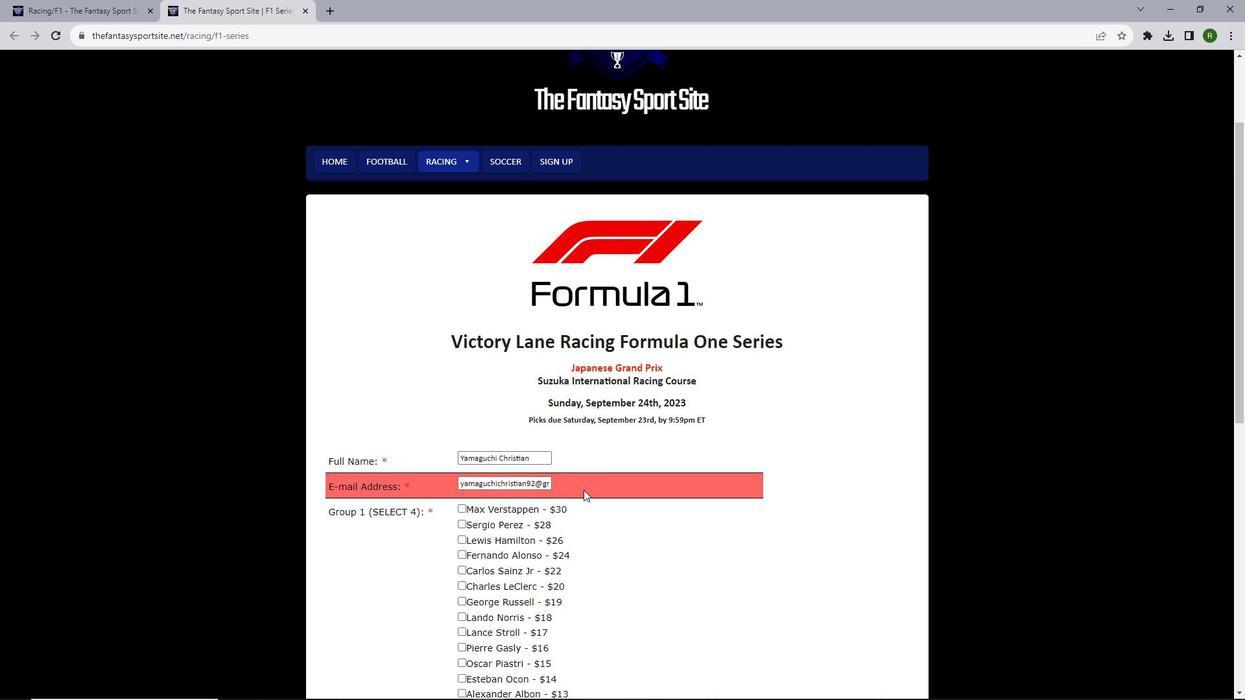 
Action: Mouse scrolled (583, 489) with delta (0, 0)
Screenshot: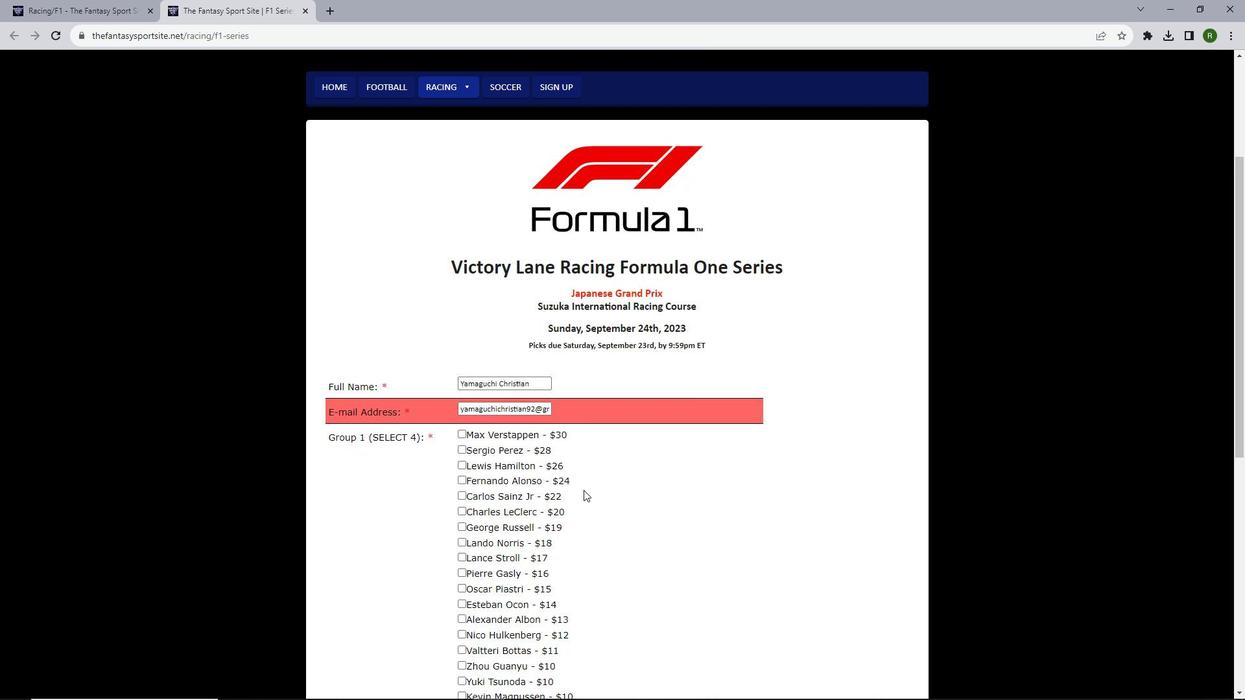 
Action: Mouse scrolled (583, 489) with delta (0, 0)
Screenshot: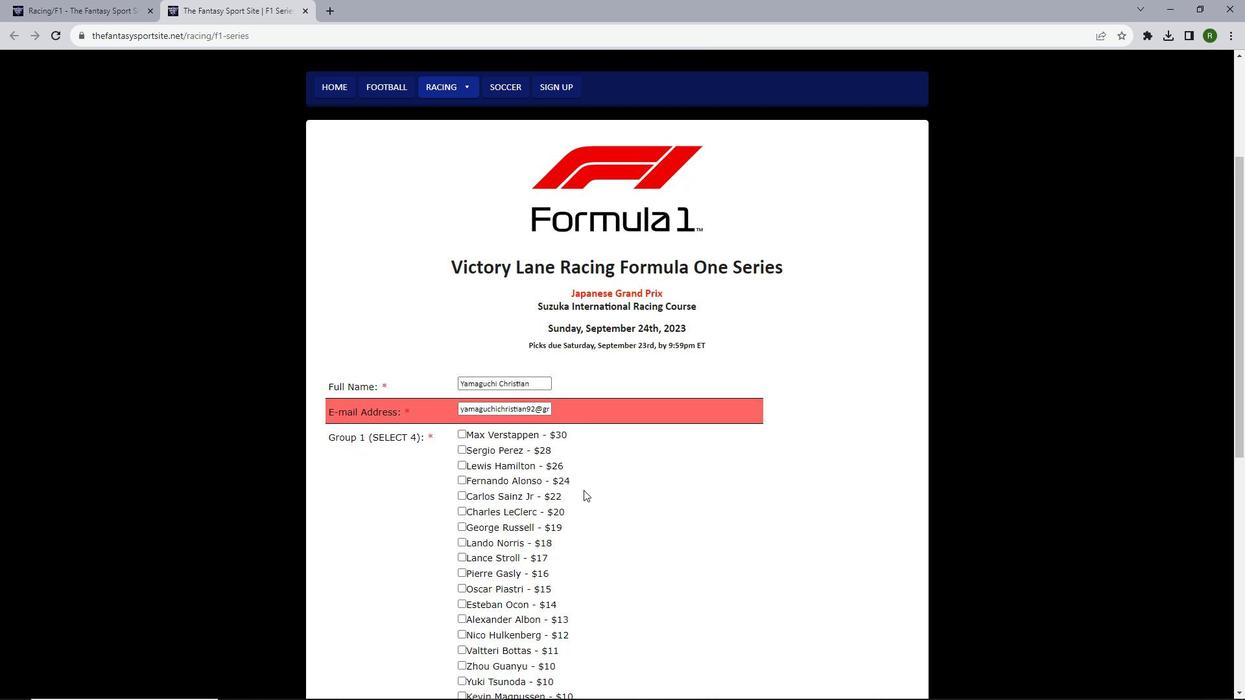 
Action: Mouse moved to (461, 316)
Screenshot: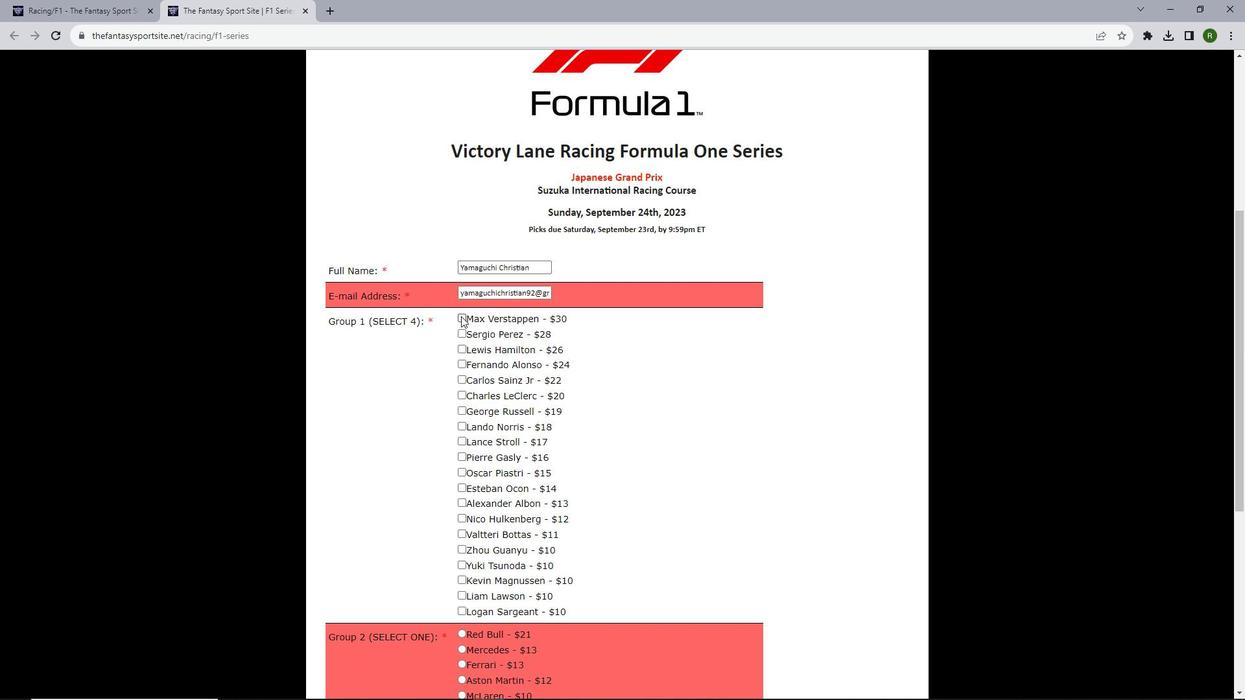 
Action: Mouse pressed left at (461, 316)
Screenshot: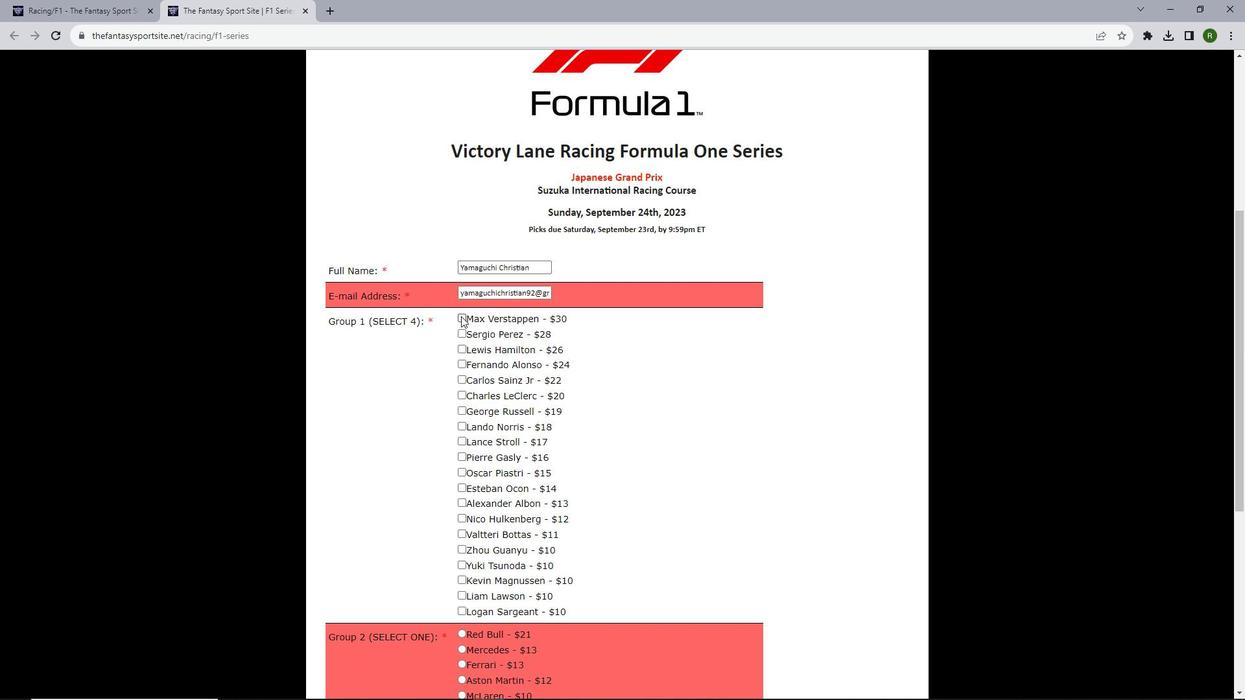 
Action: Mouse moved to (466, 426)
Screenshot: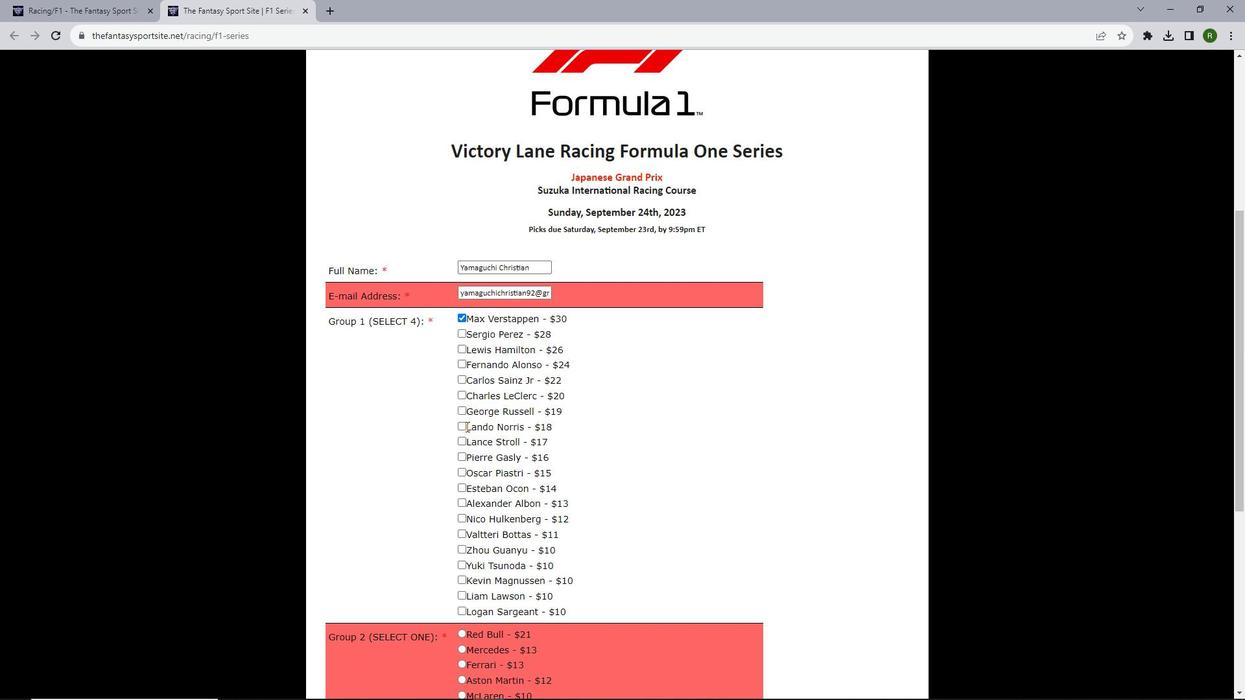 
Action: Mouse scrolled (466, 426) with delta (0, 0)
Screenshot: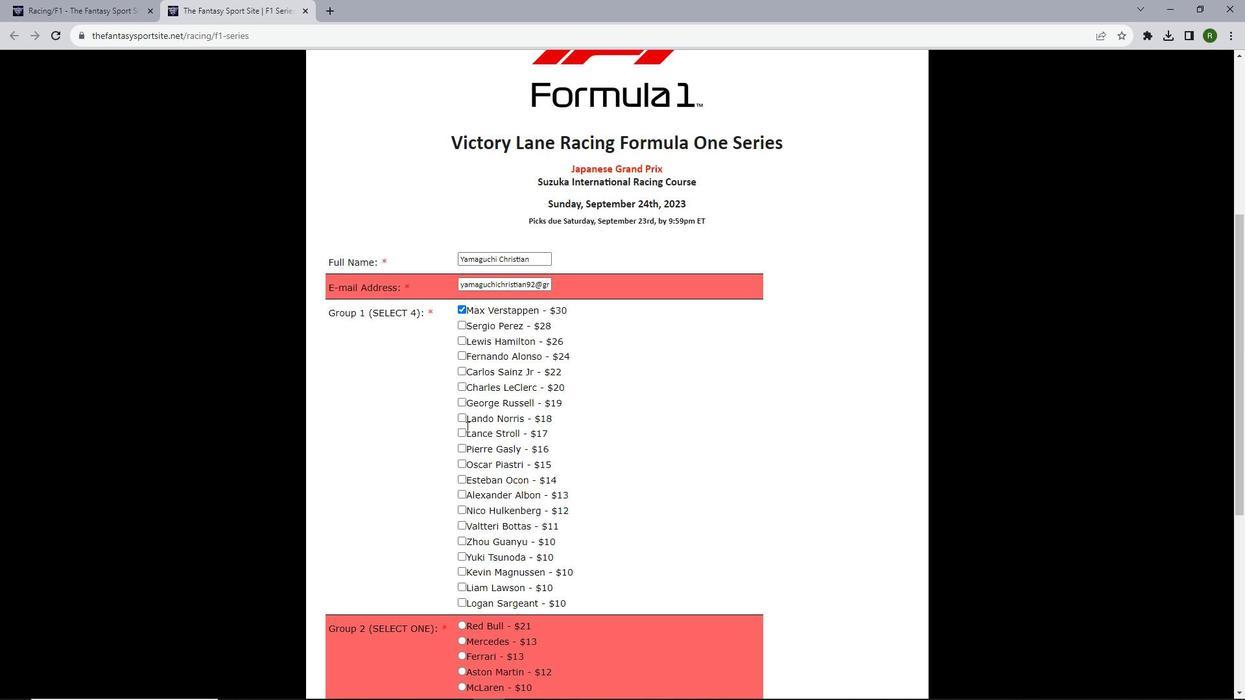 
Action: Mouse scrolled (466, 426) with delta (0, 0)
Screenshot: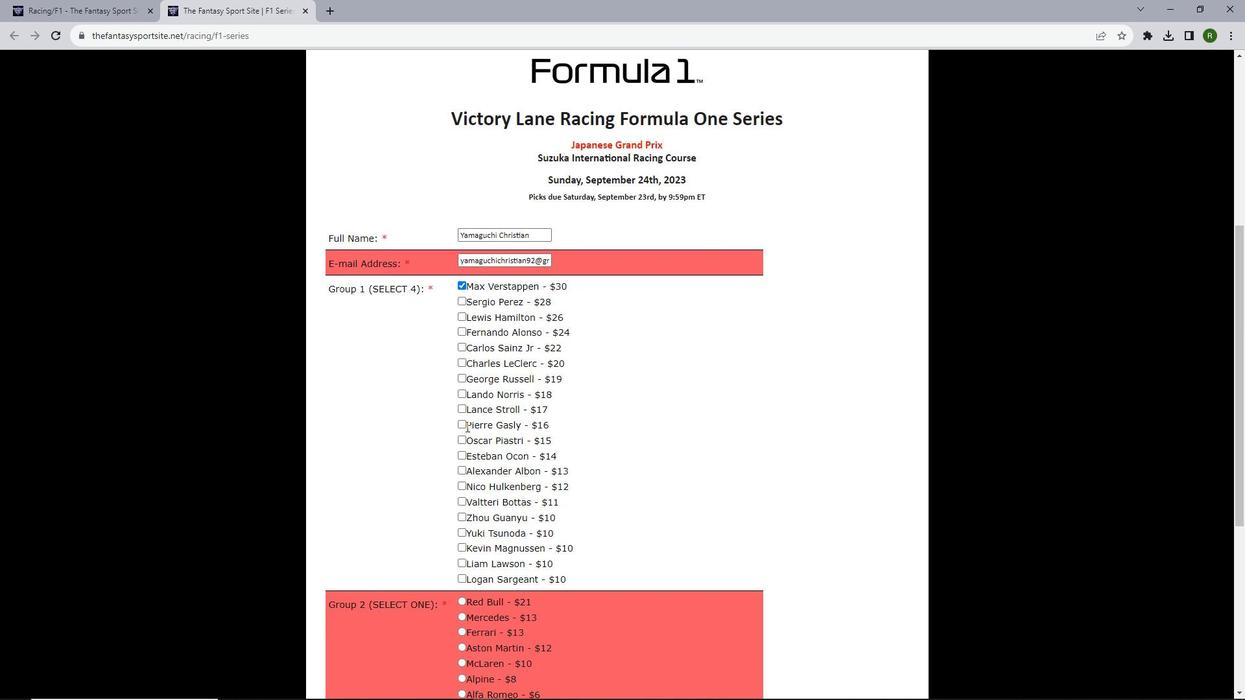 
Action: Mouse moved to (459, 436)
Screenshot: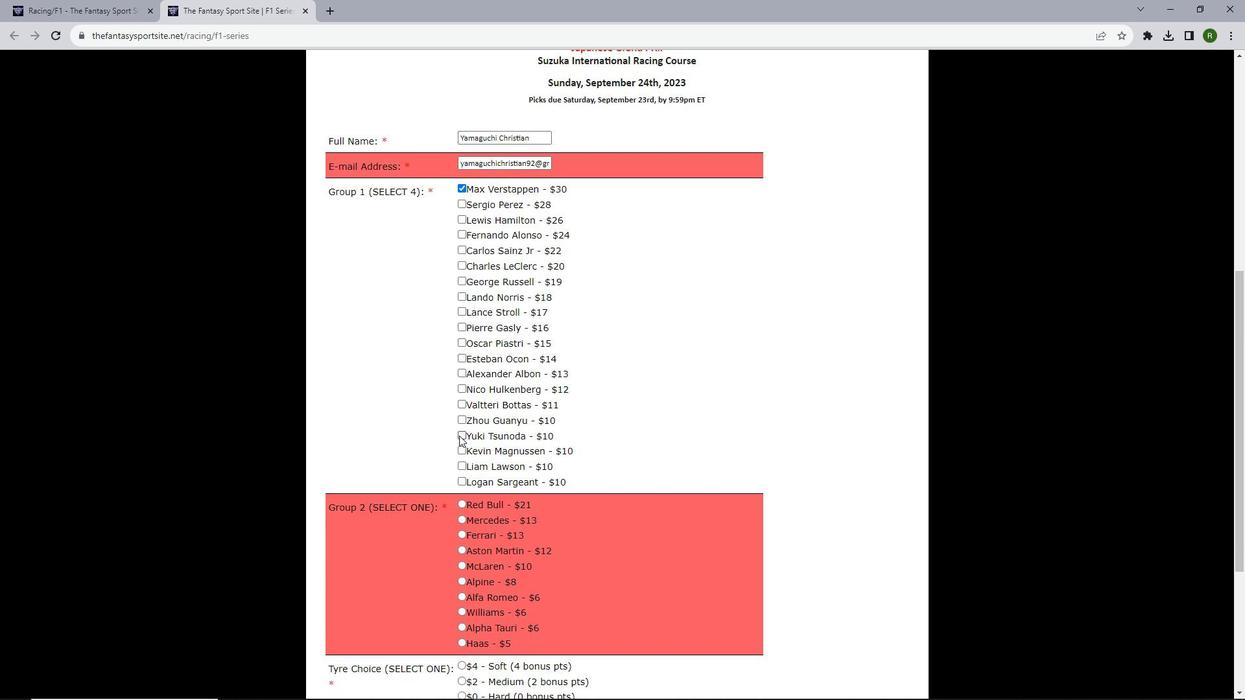 
Action: Mouse pressed left at (459, 436)
Screenshot: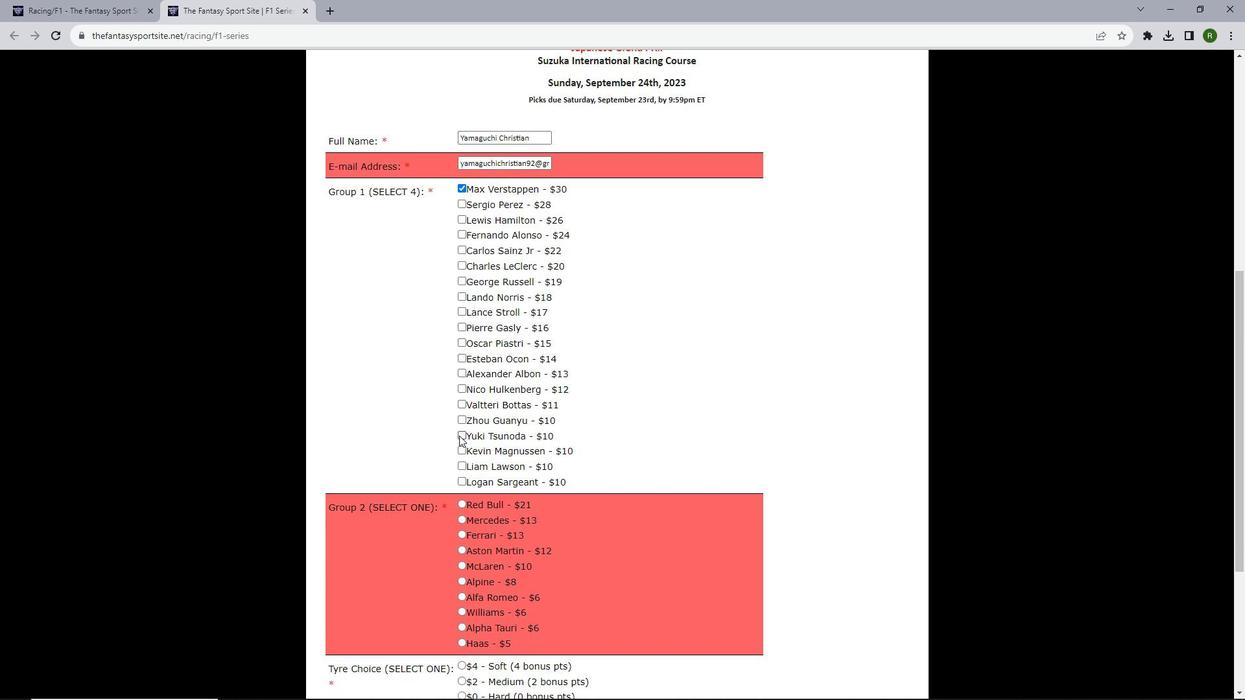 
Action: Mouse moved to (462, 406)
Screenshot: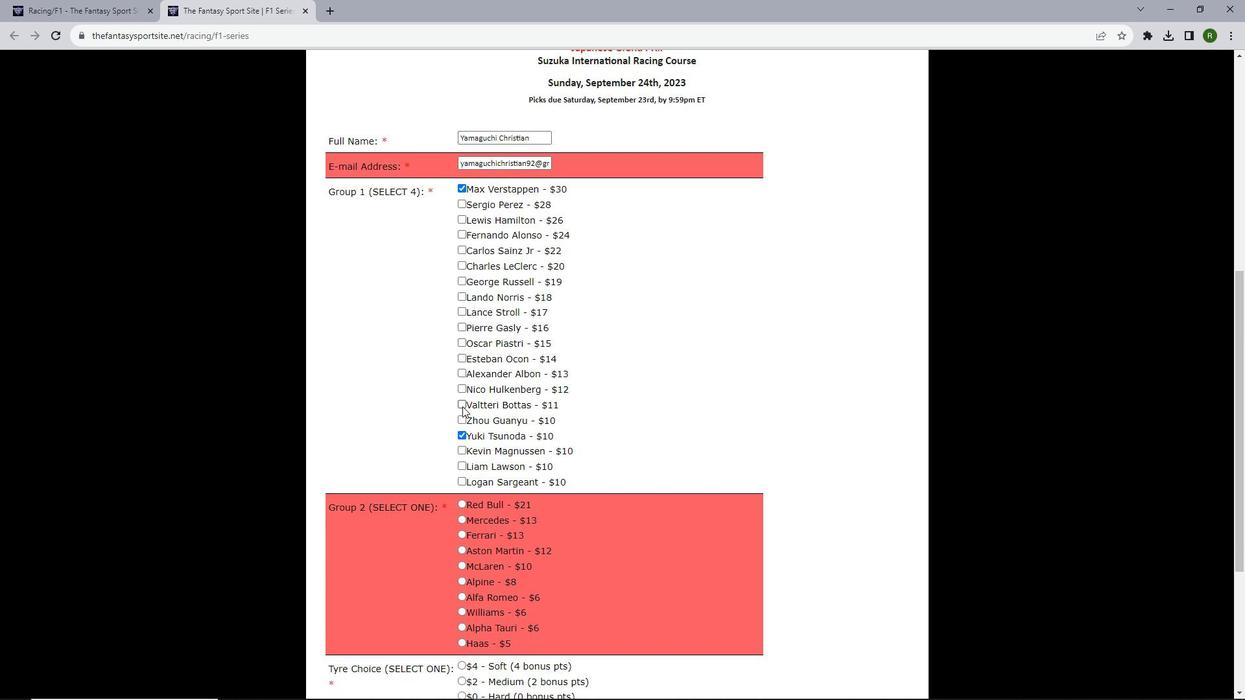 
Action: Mouse pressed left at (462, 406)
Screenshot: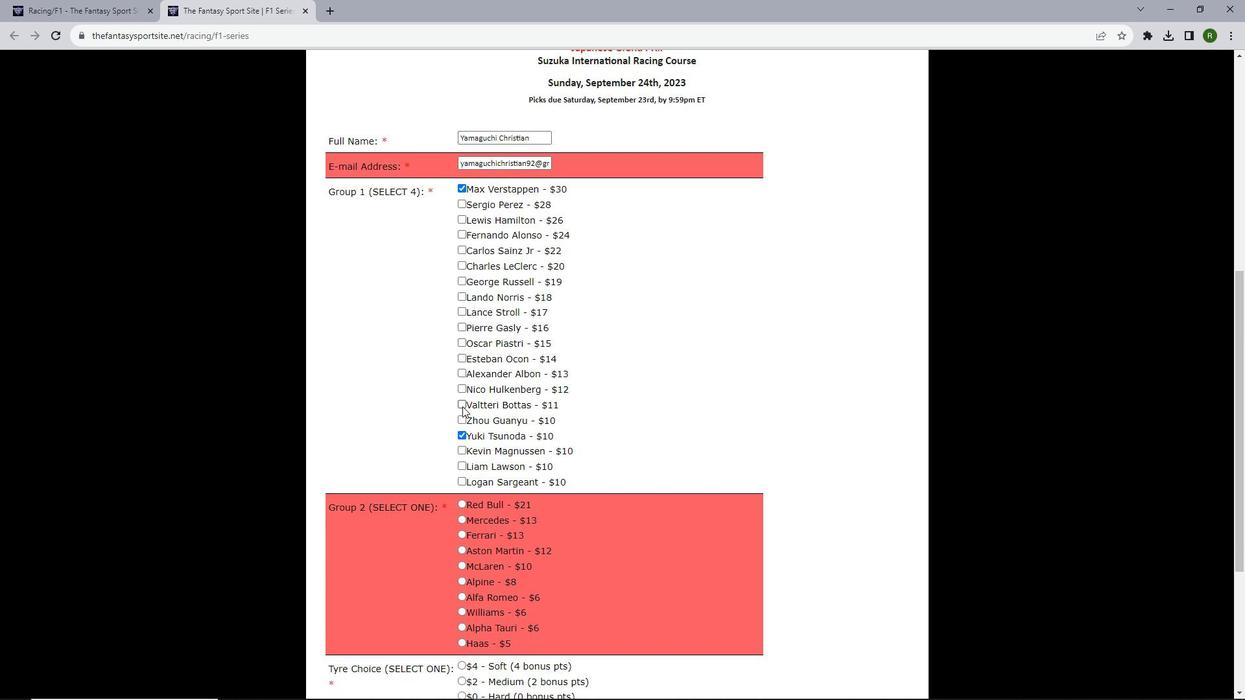 
Action: Mouse moved to (463, 221)
Screenshot: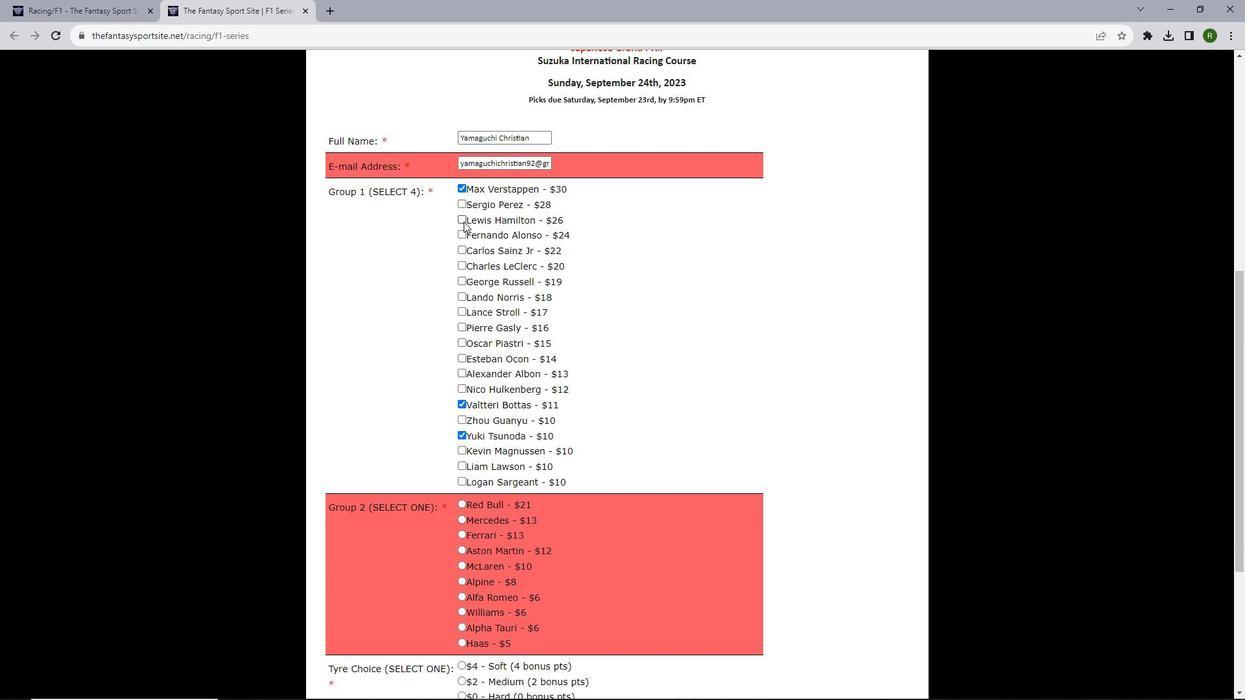 
Action: Mouse pressed left at (463, 221)
Screenshot: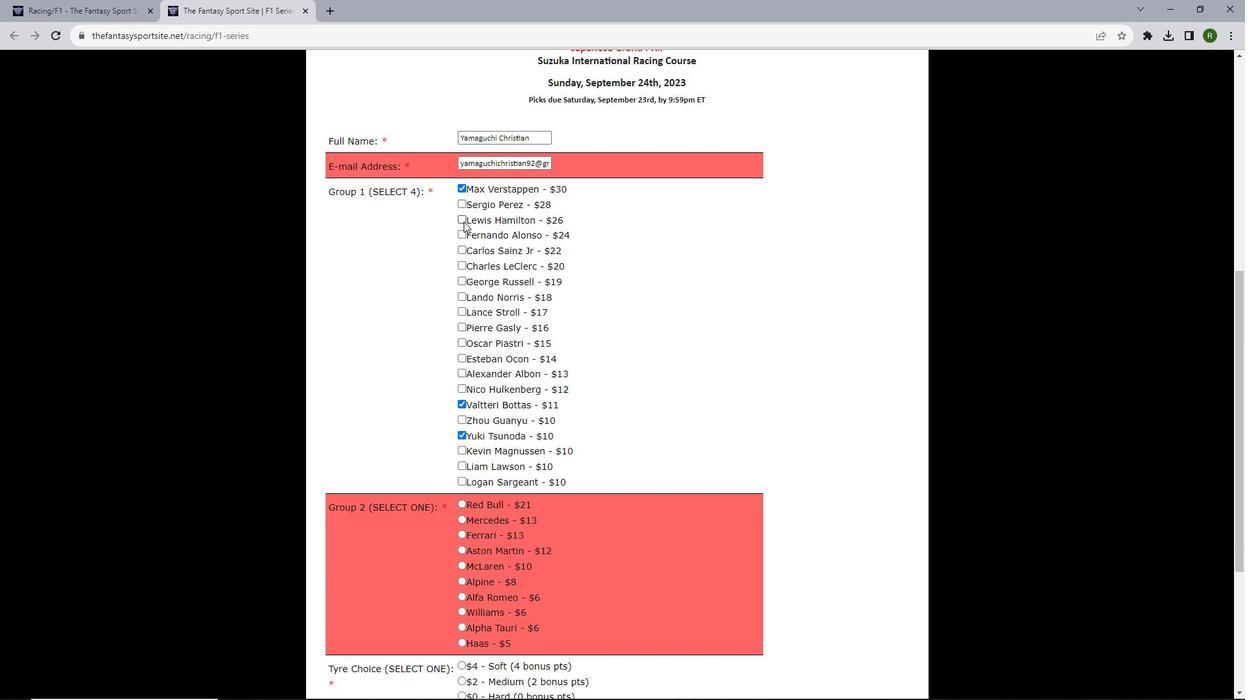 
Action: Mouse moved to (488, 294)
Screenshot: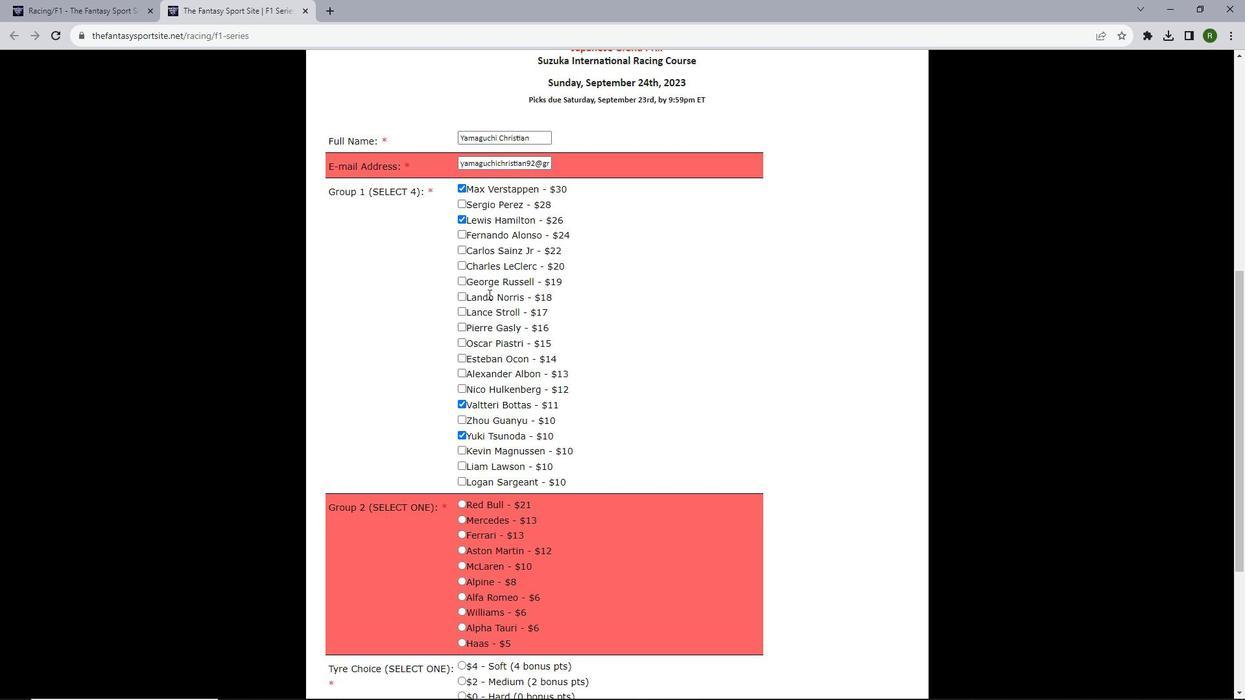 
Action: Mouse scrolled (488, 293) with delta (0, 0)
Screenshot: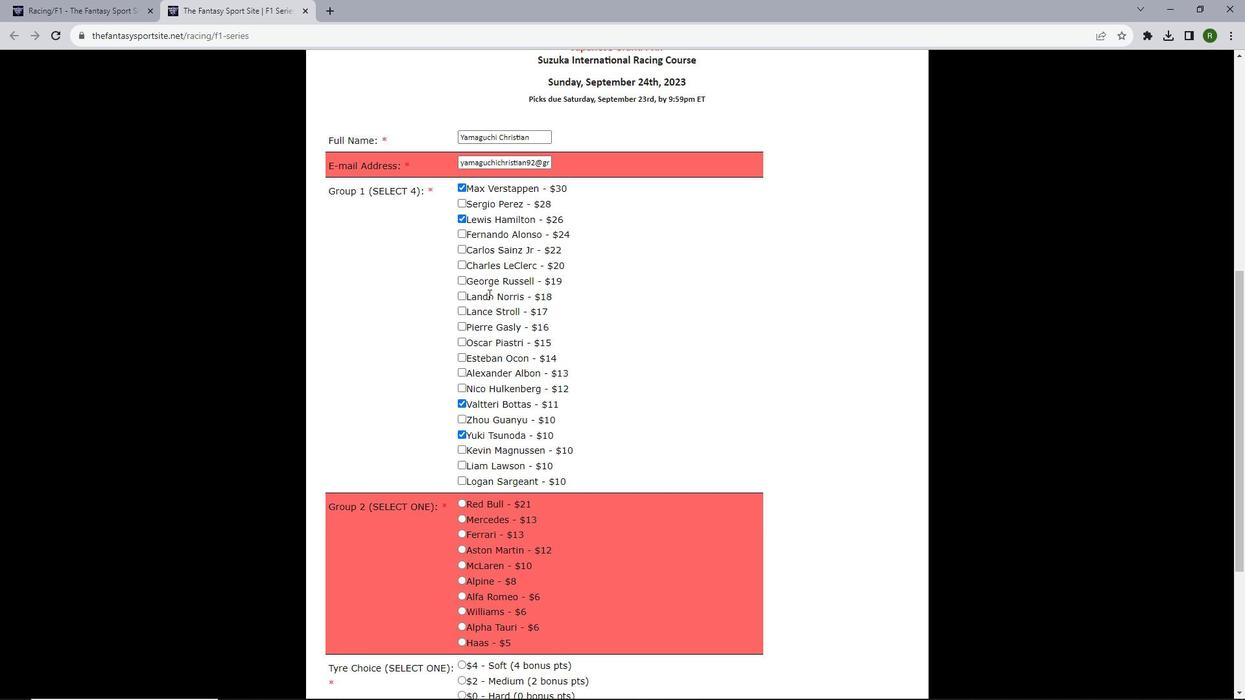 
Action: Mouse scrolled (488, 293) with delta (0, 0)
Screenshot: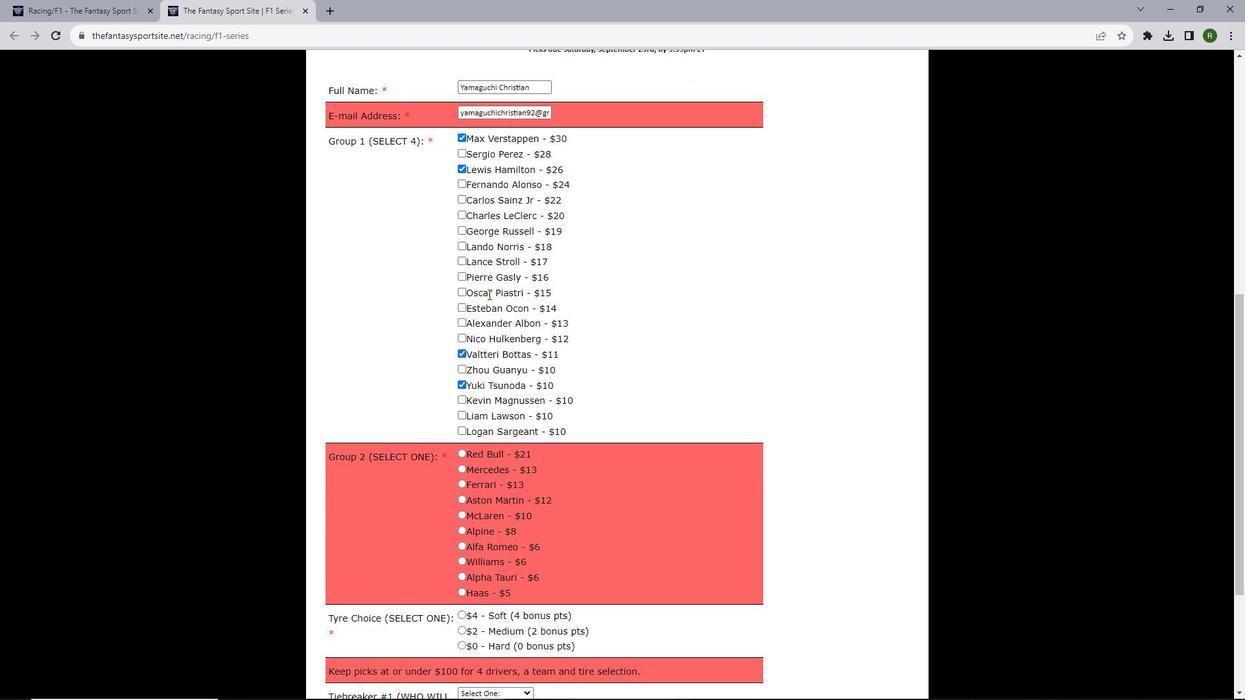 
Action: Mouse moved to (462, 376)
Screenshot: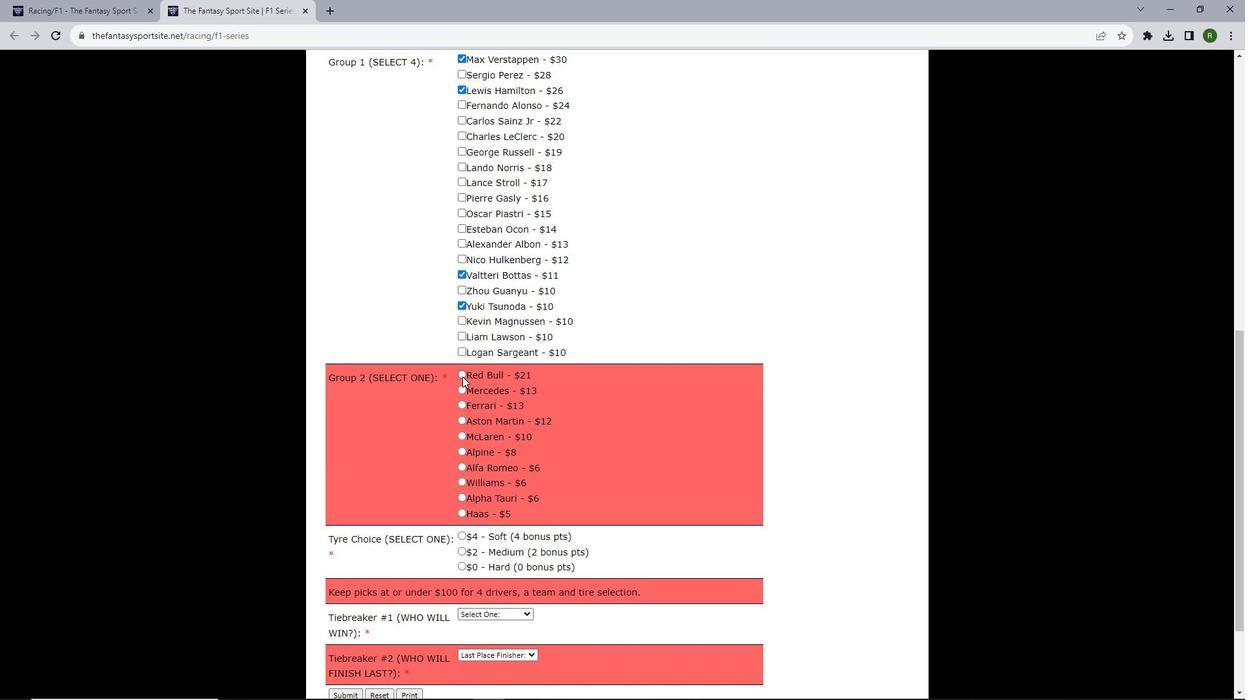 
Action: Mouse pressed left at (462, 376)
Screenshot: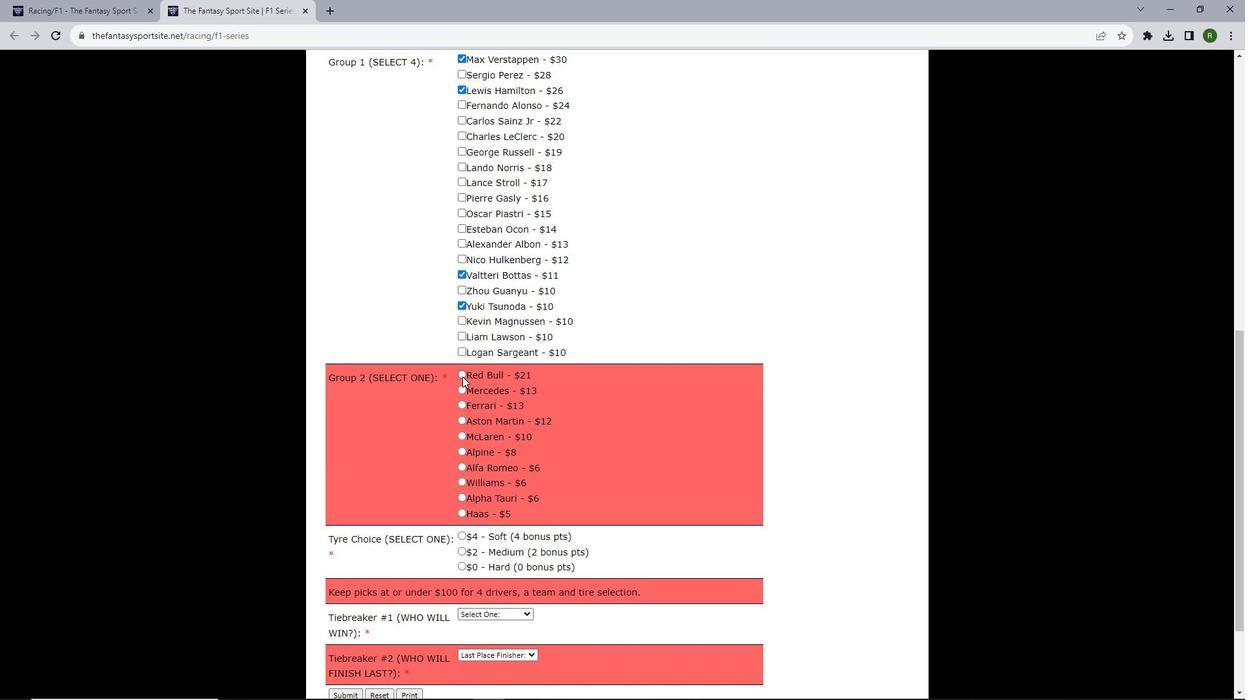 
Action: Mouse moved to (475, 389)
Screenshot: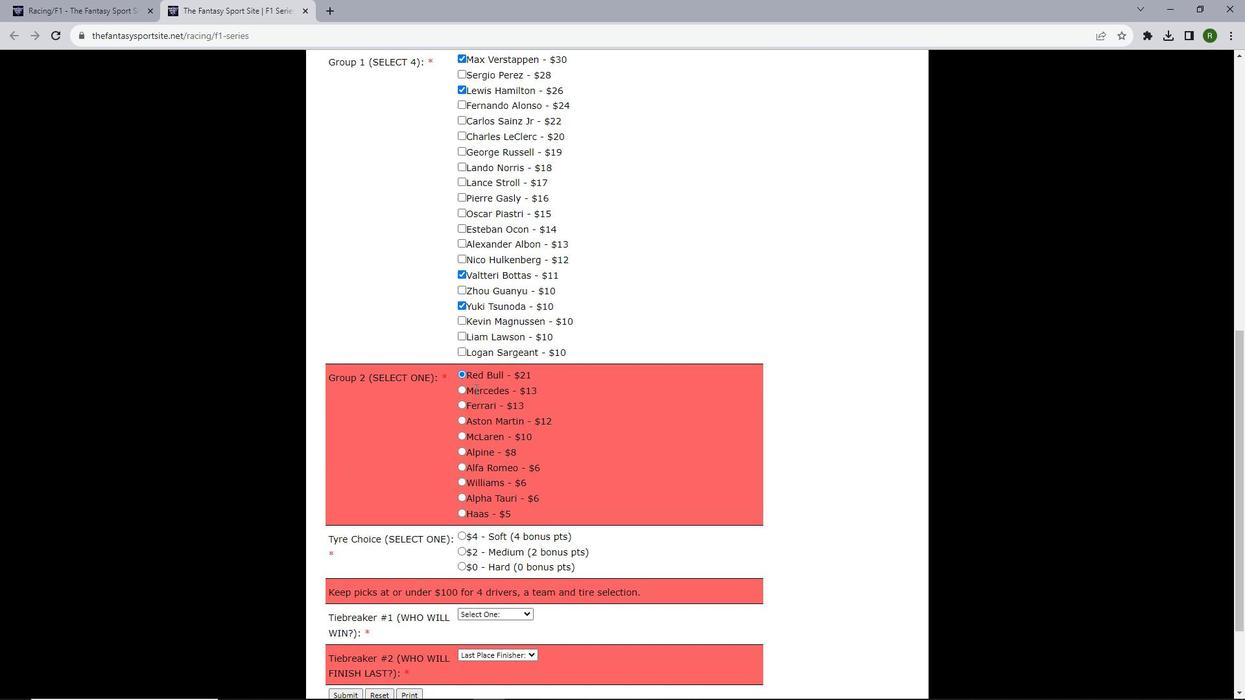 
Action: Mouse scrolled (475, 388) with delta (0, 0)
Screenshot: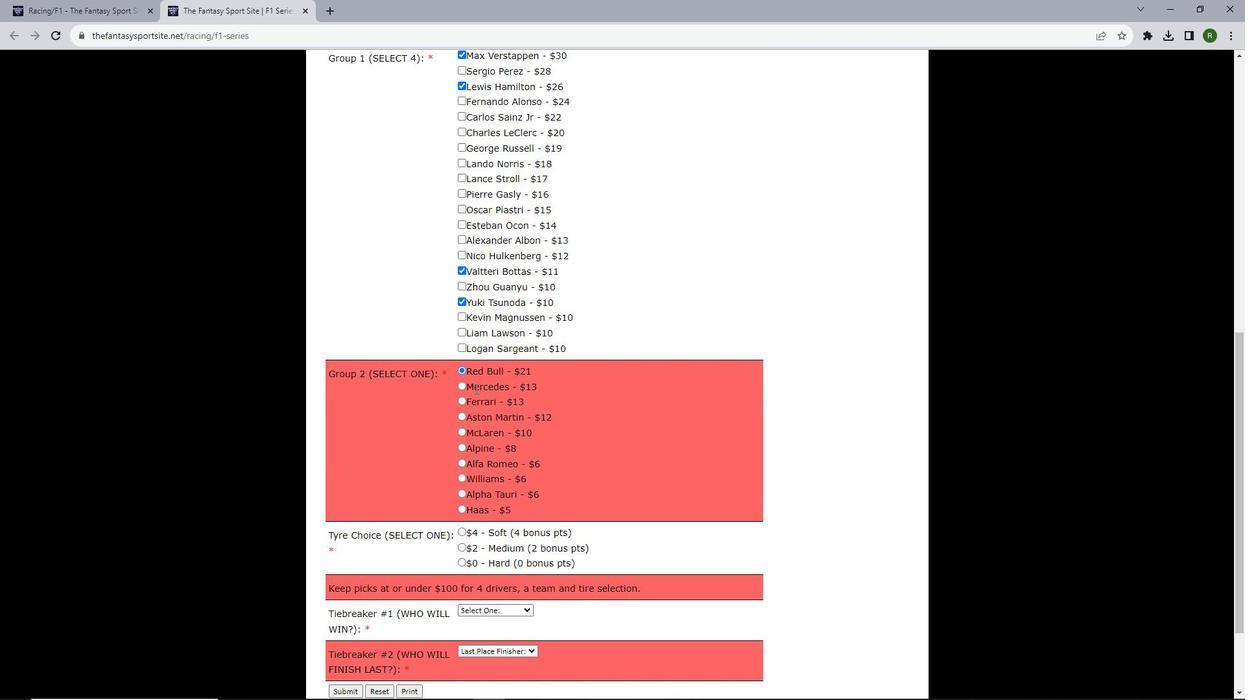 
Action: Mouse scrolled (475, 388) with delta (0, 0)
Screenshot: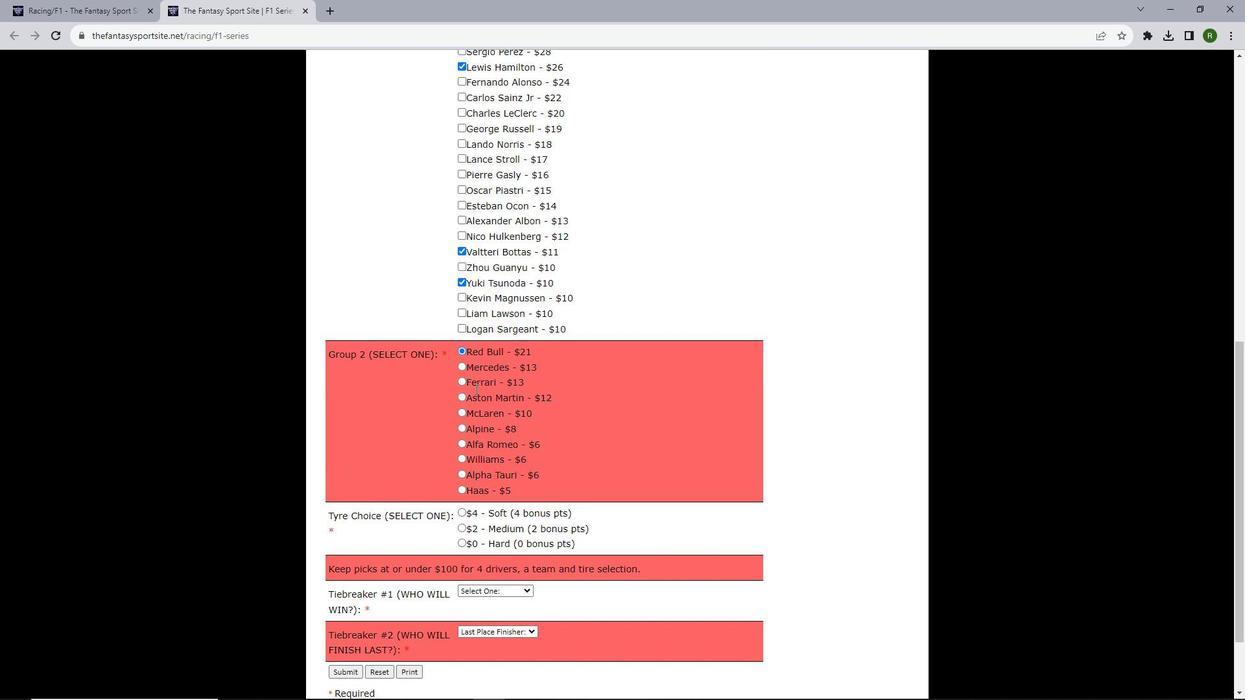 
Action: Mouse moved to (458, 413)
Screenshot: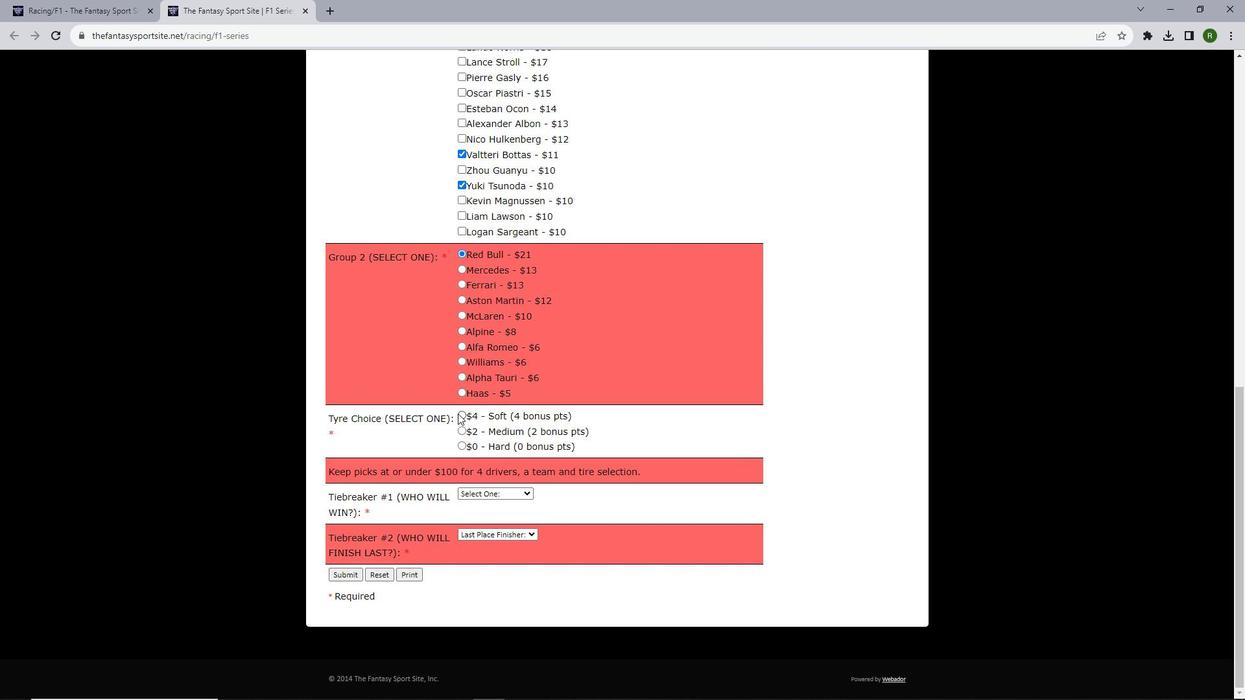 
Action: Mouse pressed left at (458, 413)
Screenshot: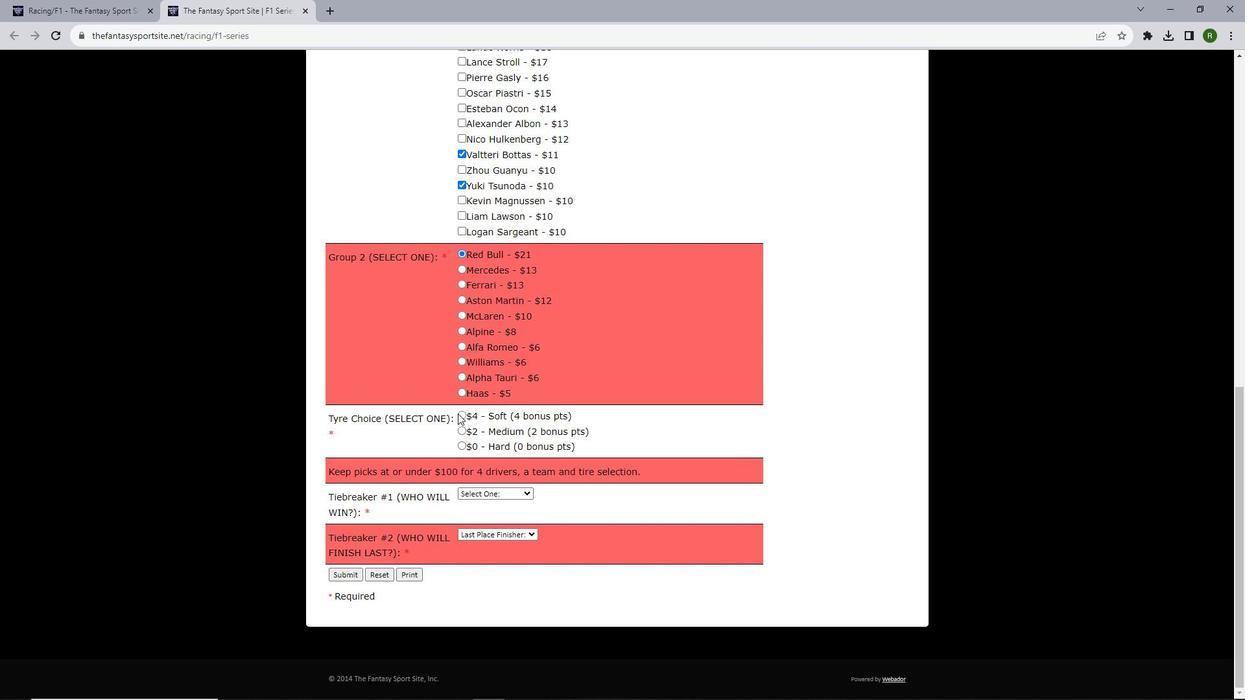 
Action: Mouse moved to (478, 492)
Screenshot: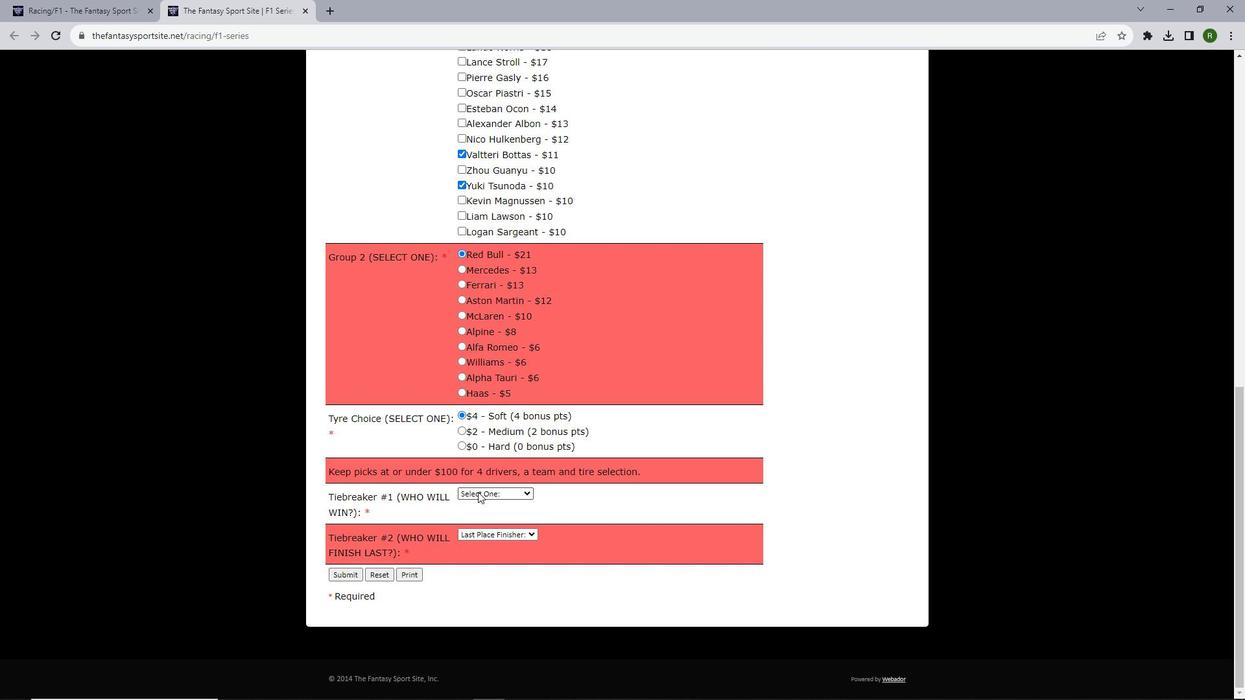 
Action: Mouse pressed left at (478, 492)
Screenshot: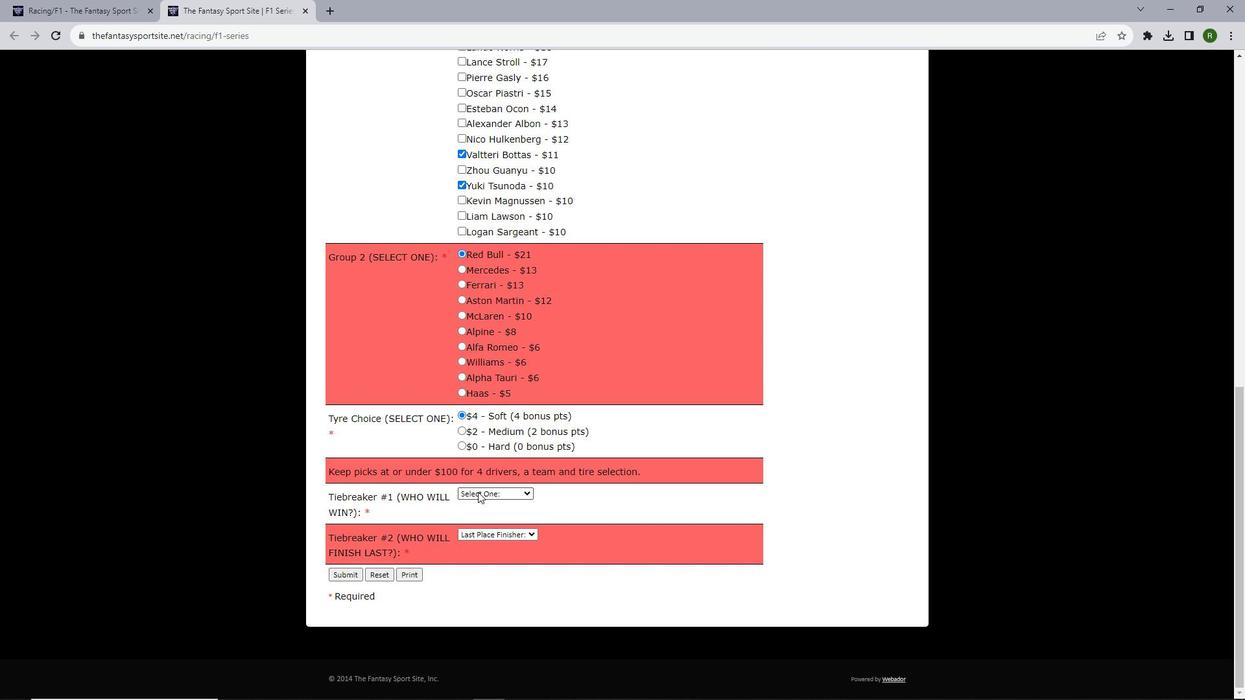 
Action: Mouse moved to (483, 458)
Screenshot: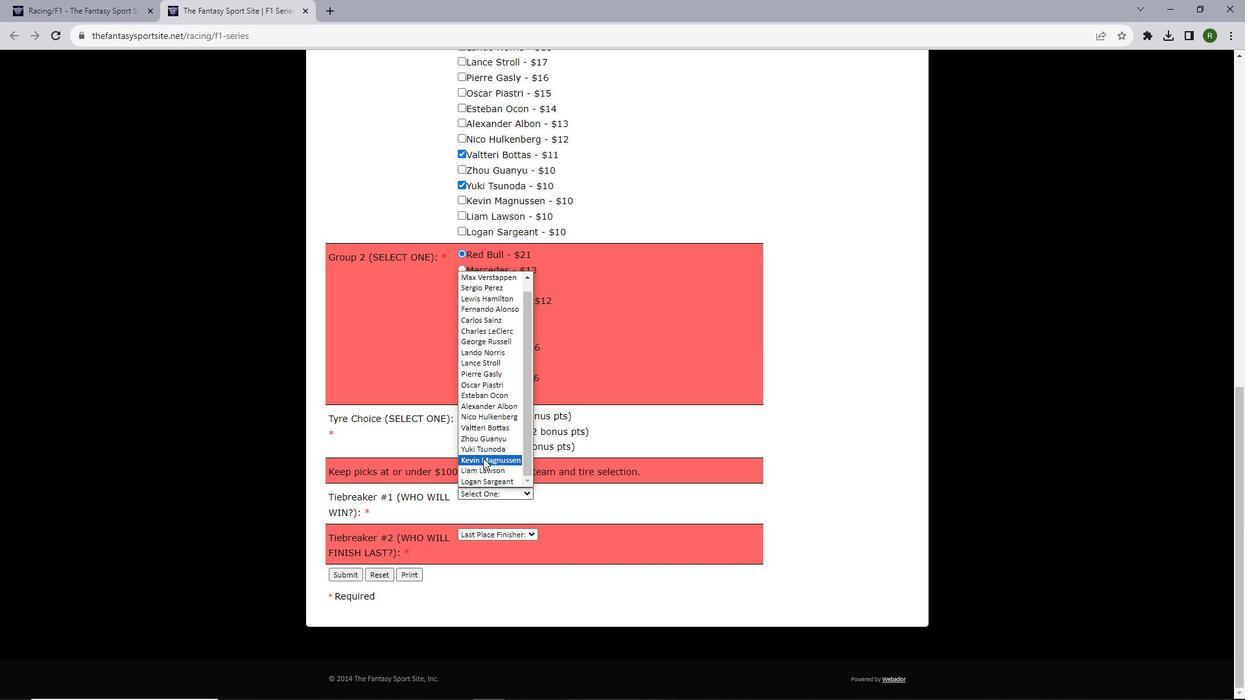 
Action: Mouse pressed left at (483, 458)
Screenshot: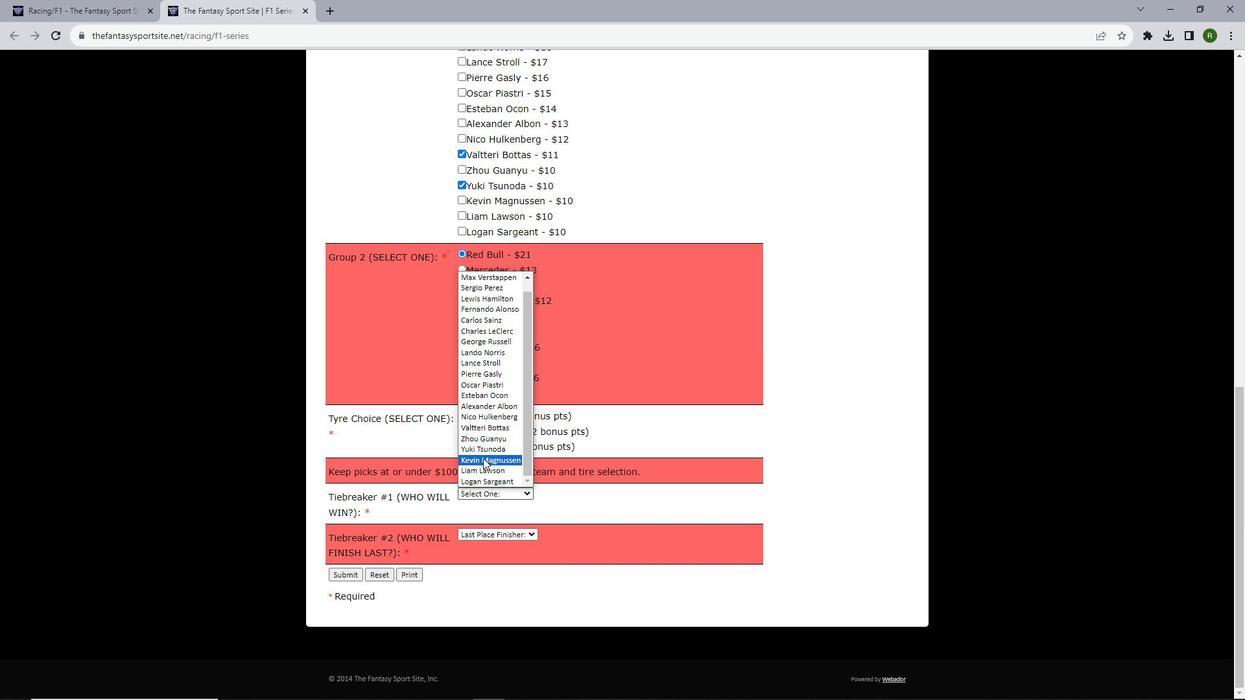 
Action: Mouse moved to (491, 455)
Screenshot: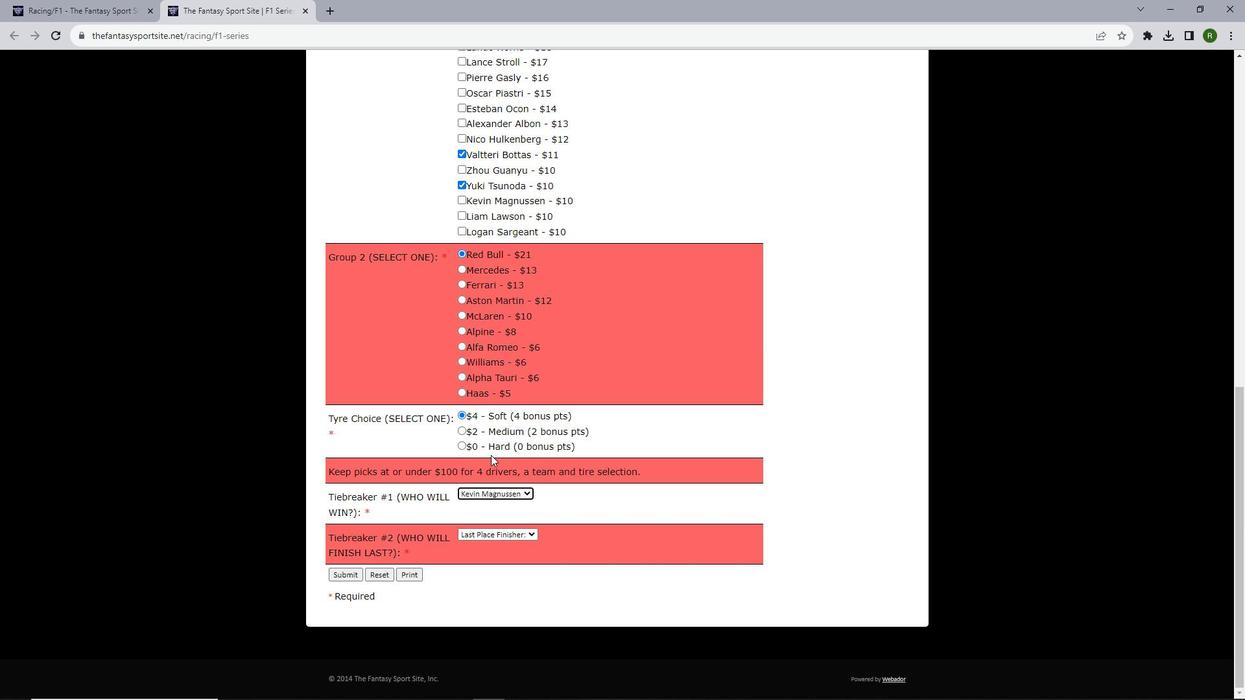 
Action: Mouse scrolled (491, 454) with delta (0, 0)
Screenshot: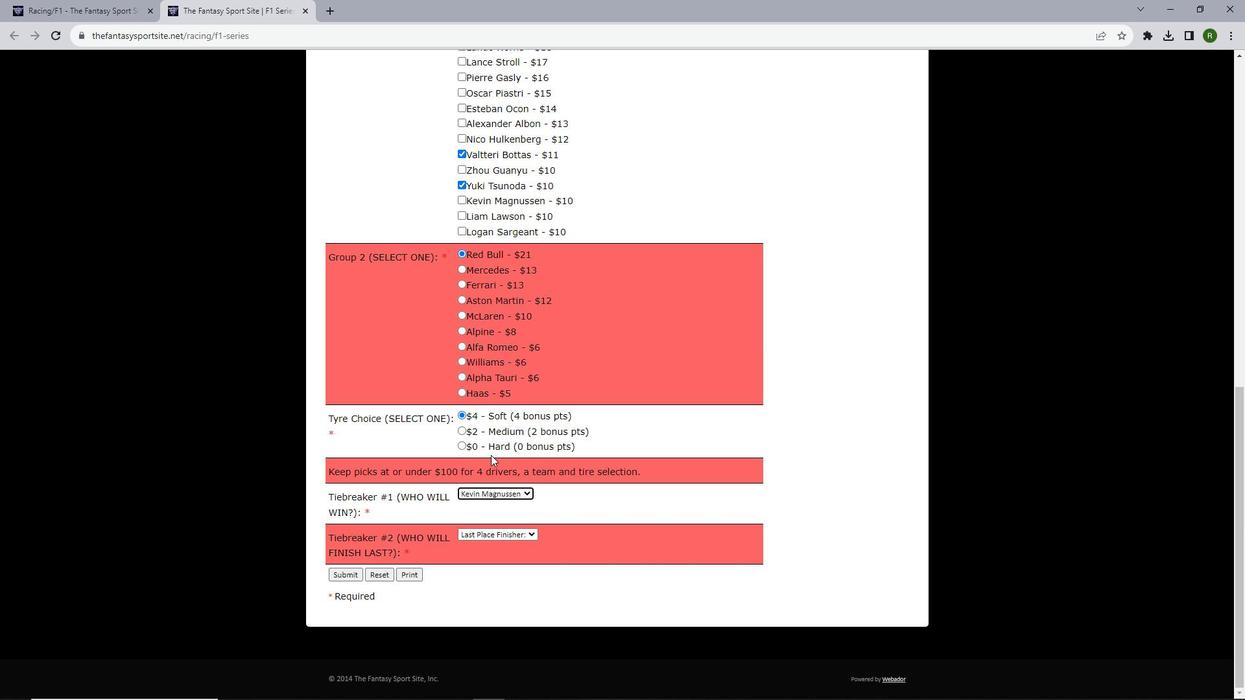 
Action: Mouse scrolled (491, 454) with delta (0, 0)
Screenshot: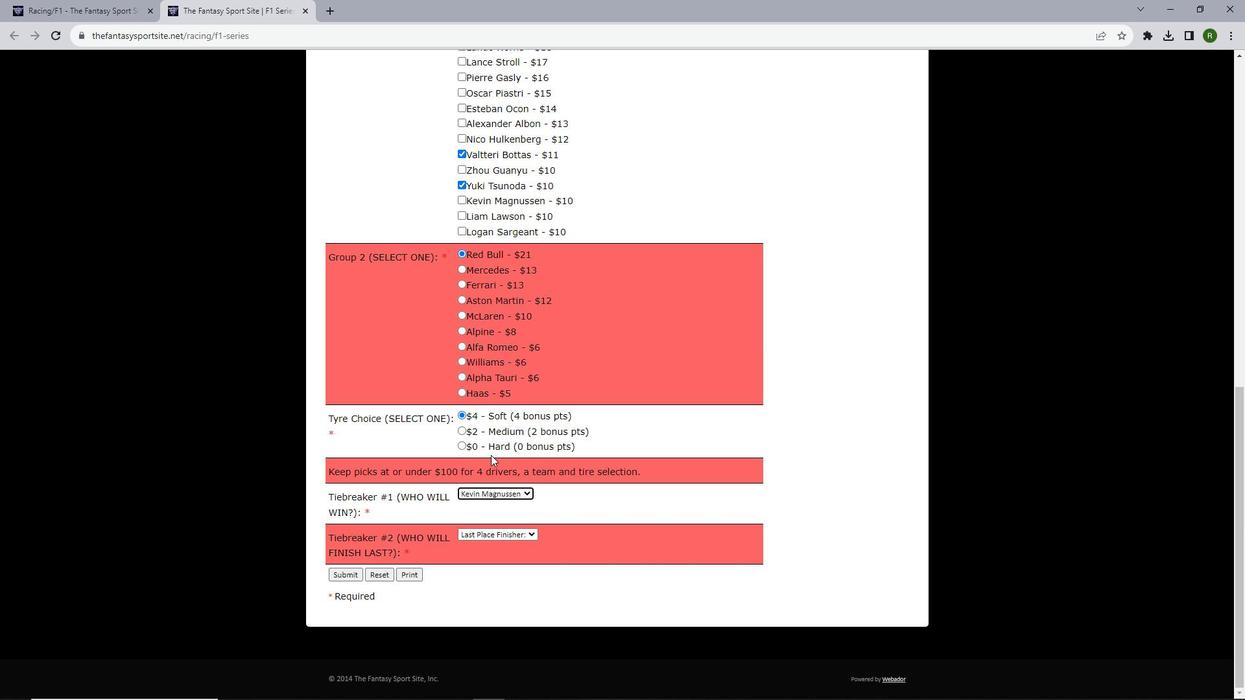
Action: Mouse moved to (481, 532)
Screenshot: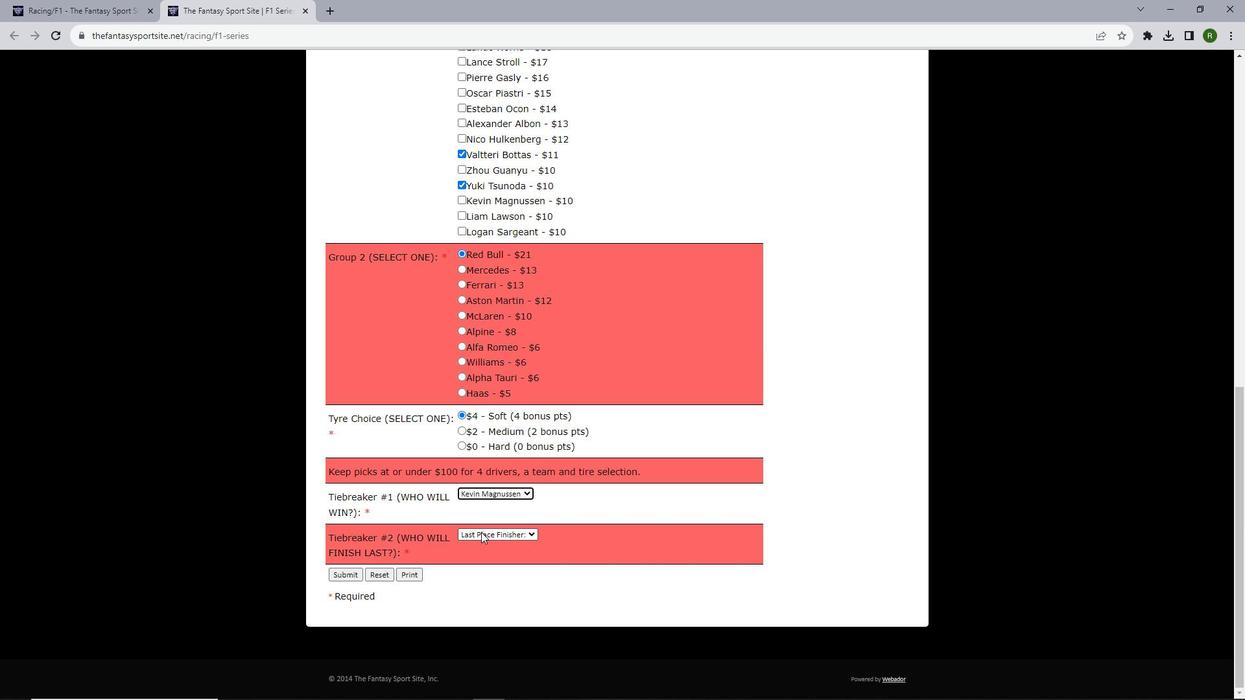 
Action: Mouse pressed left at (481, 532)
Screenshot: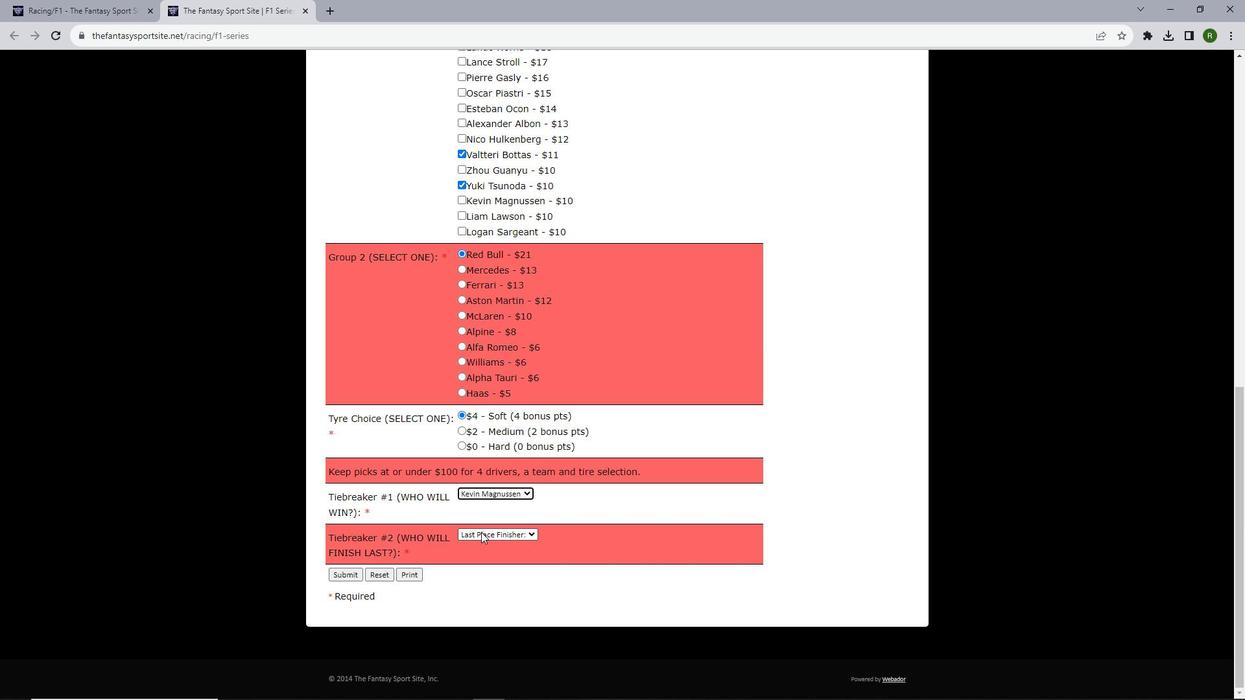 
Action: Mouse moved to (485, 509)
Screenshot: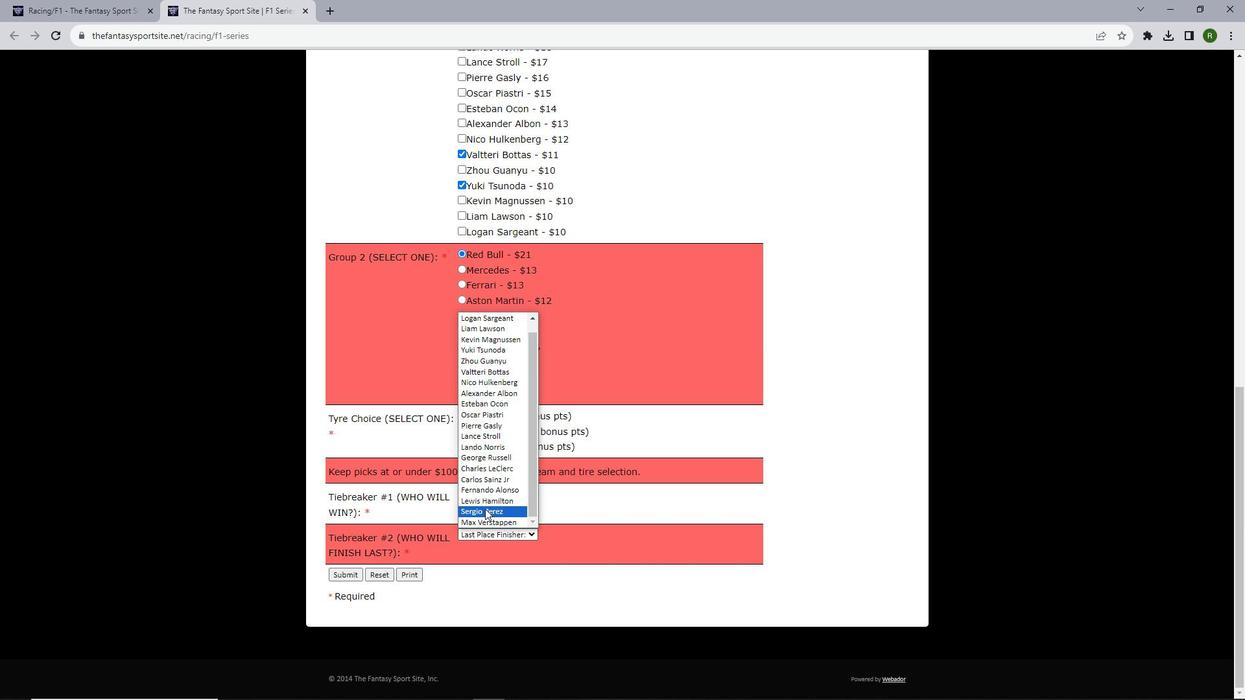 
Action: Mouse pressed left at (485, 509)
Screenshot: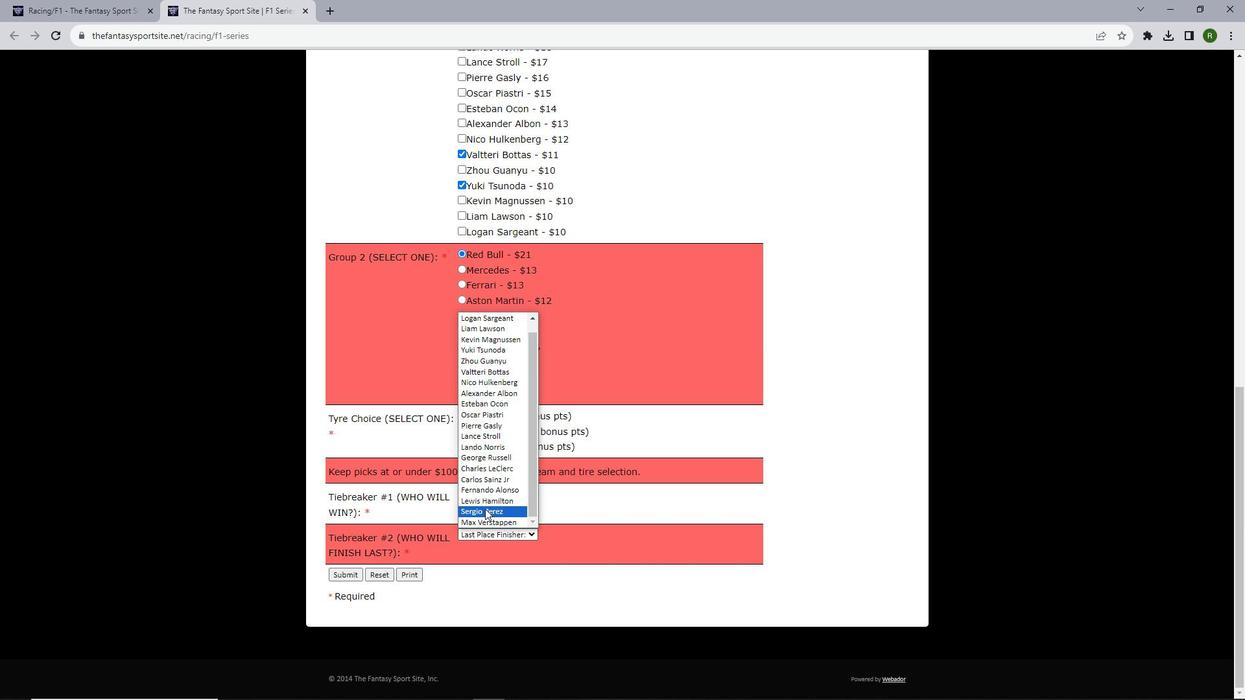 
Action: Mouse scrolled (485, 508) with delta (0, 0)
Screenshot: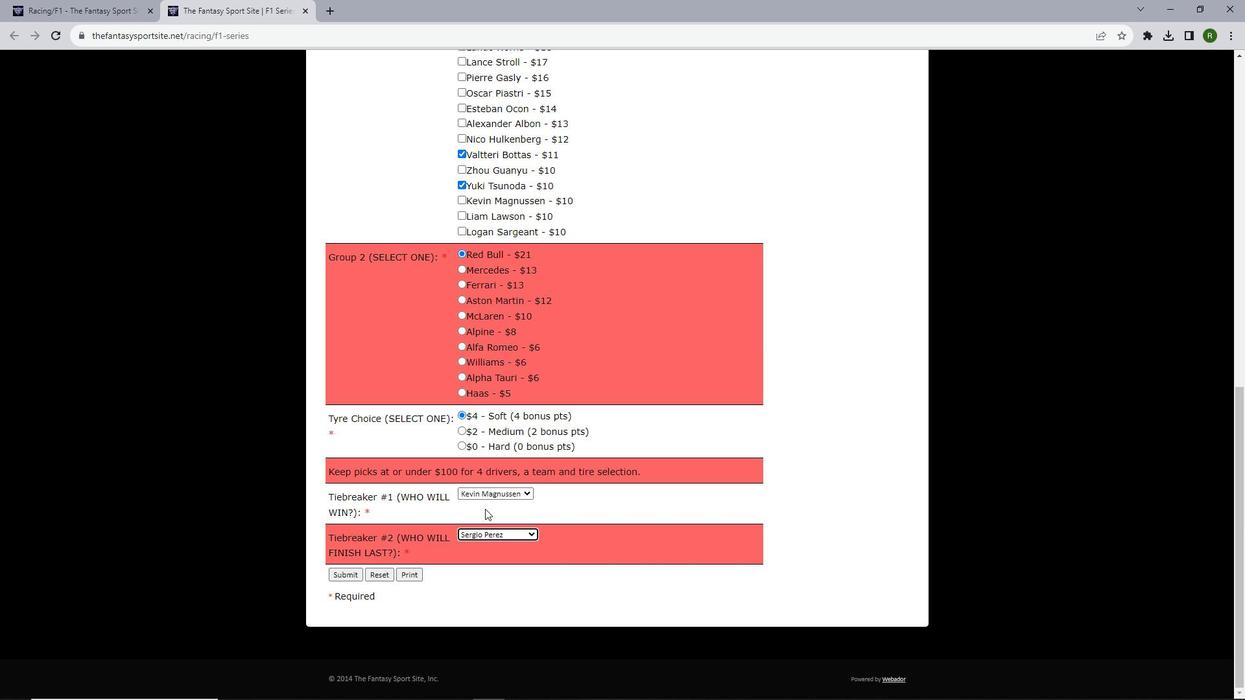 
Action: Mouse moved to (343, 569)
Screenshot: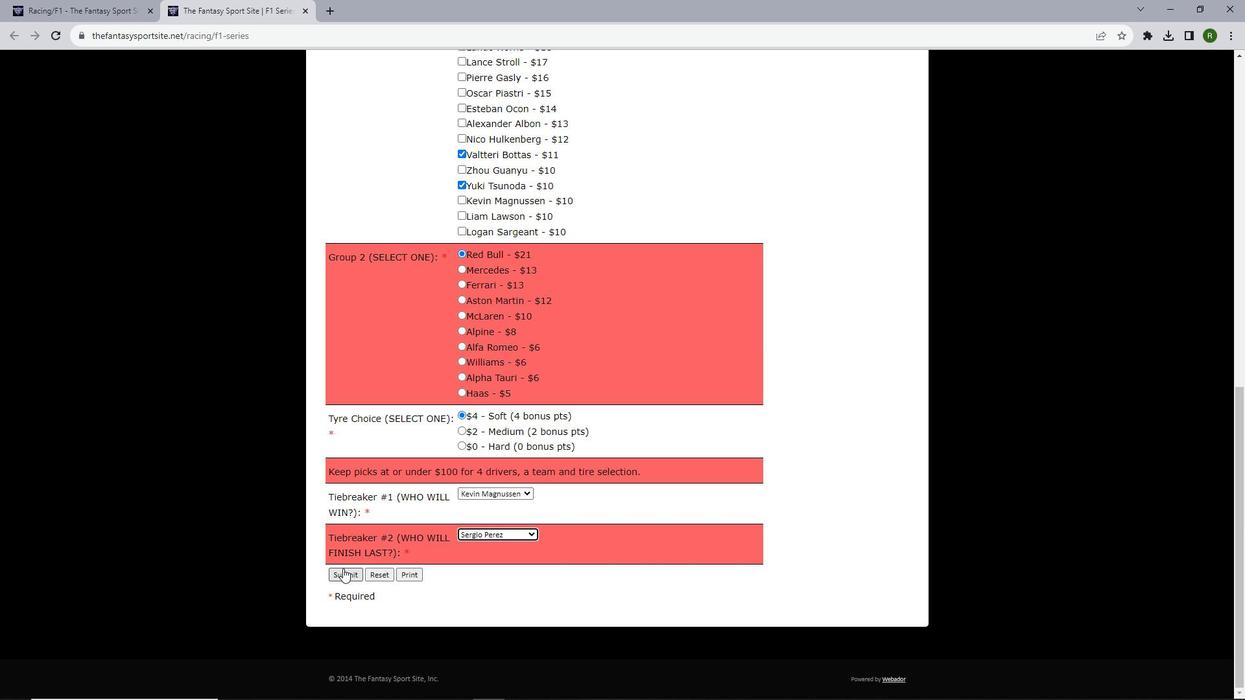 
Action: Mouse pressed left at (343, 569)
Screenshot: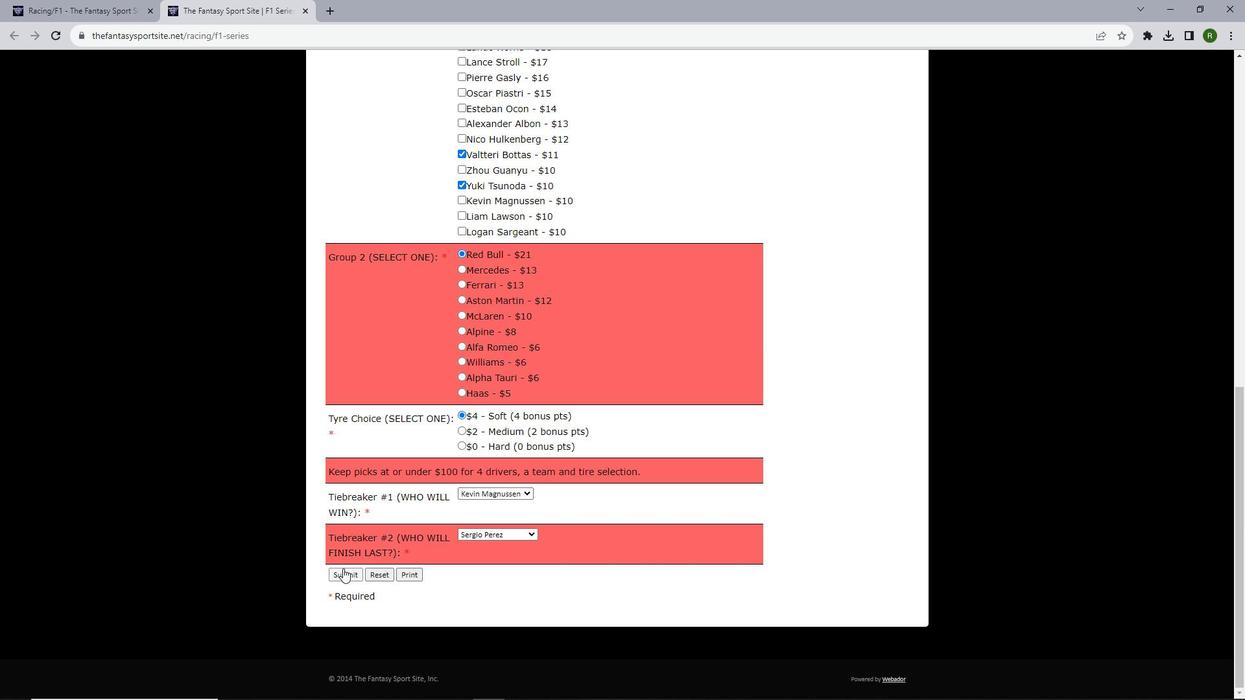 
Action: Mouse moved to (516, 283)
Screenshot: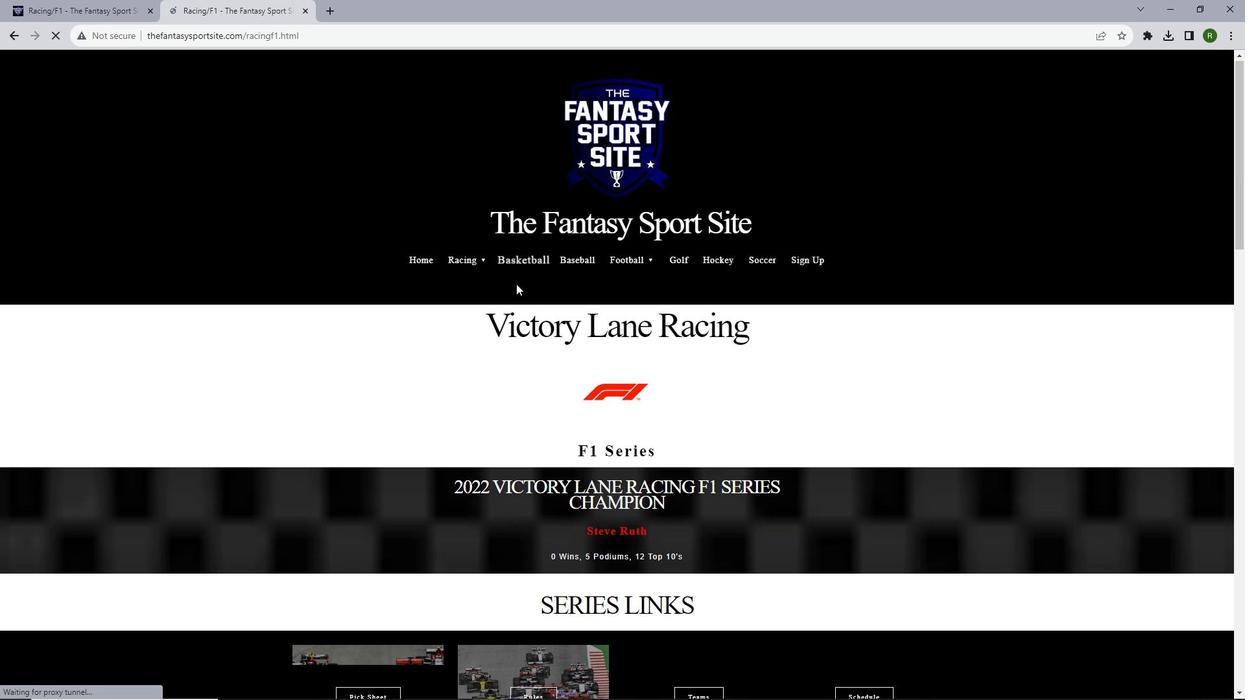 
Action: Mouse scrolled (516, 282) with delta (0, 0)
Screenshot: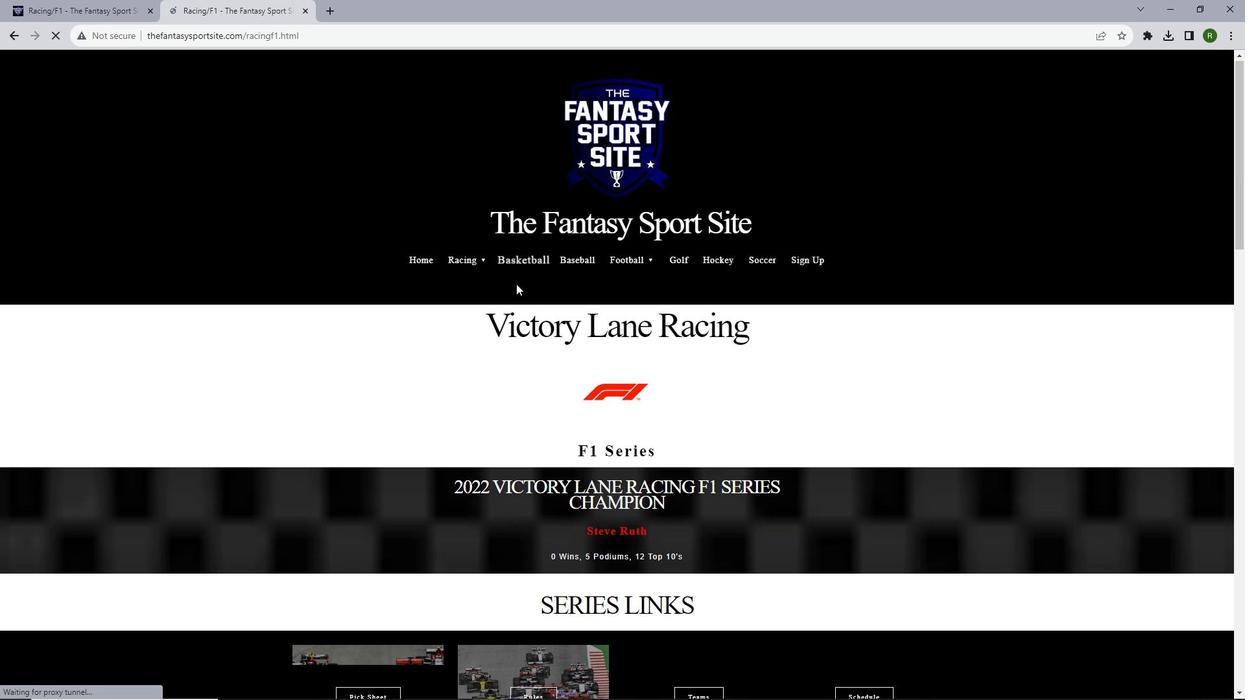 
Action: Mouse moved to (516, 284)
Screenshot: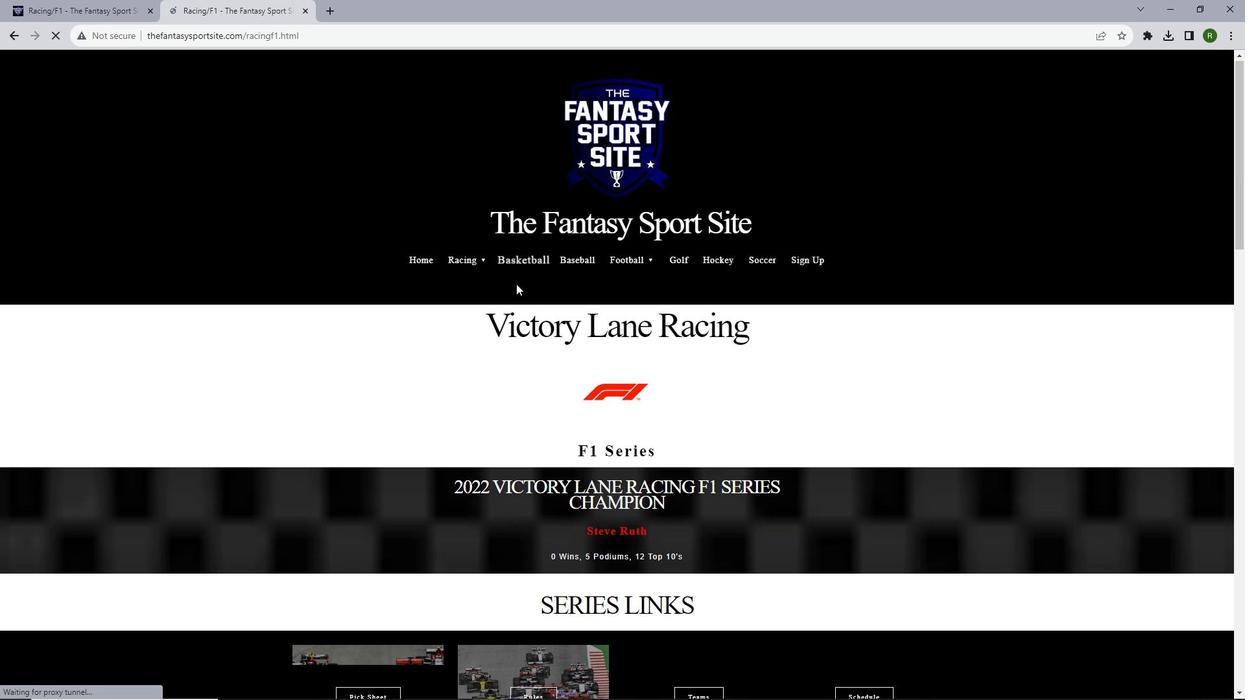 
Action: Mouse scrolled (516, 283) with delta (0, 0)
Screenshot: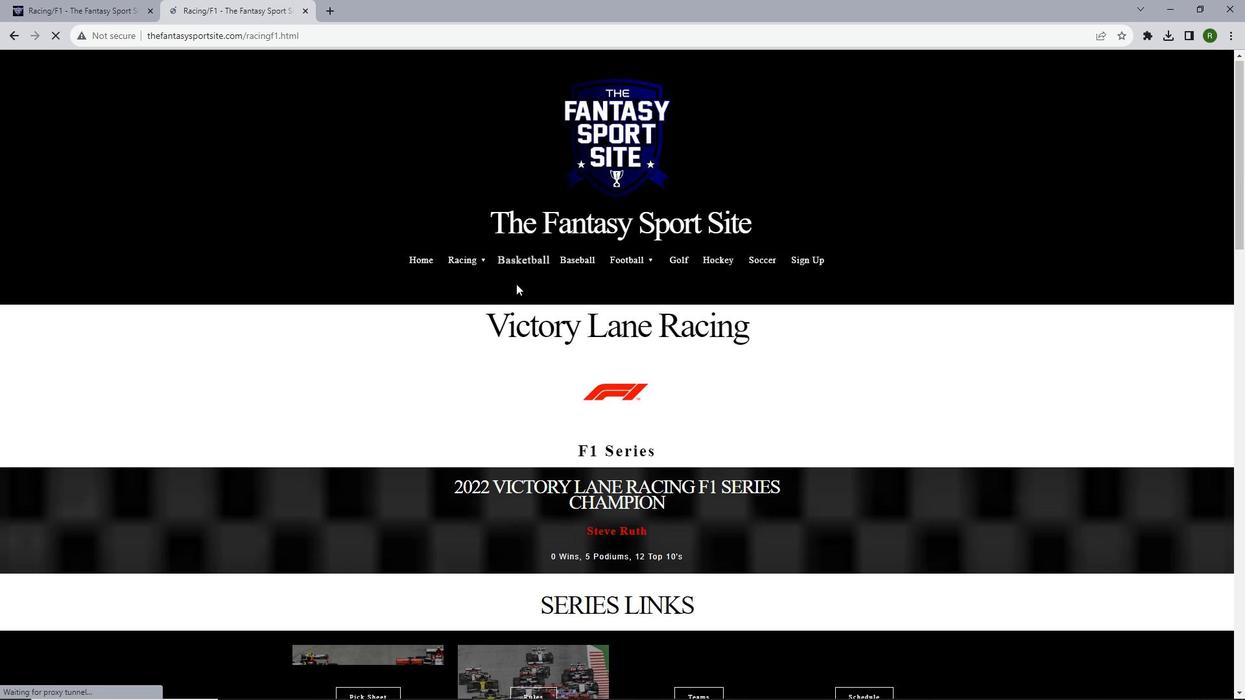 
Action: Mouse scrolled (516, 283) with delta (0, 0)
Screenshot: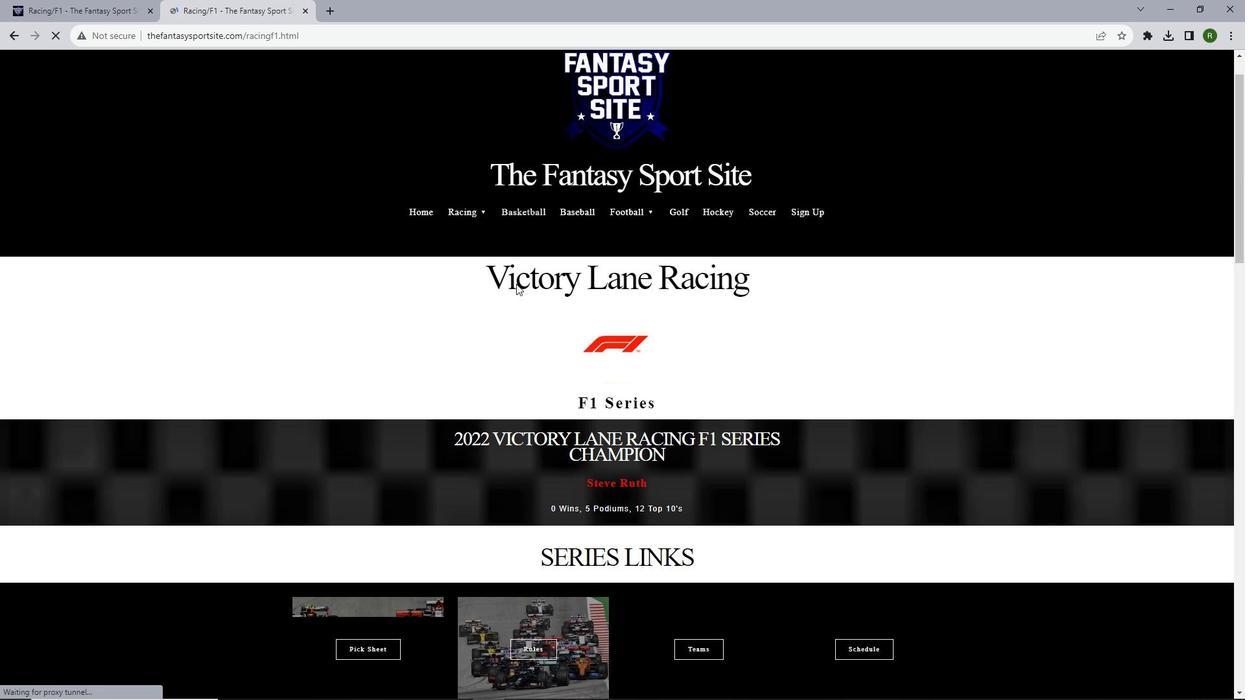 
Action: Mouse scrolled (516, 283) with delta (0, 0)
Screenshot: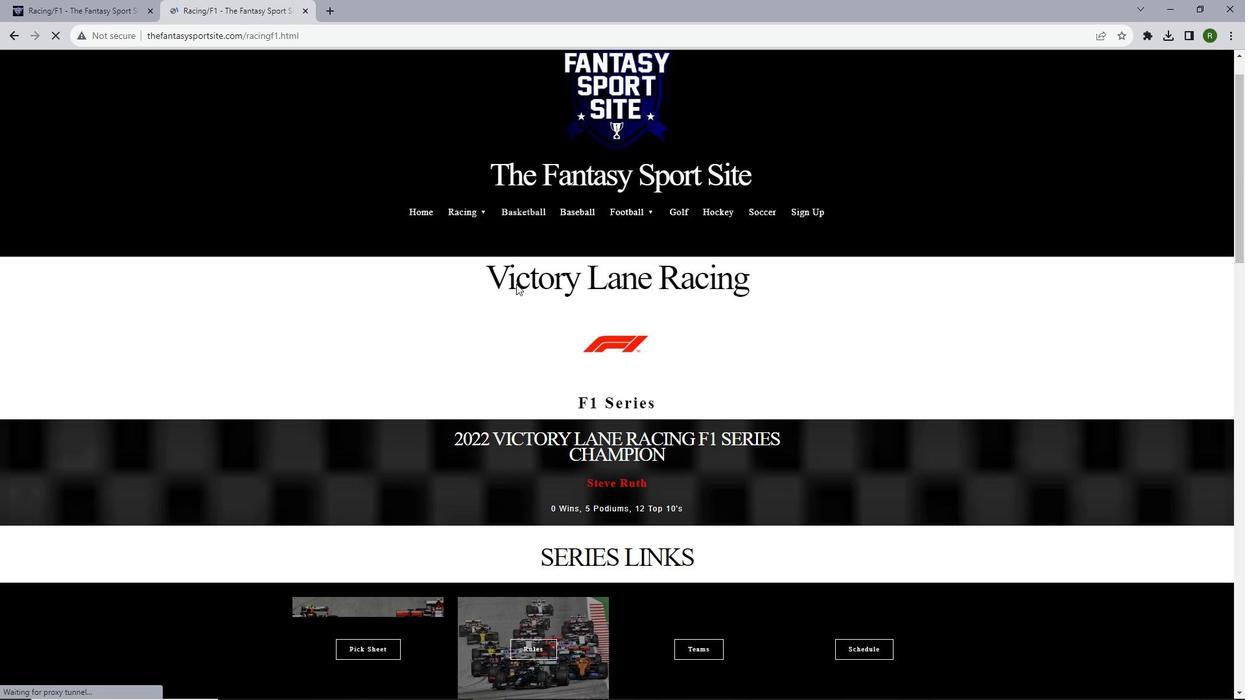 
Action: Mouse scrolled (516, 283) with delta (0, 0)
Screenshot: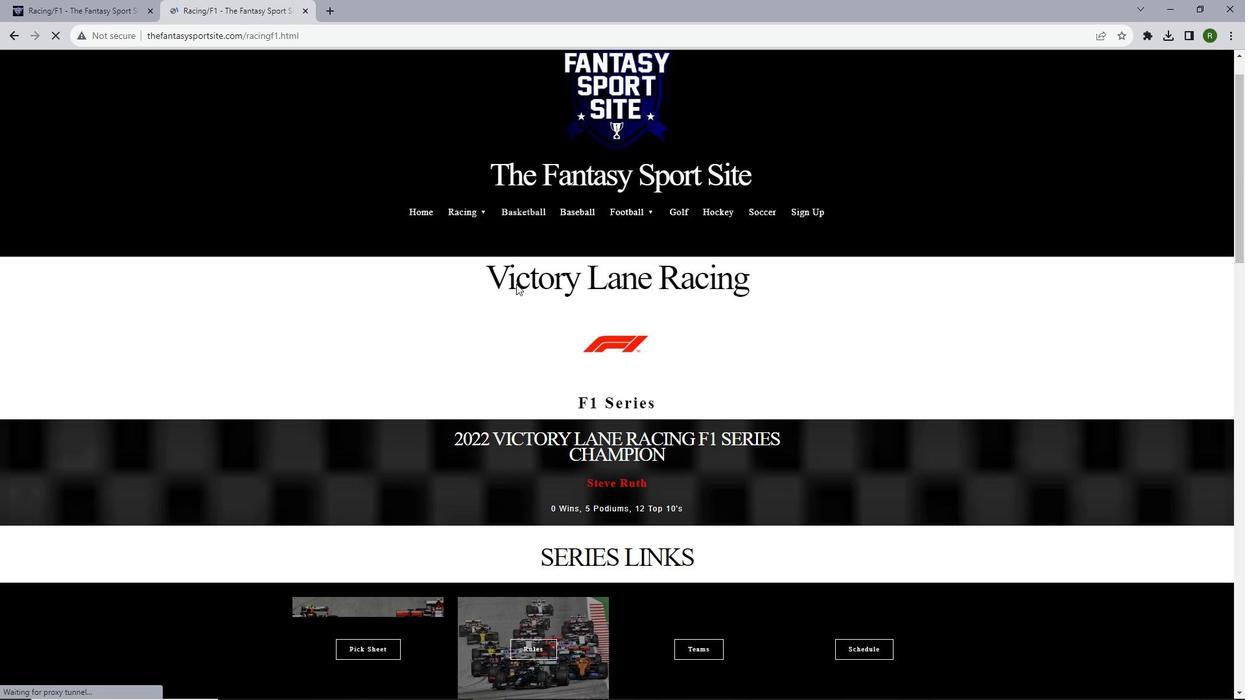 
Action: Mouse scrolled (516, 283) with delta (0, 0)
Screenshot: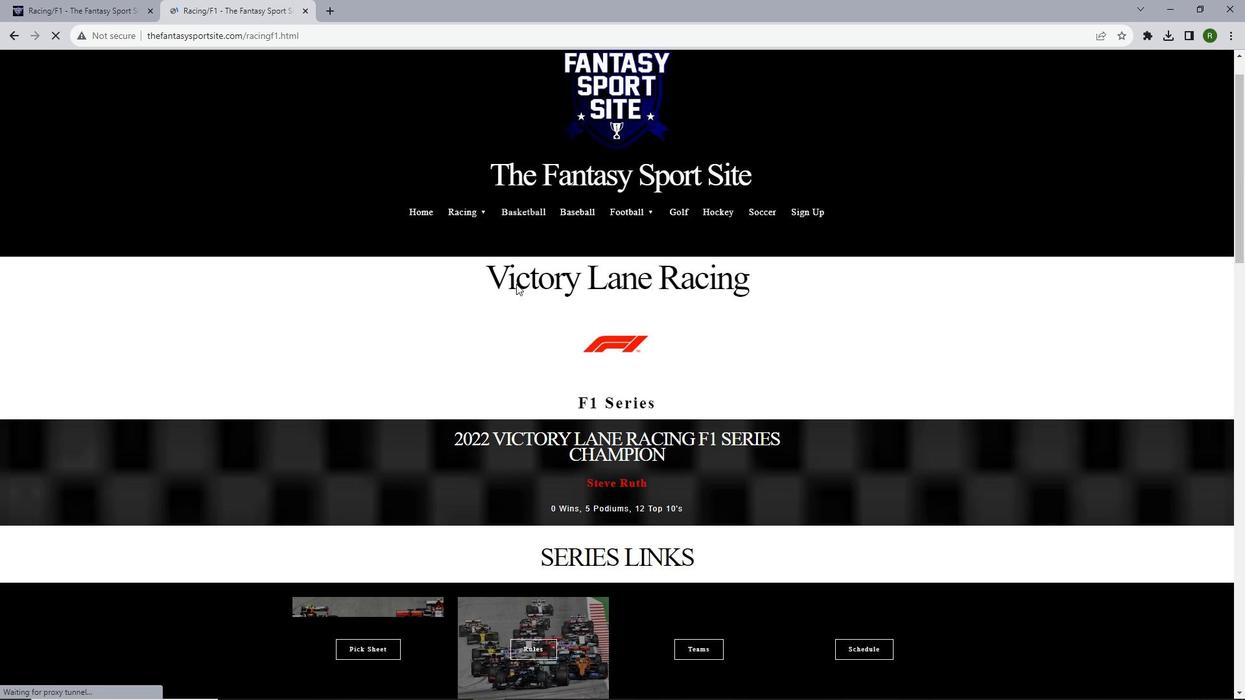 
Action: Mouse moved to (4, 210)
Screenshot: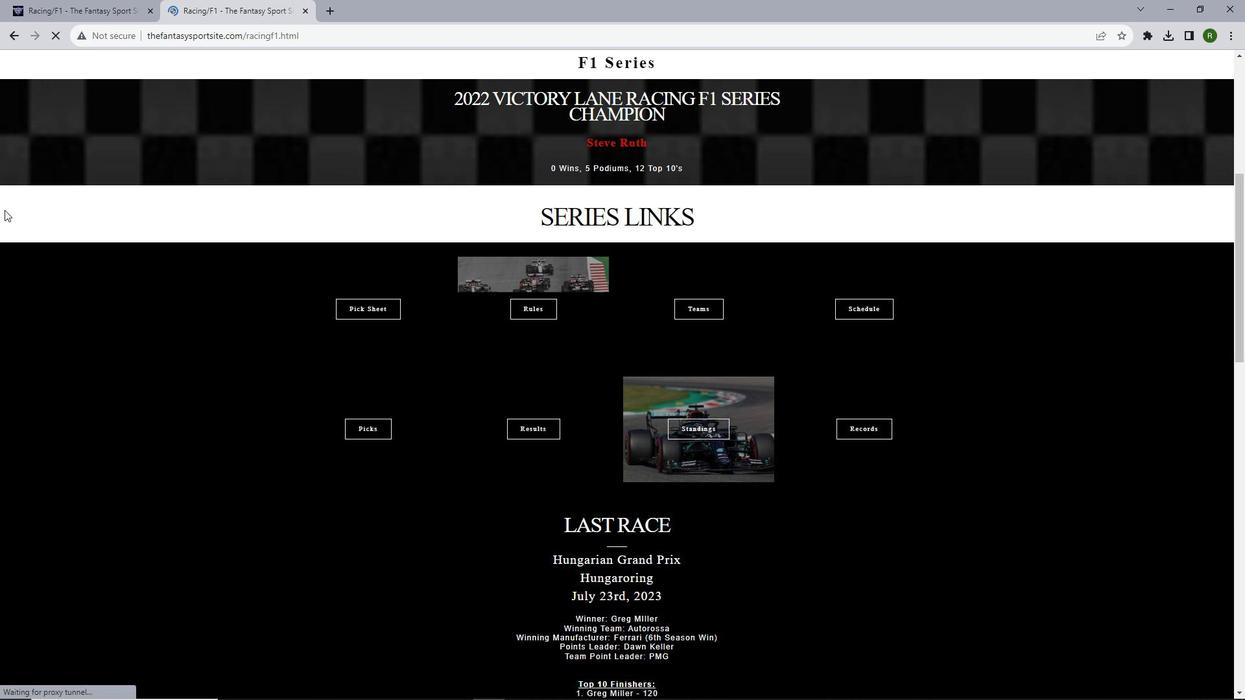 
